 Task: Navigate through the streets of Galveston to reach the Historic Pleasure Pier.
Action: Mouse moved to (304, 96)
Screenshot: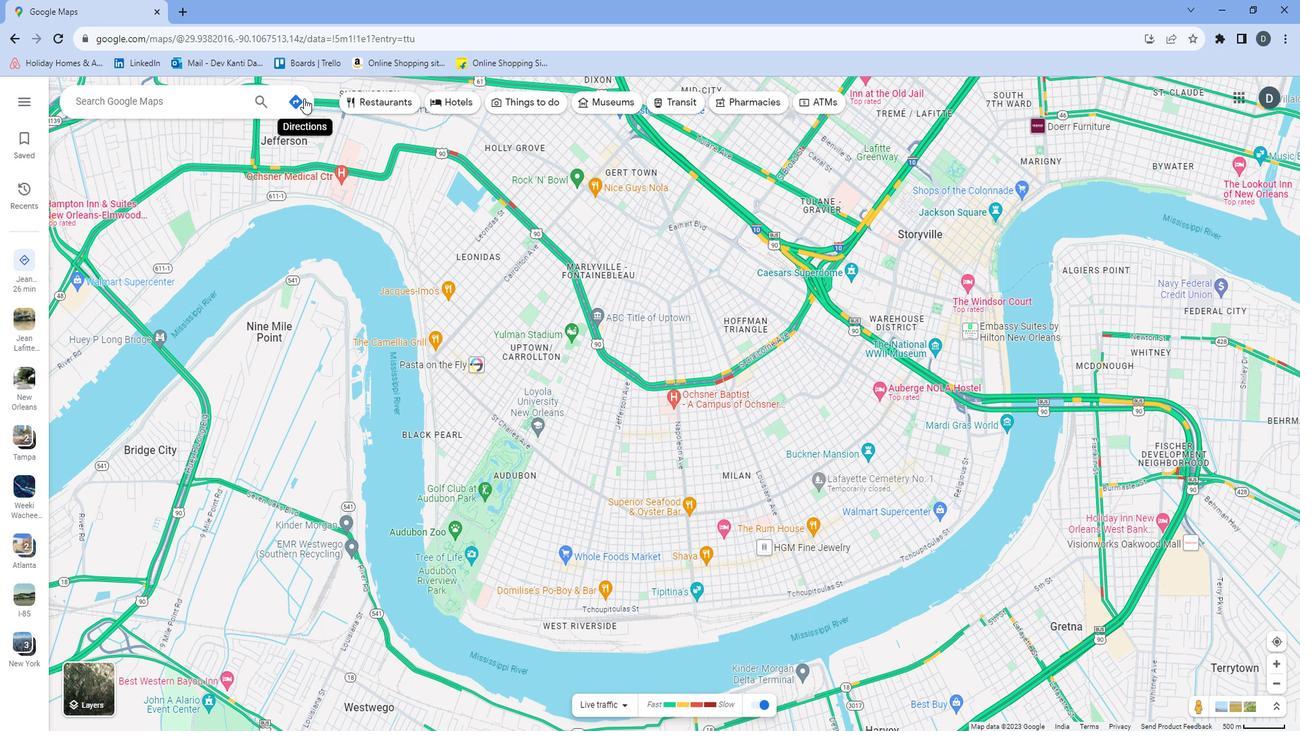 
Action: Mouse pressed left at (304, 96)
Screenshot: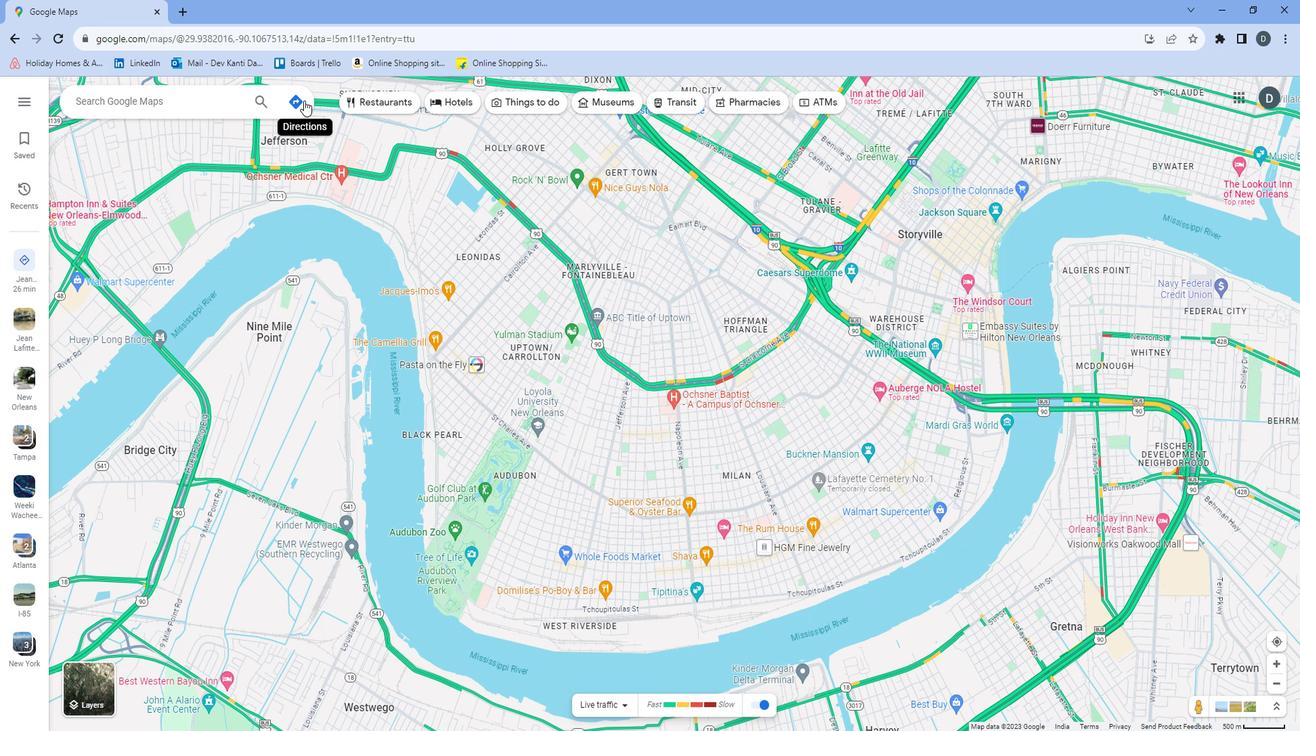 
Action: Mouse moved to (218, 132)
Screenshot: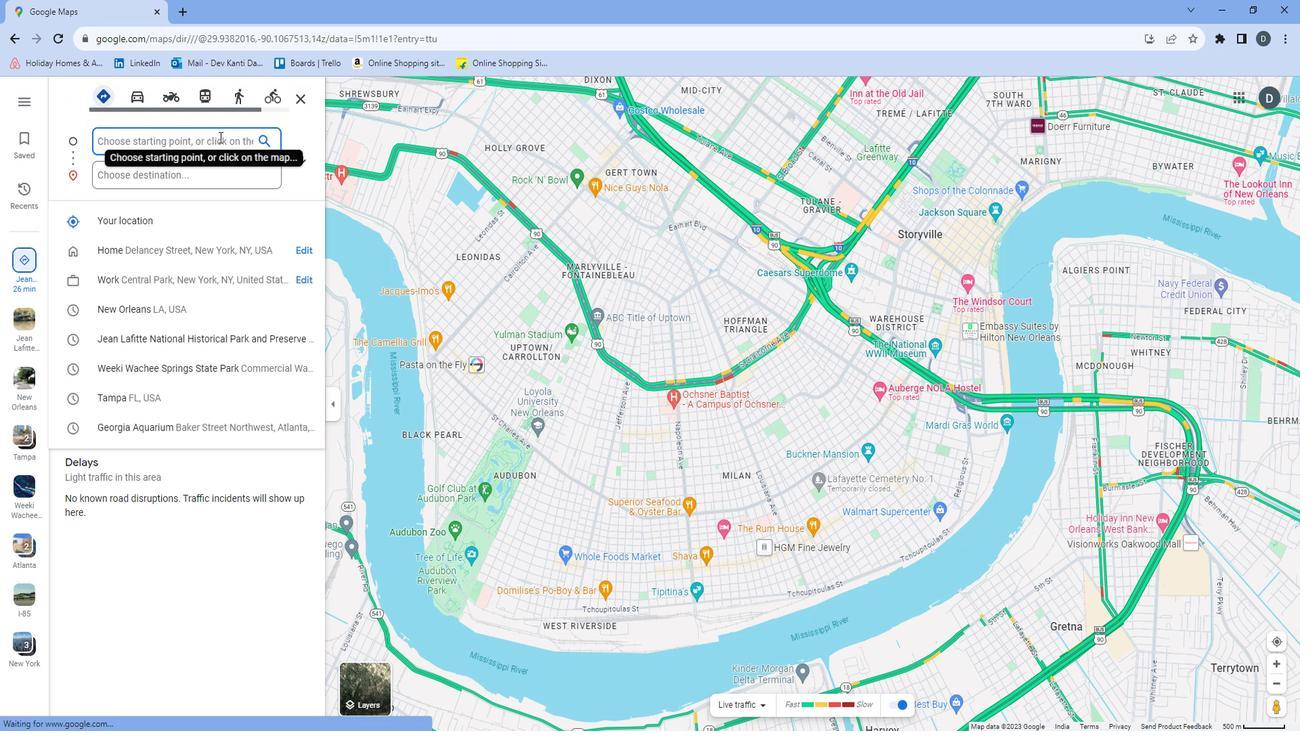 
Action: Mouse pressed left at (218, 132)
Screenshot: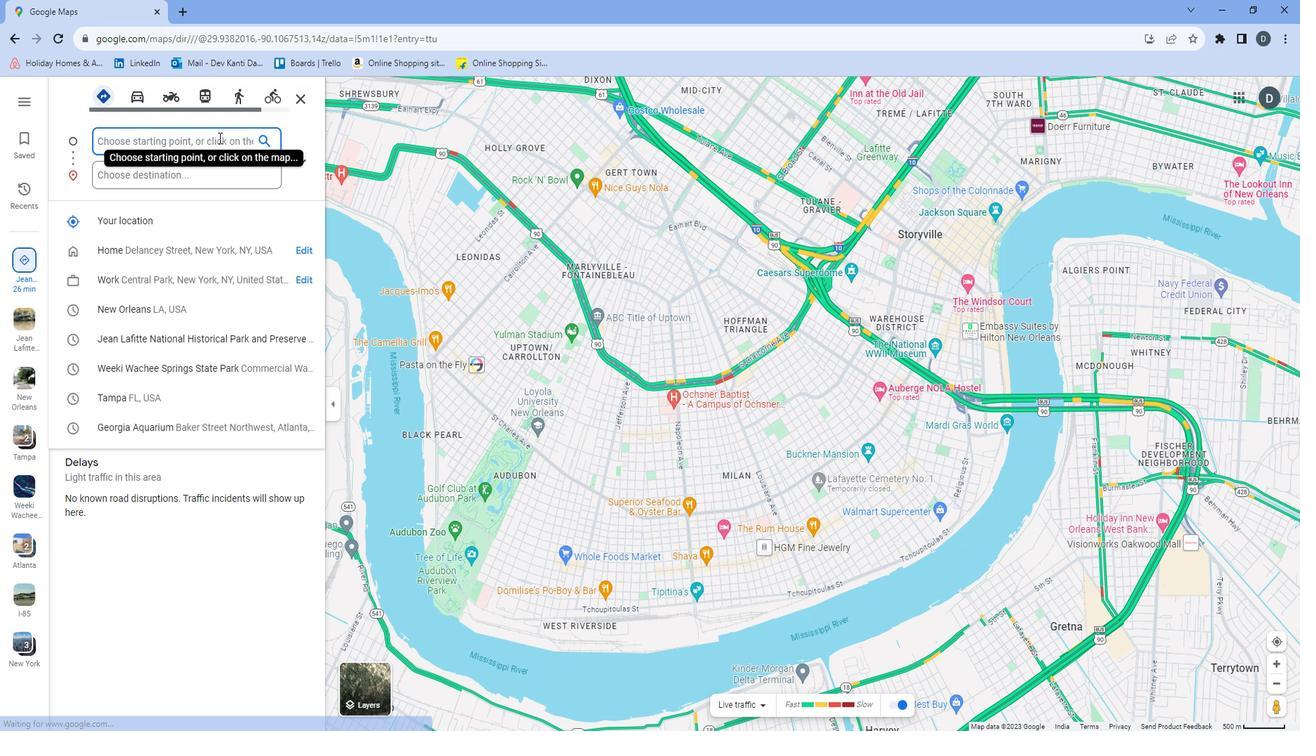 
Action: Mouse moved to (216, 132)
Screenshot: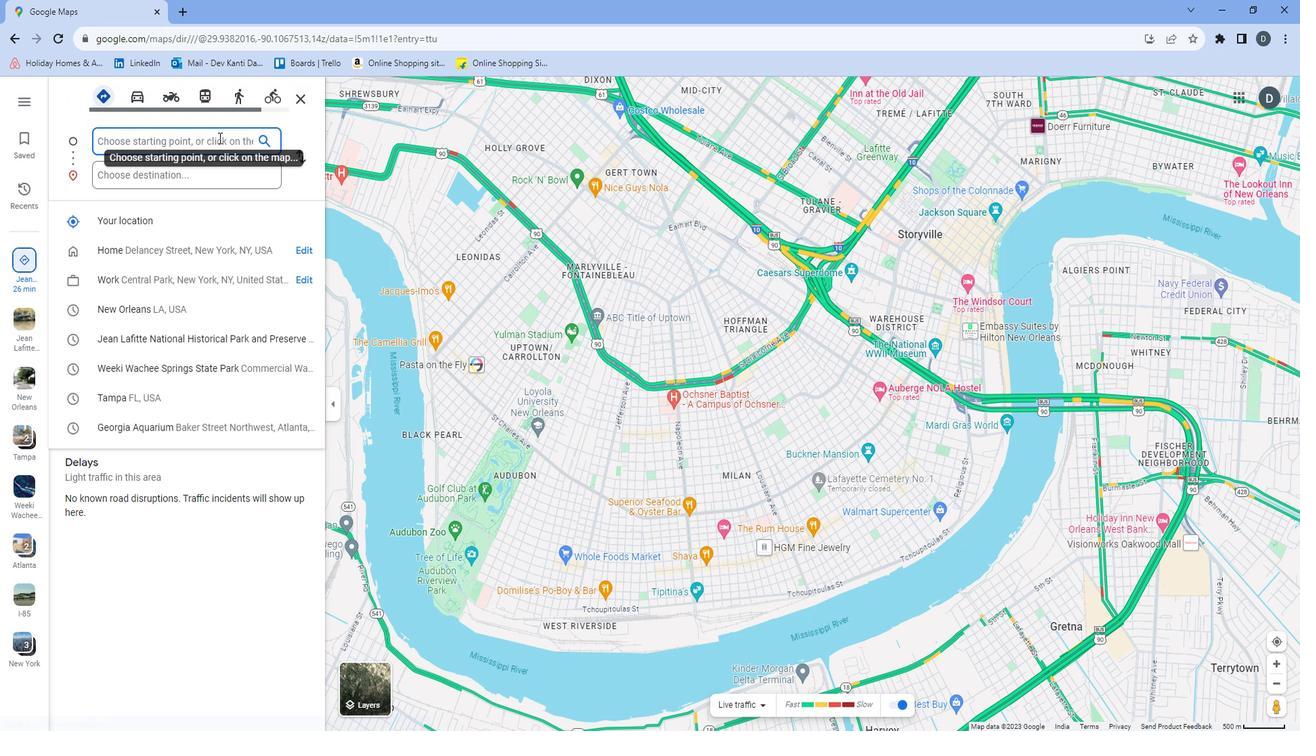 
Action: Key pressed <Key.shift>Streets<Key.space>of<Key.space><Key.shift><Key.shift><Key.shift><Key.shift><Key.shift><Key.shift><Key.shift><Key.shift><Key.shift><Key.shift><Key.shift><Key.shift><Key.shift><Key.shift>Galveston<Key.space>
Screenshot: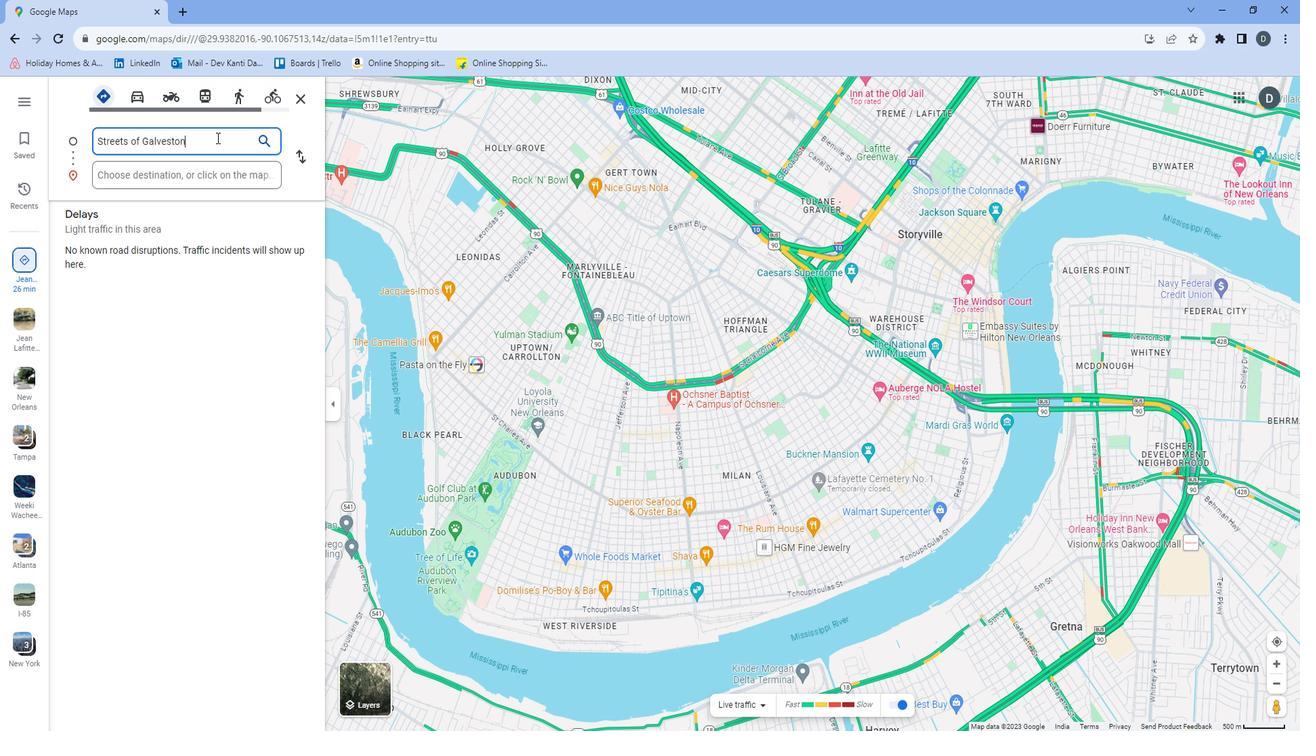 
Action: Mouse moved to (226, 174)
Screenshot: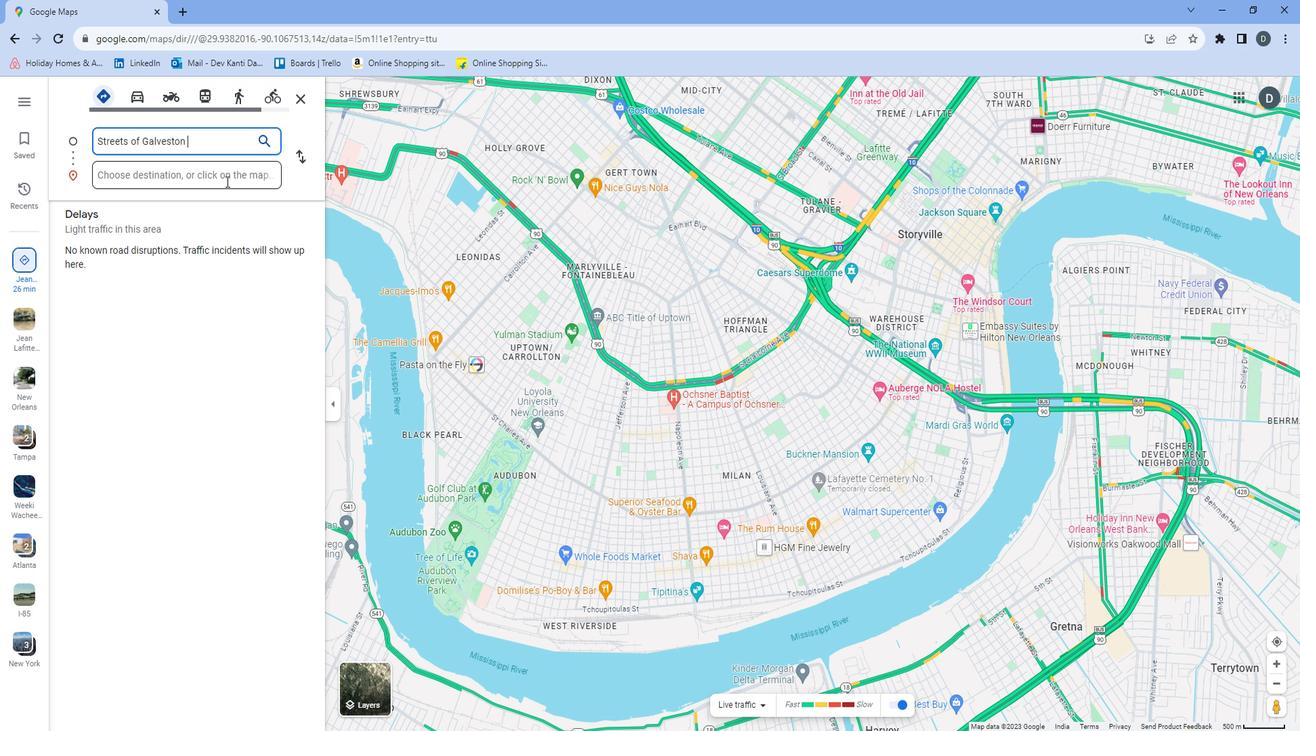 
Action: Mouse pressed left at (226, 174)
Screenshot: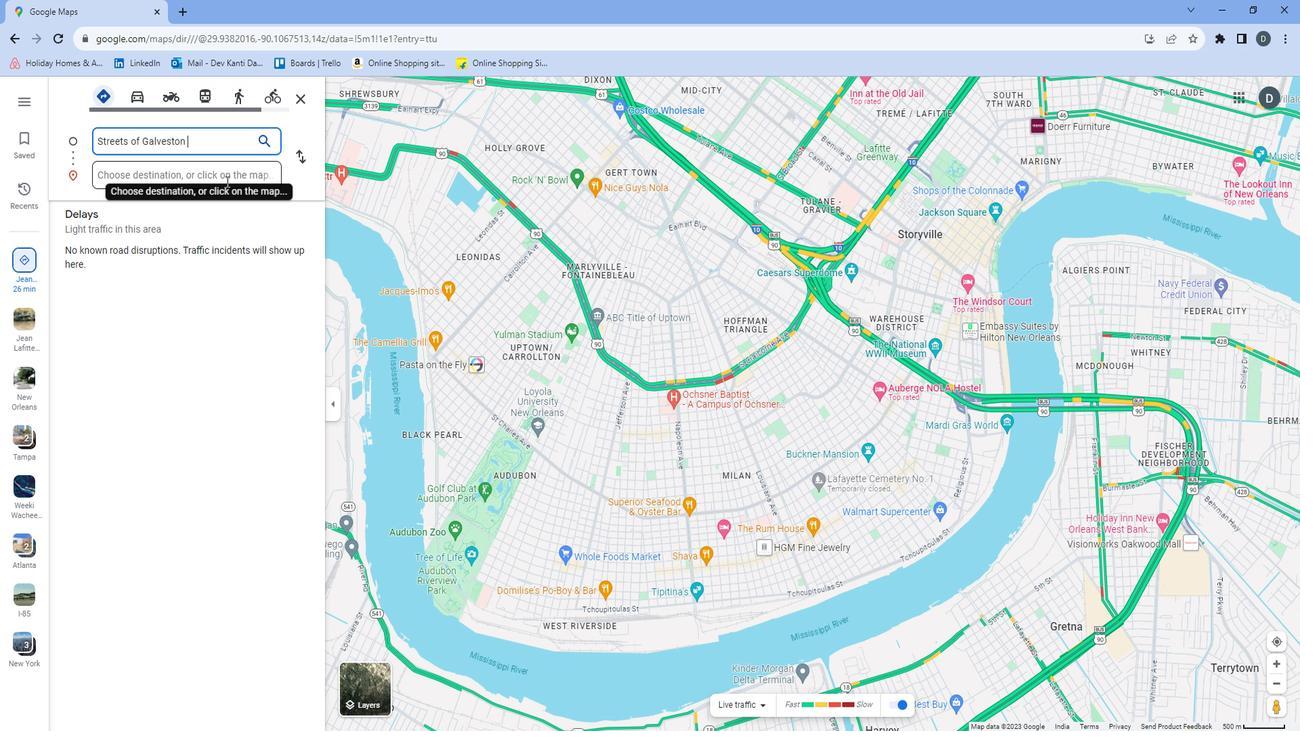 
Action: Key pressed <Key.shift>Jist<Key.backspace><Key.backspace><Key.backspace><Key.backspace><Key.backspace><Key.shift>Historic<Key.space><Key.shift>Pleausure<Key.backspace><Key.backspace><Key.backspace><Key.backspace><Key.backspace>sure<Key.space><Key.shift>Pier<Key.space><Key.enter>
Screenshot: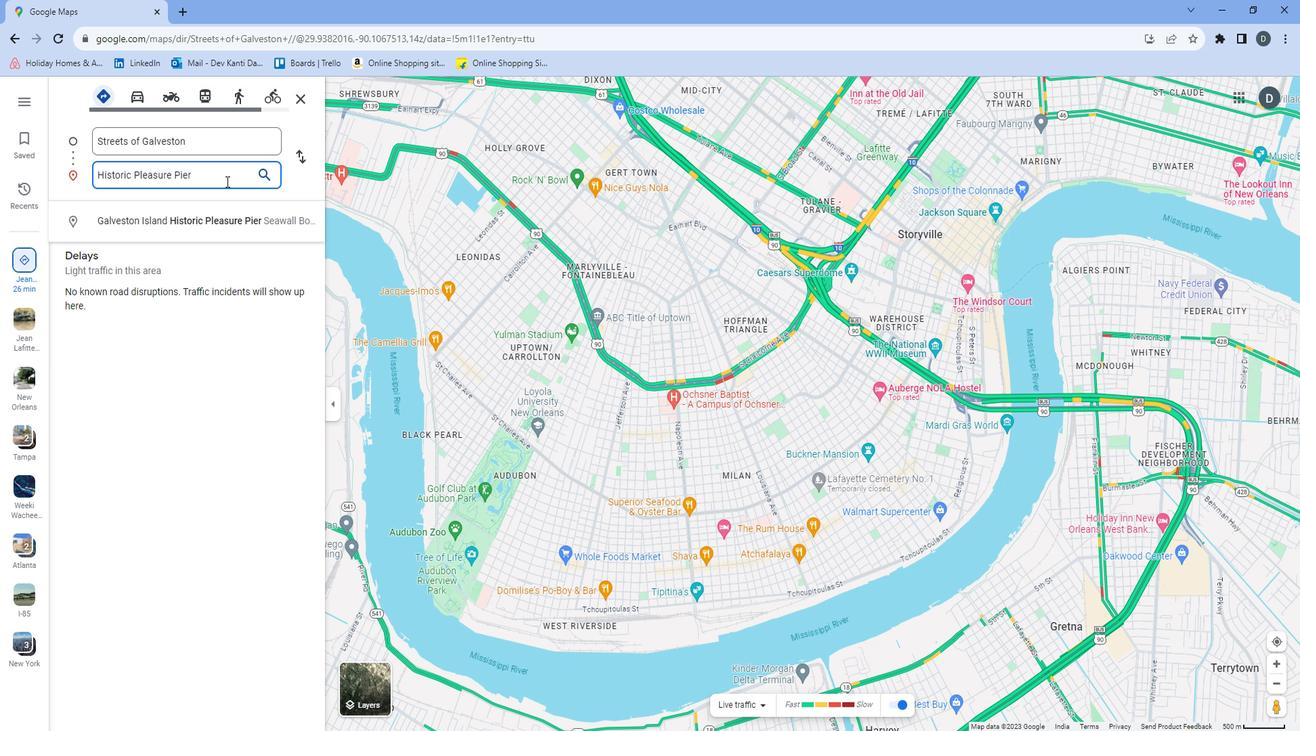 
Action: Mouse moved to (251, 334)
Screenshot: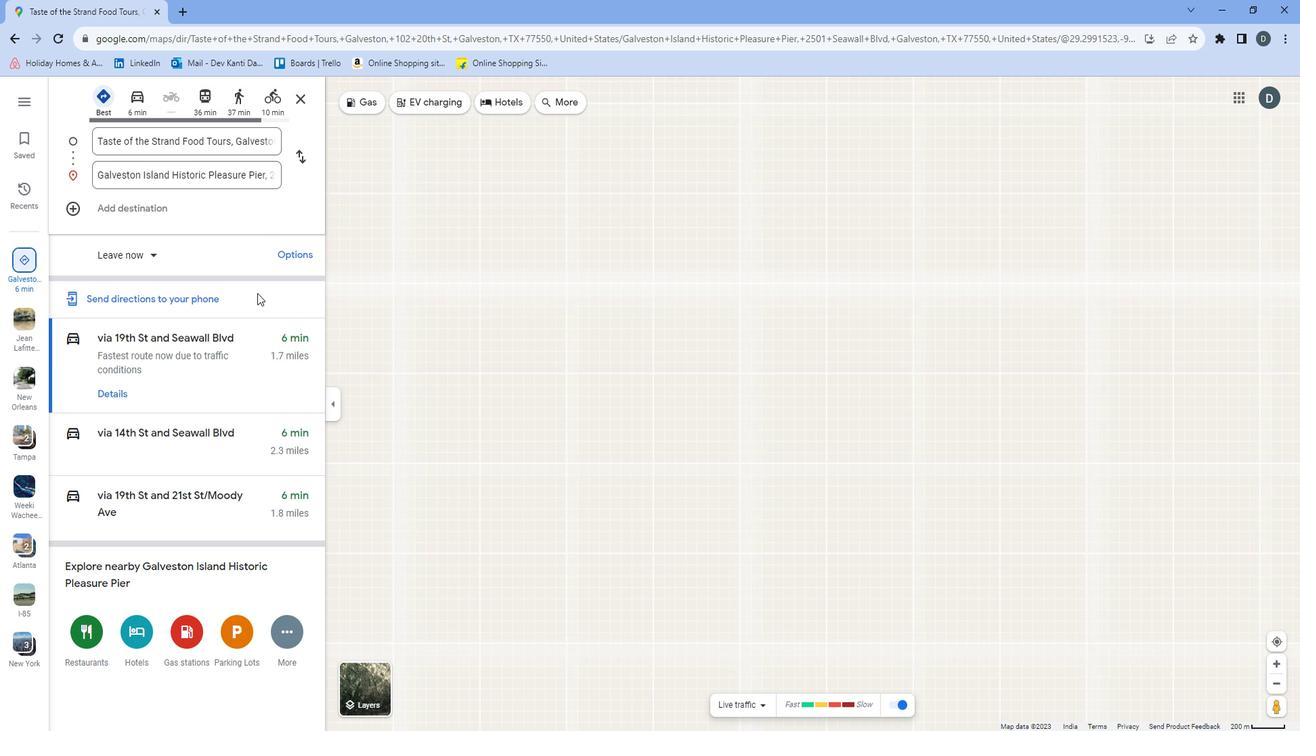 
Action: Mouse pressed left at (251, 334)
Screenshot: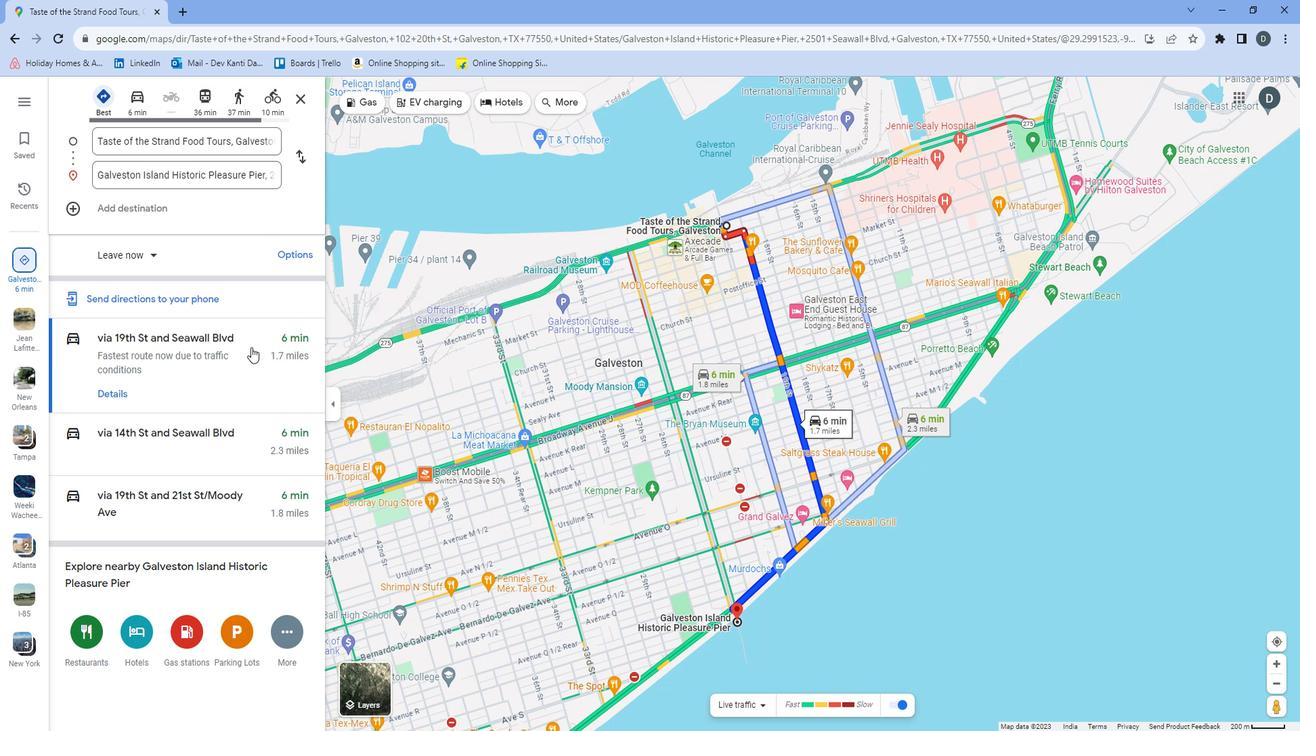 
Action: Mouse moved to (708, 231)
Screenshot: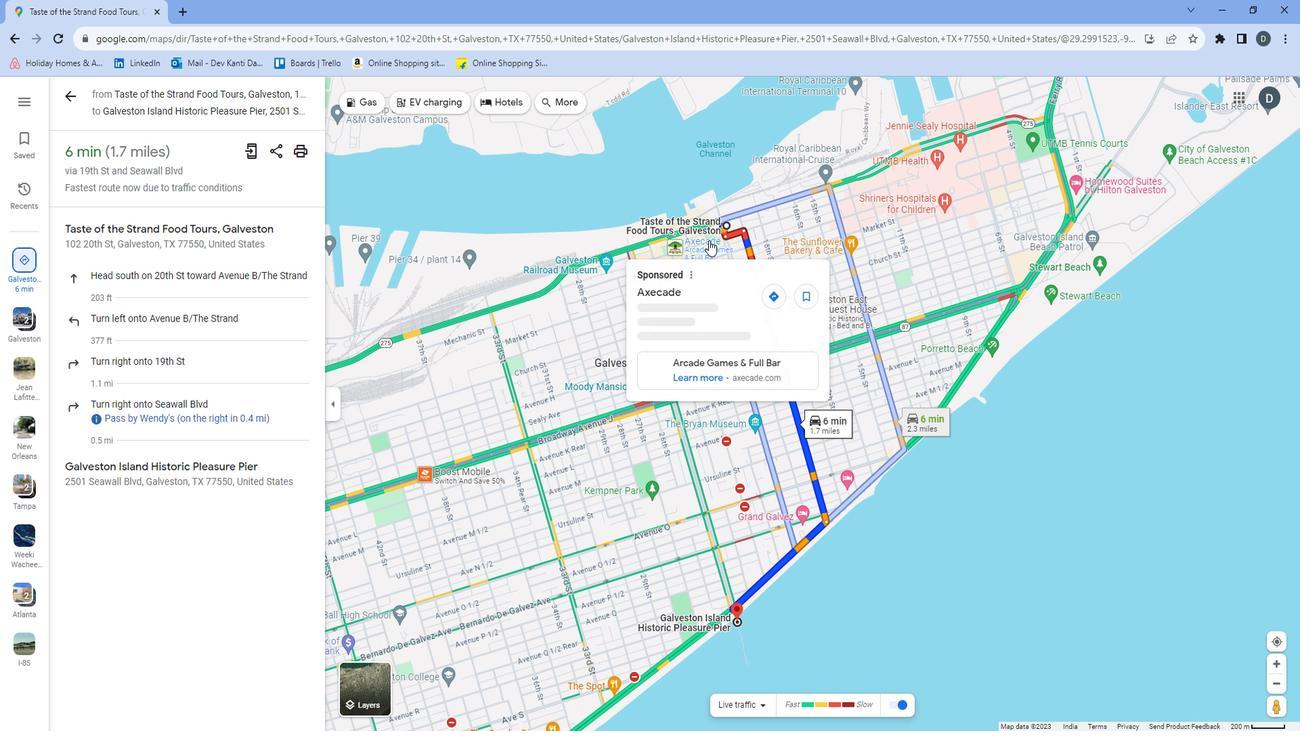 
Action: Mouse scrolled (708, 232) with delta (0, 0)
Screenshot: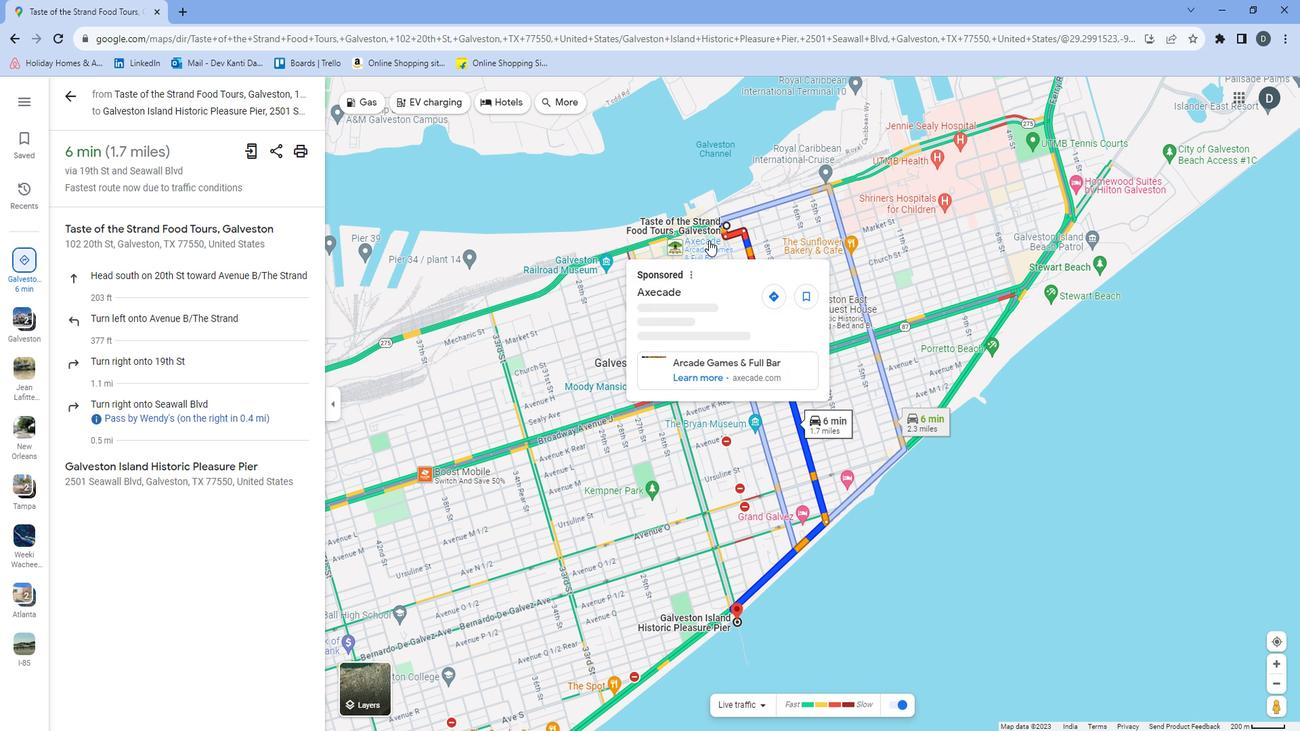 
Action: Mouse moved to (708, 230)
Screenshot: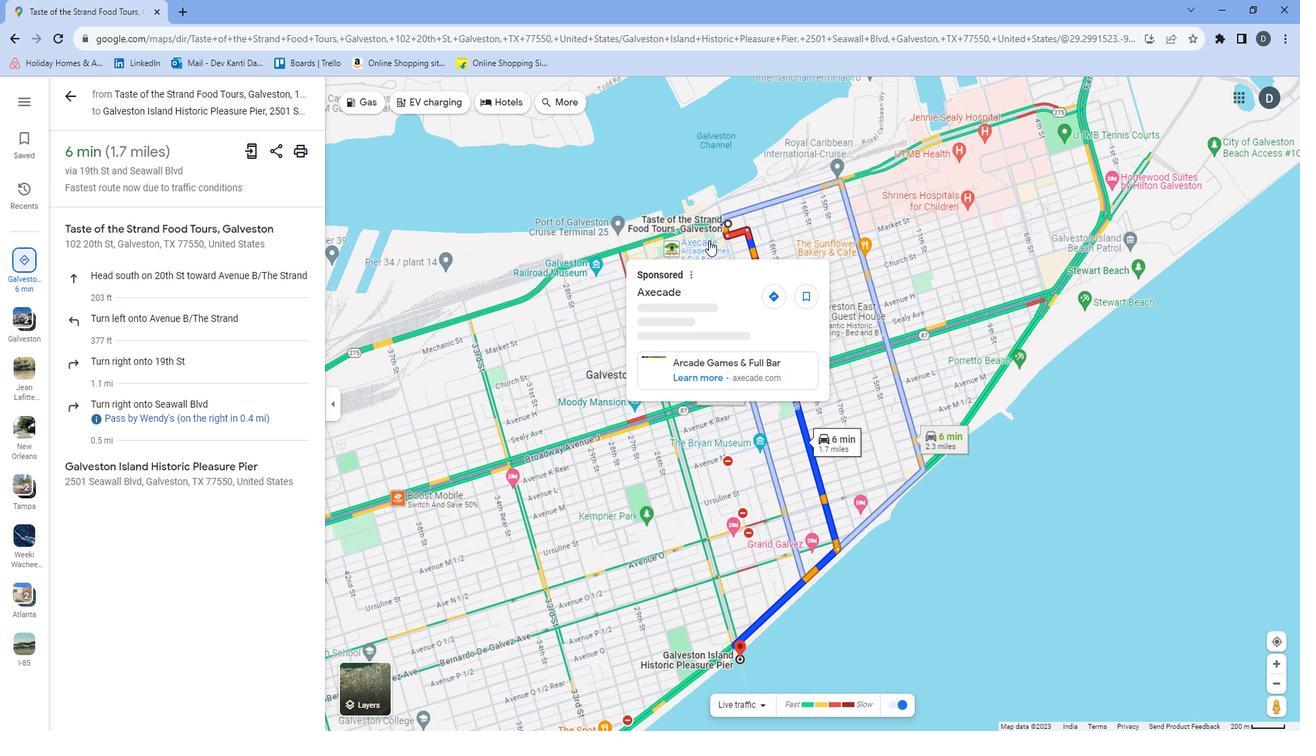 
Action: Mouse scrolled (708, 231) with delta (0, 0)
Screenshot: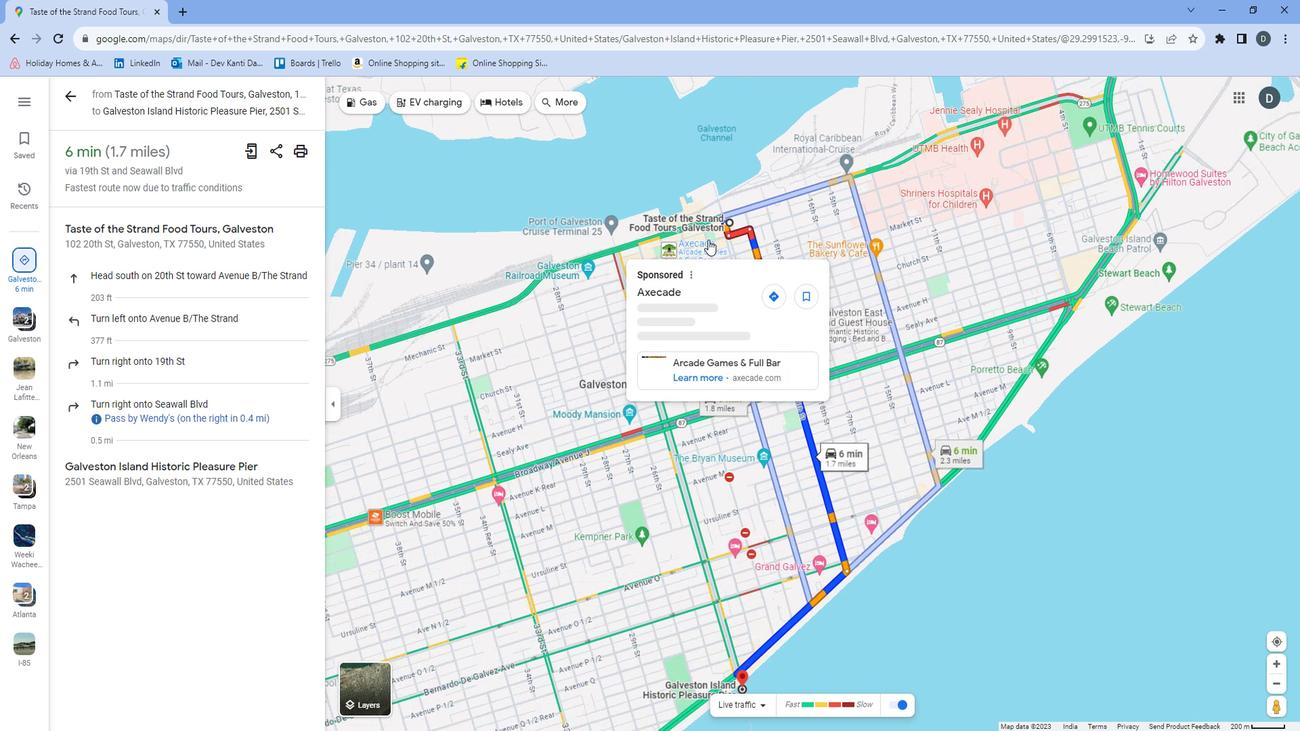 
Action: Mouse scrolled (708, 231) with delta (0, 0)
Screenshot: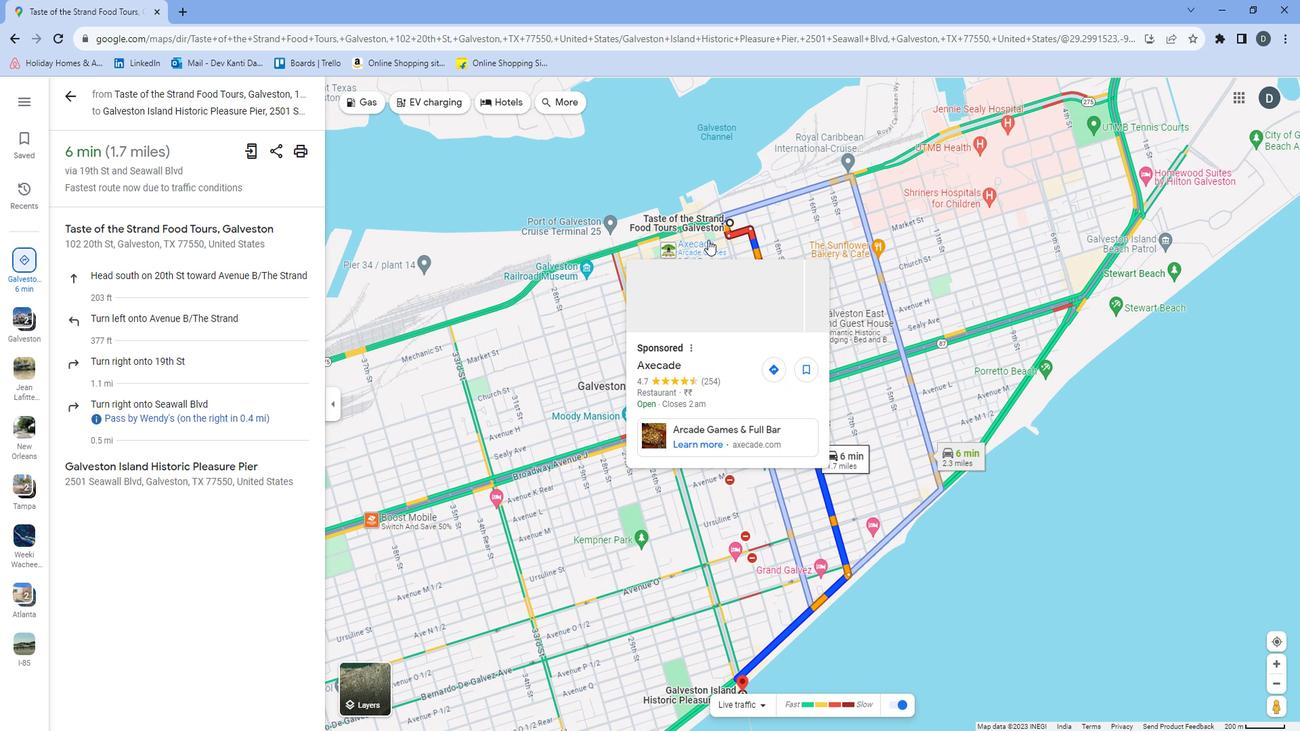 
Action: Mouse scrolled (708, 231) with delta (0, 0)
Screenshot: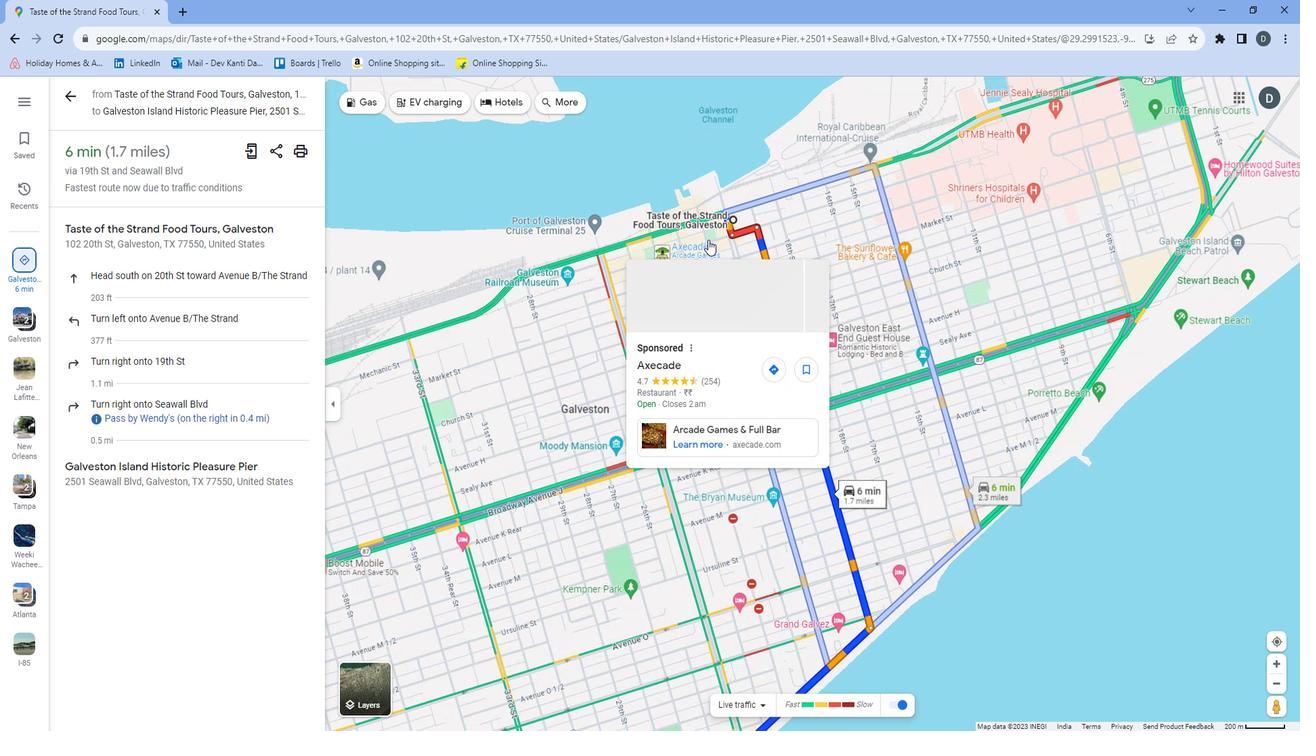 
Action: Mouse scrolled (708, 231) with delta (0, 0)
Screenshot: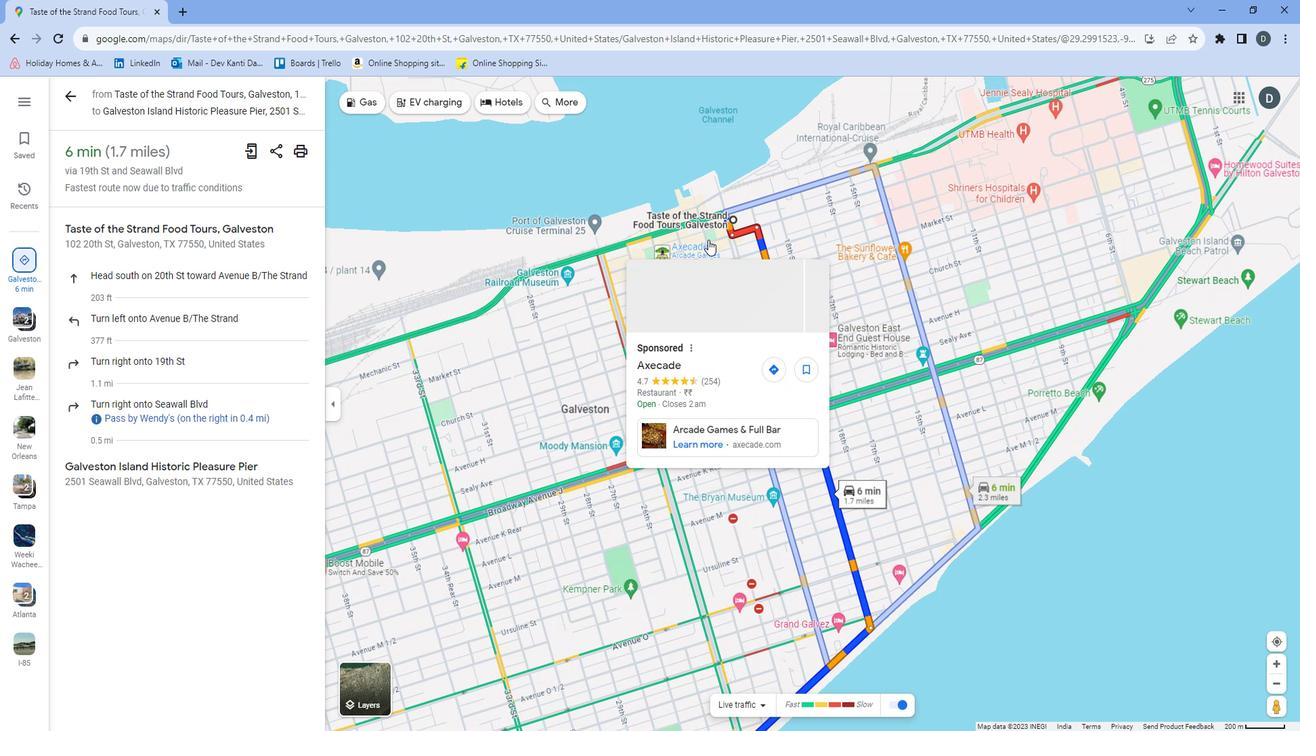 
Action: Mouse scrolled (708, 231) with delta (0, 0)
Screenshot: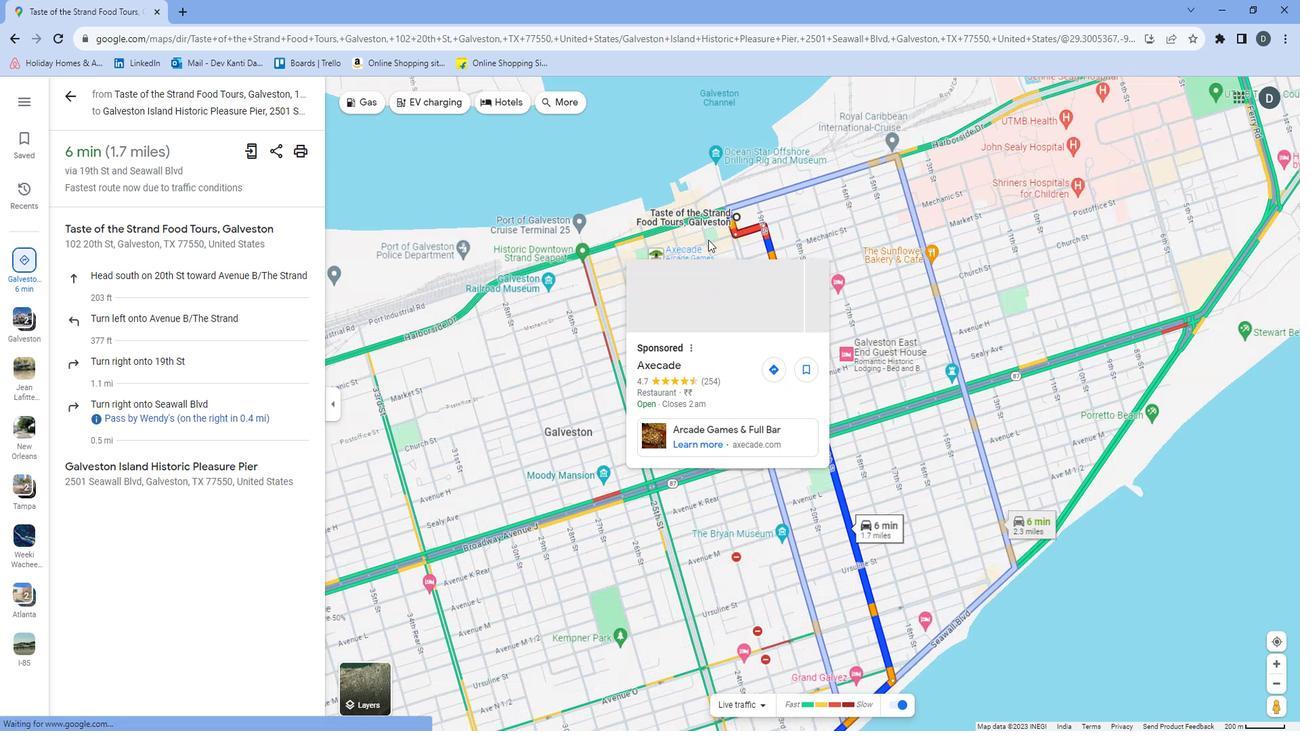 
Action: Mouse scrolled (708, 231) with delta (0, 0)
Screenshot: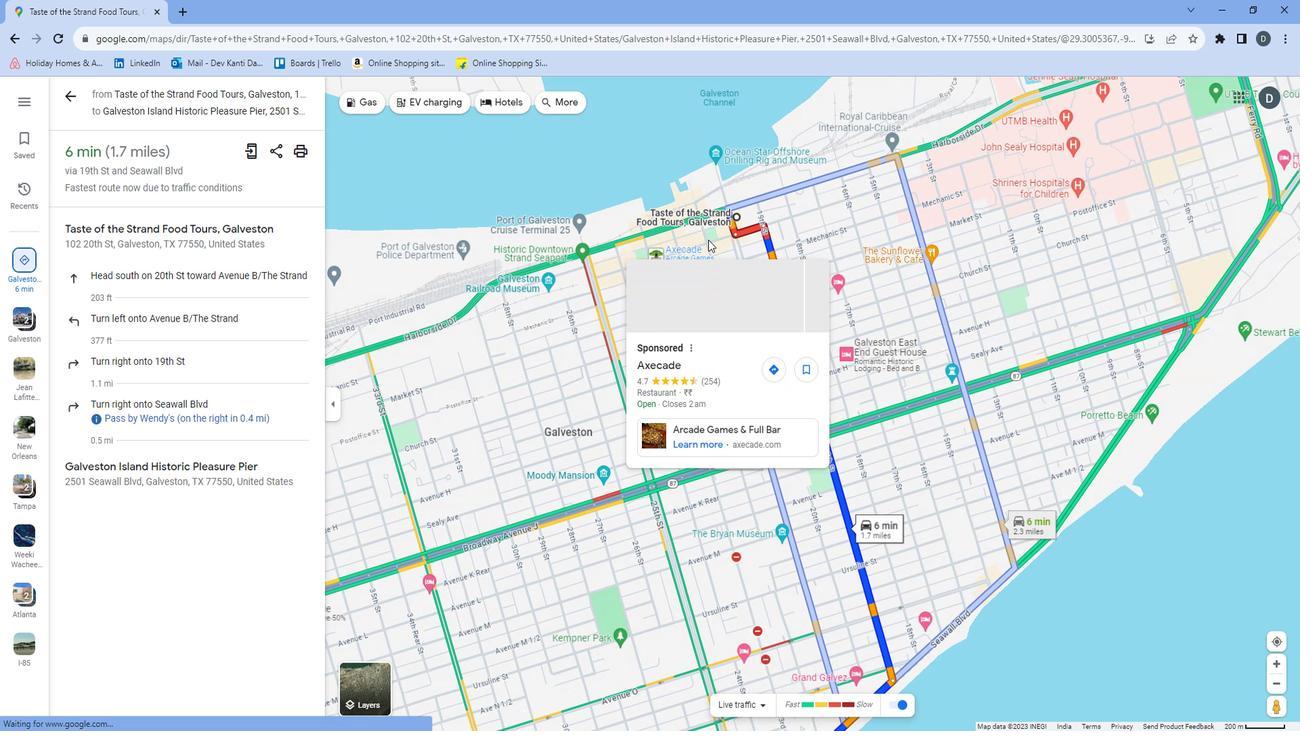 
Action: Mouse moved to (795, 176)
Screenshot: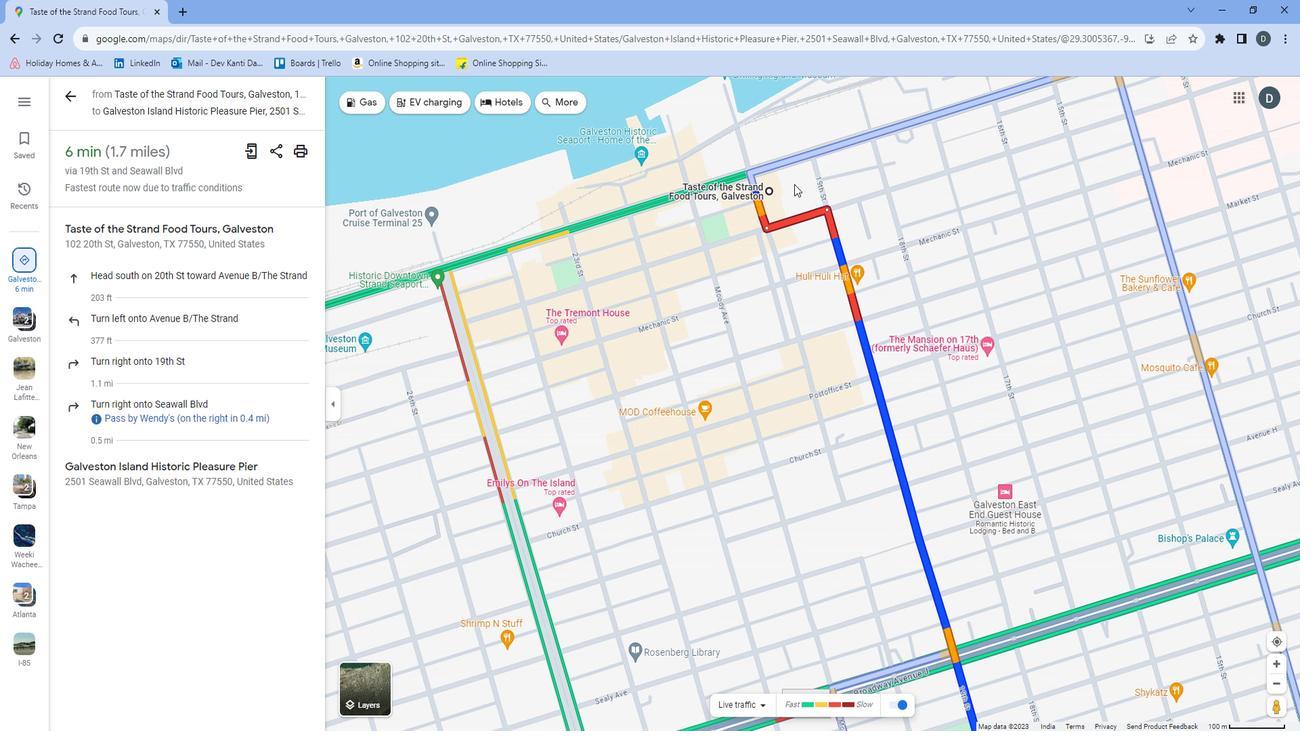 
Action: Mouse scrolled (795, 176) with delta (0, 0)
Screenshot: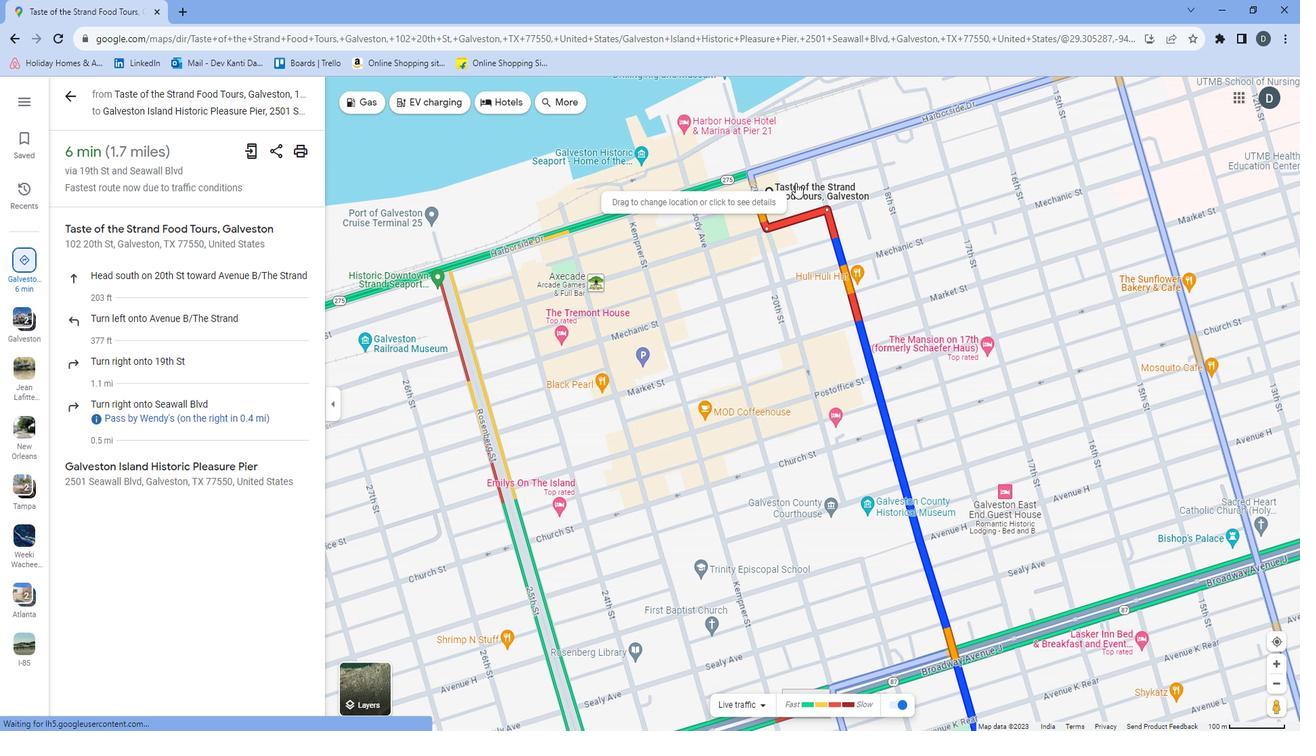 
Action: Mouse moved to (651, 205)
Screenshot: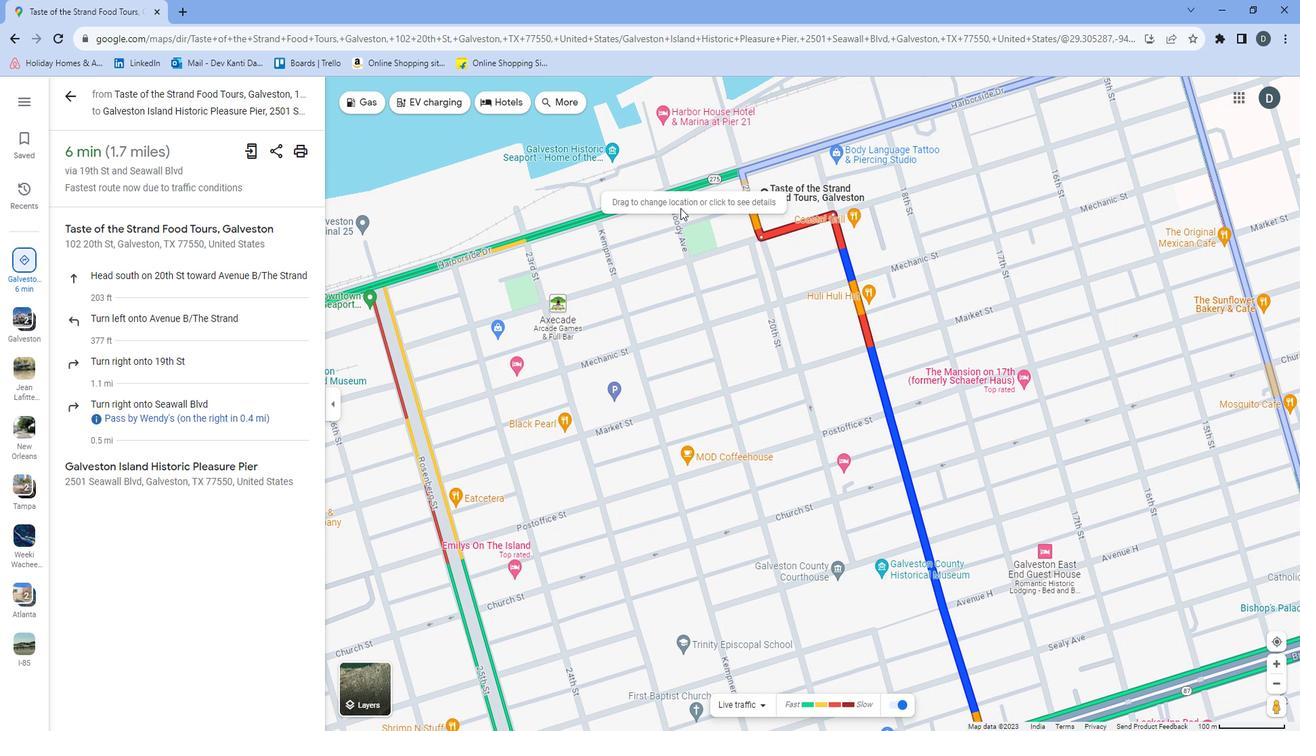 
Action: Mouse scrolled (651, 205) with delta (0, 0)
Screenshot: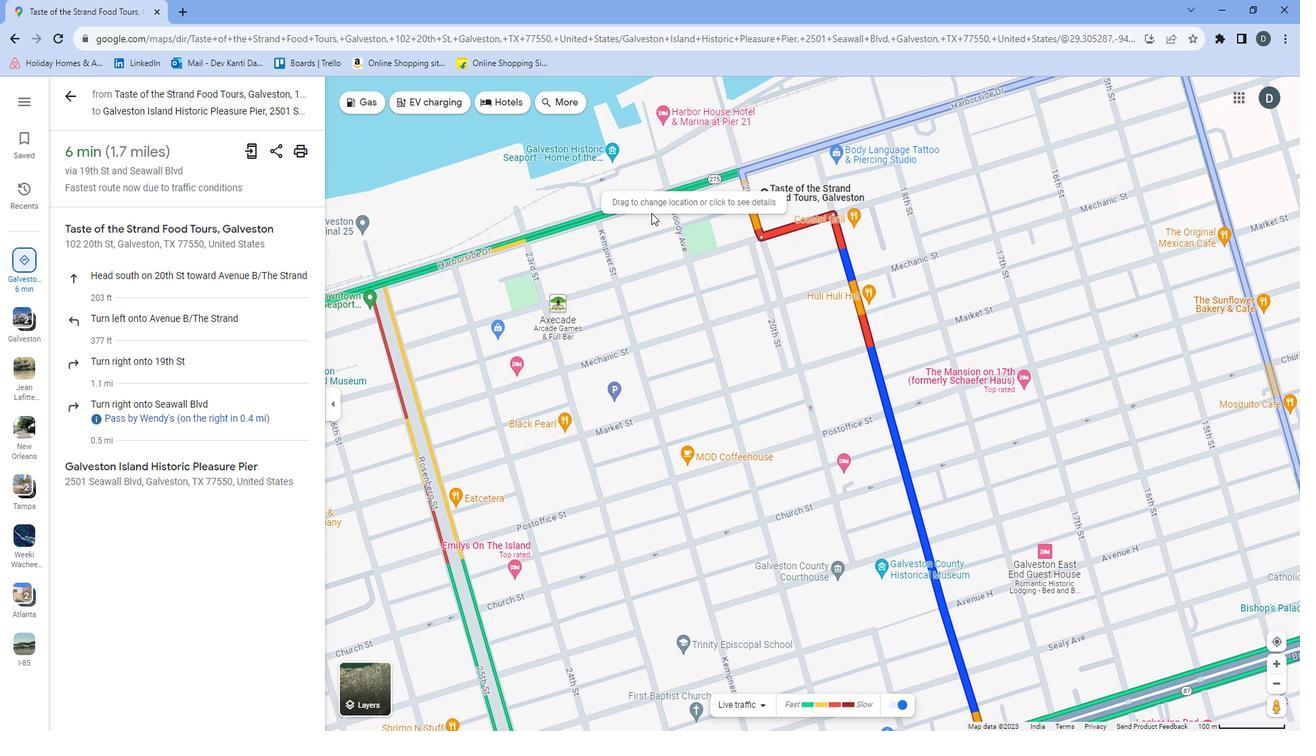 
Action: Mouse moved to (651, 205)
Screenshot: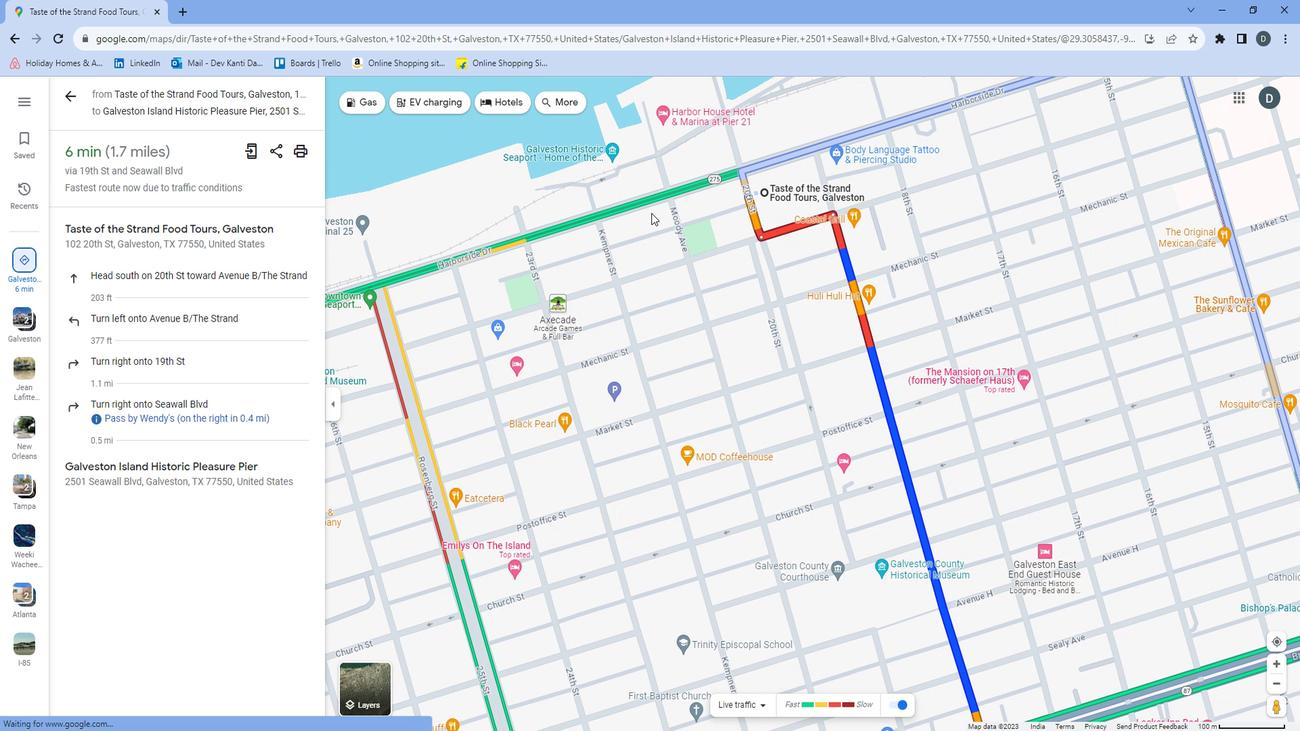 
Action: Mouse scrolled (651, 205) with delta (0, 0)
Screenshot: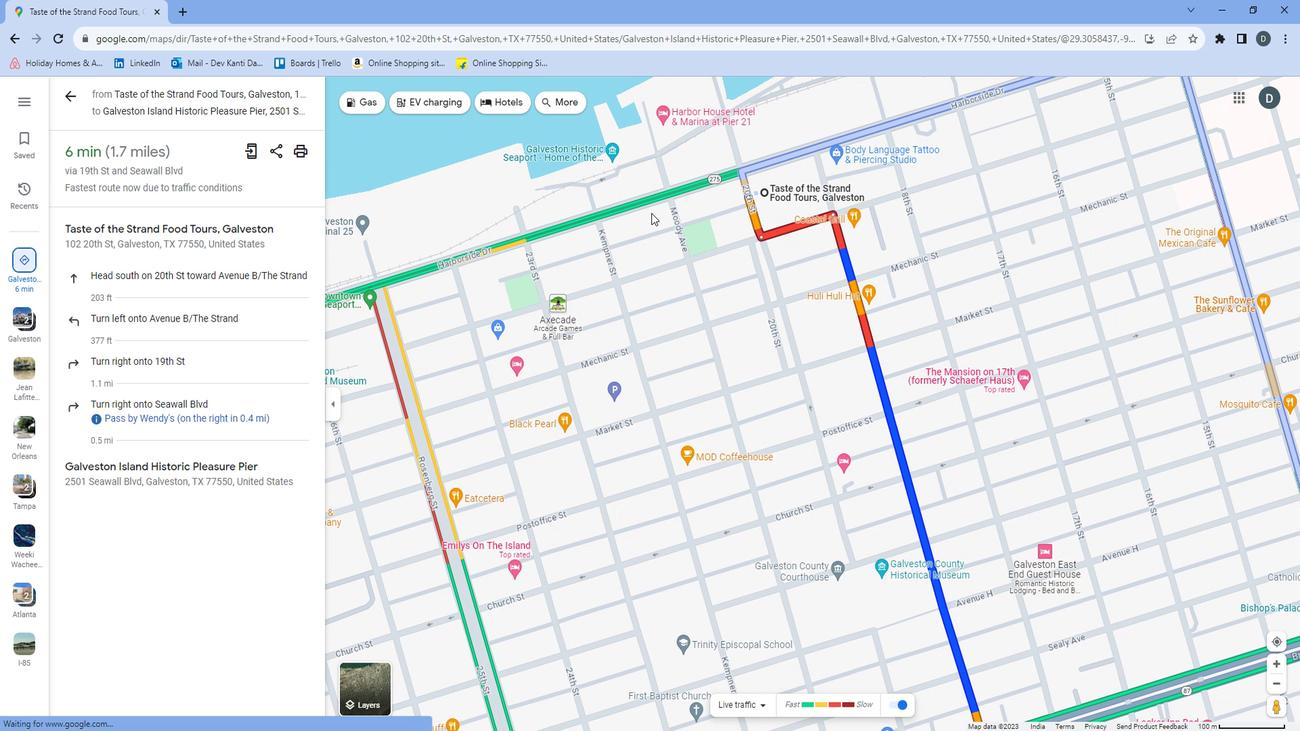 
Action: Mouse moved to (656, 208)
Screenshot: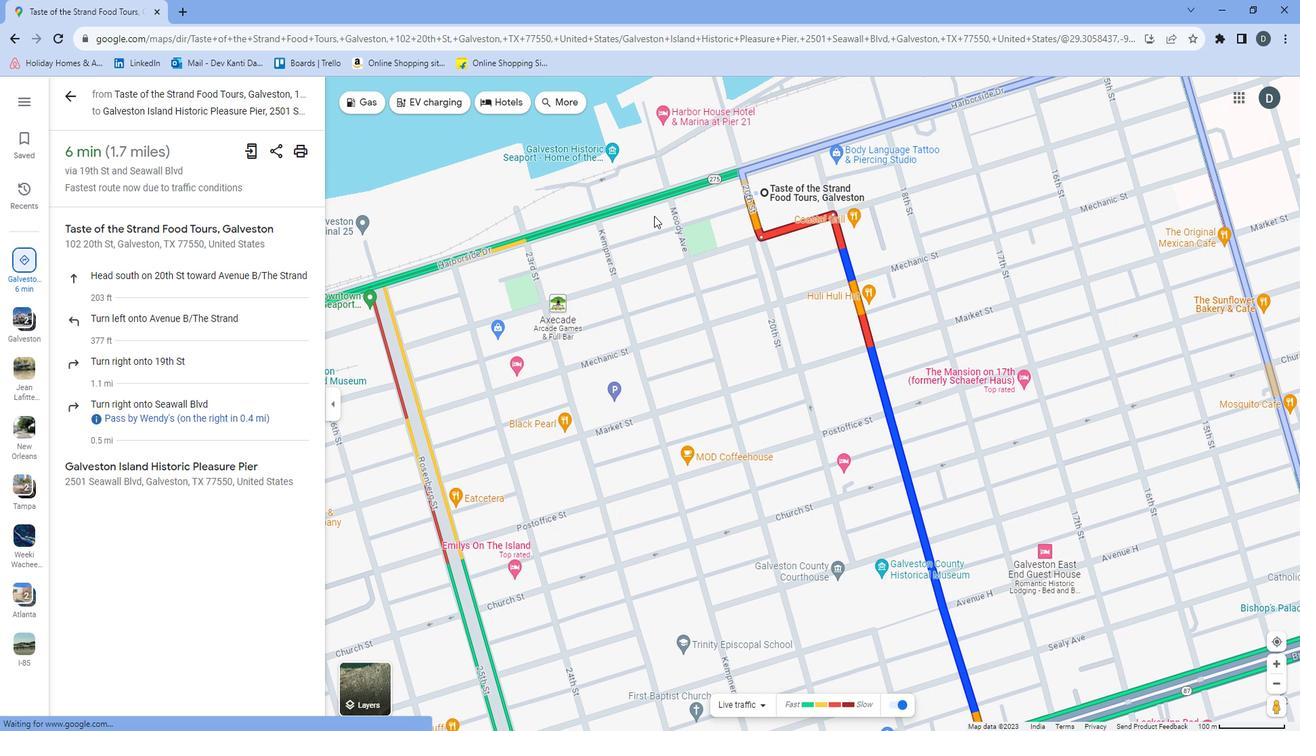 
Action: Mouse scrolled (656, 209) with delta (0, 0)
Screenshot: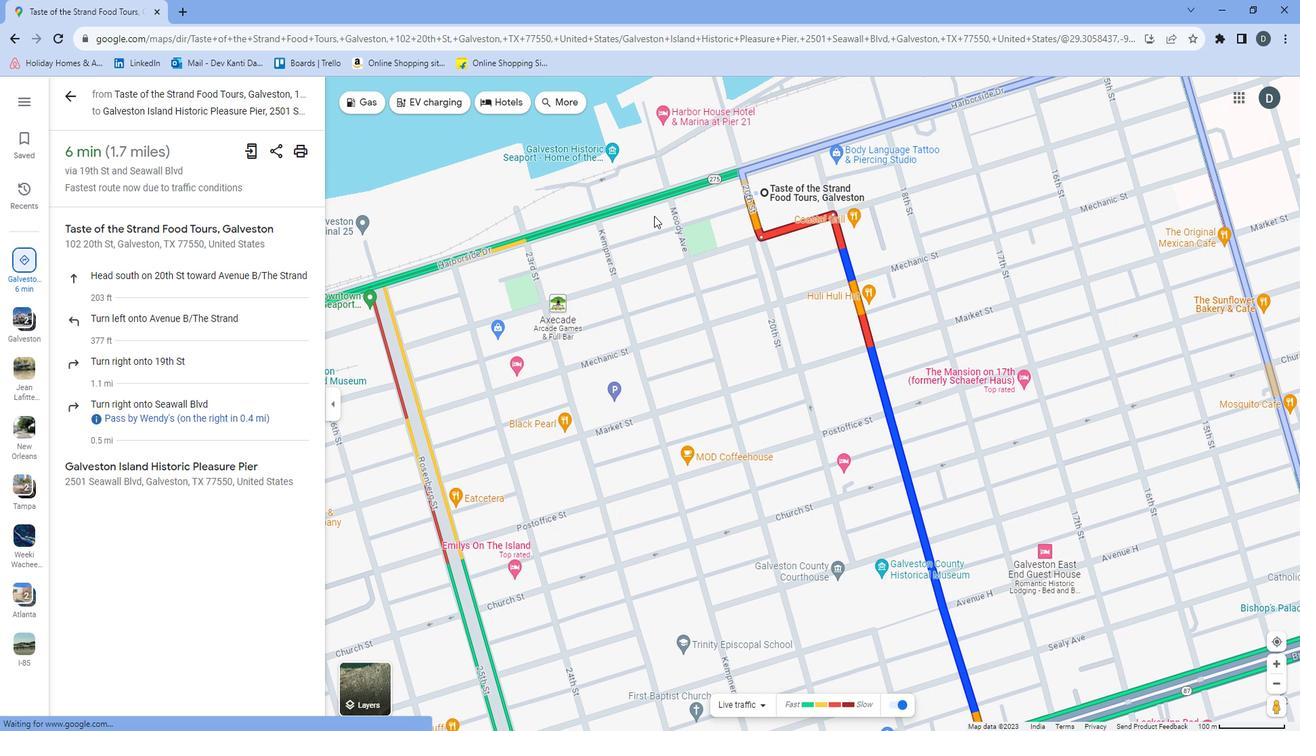 
Action: Mouse moved to (662, 211)
Screenshot: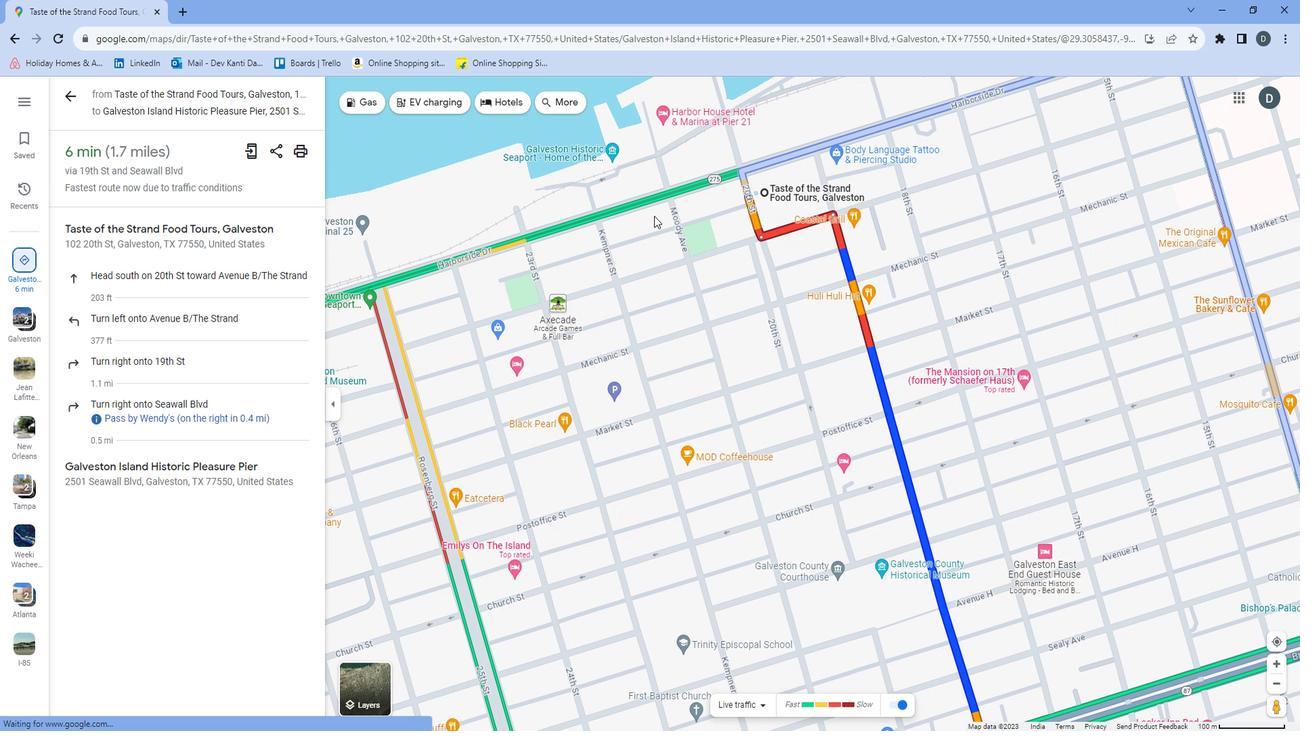 
Action: Mouse scrolled (662, 211) with delta (0, 0)
Screenshot: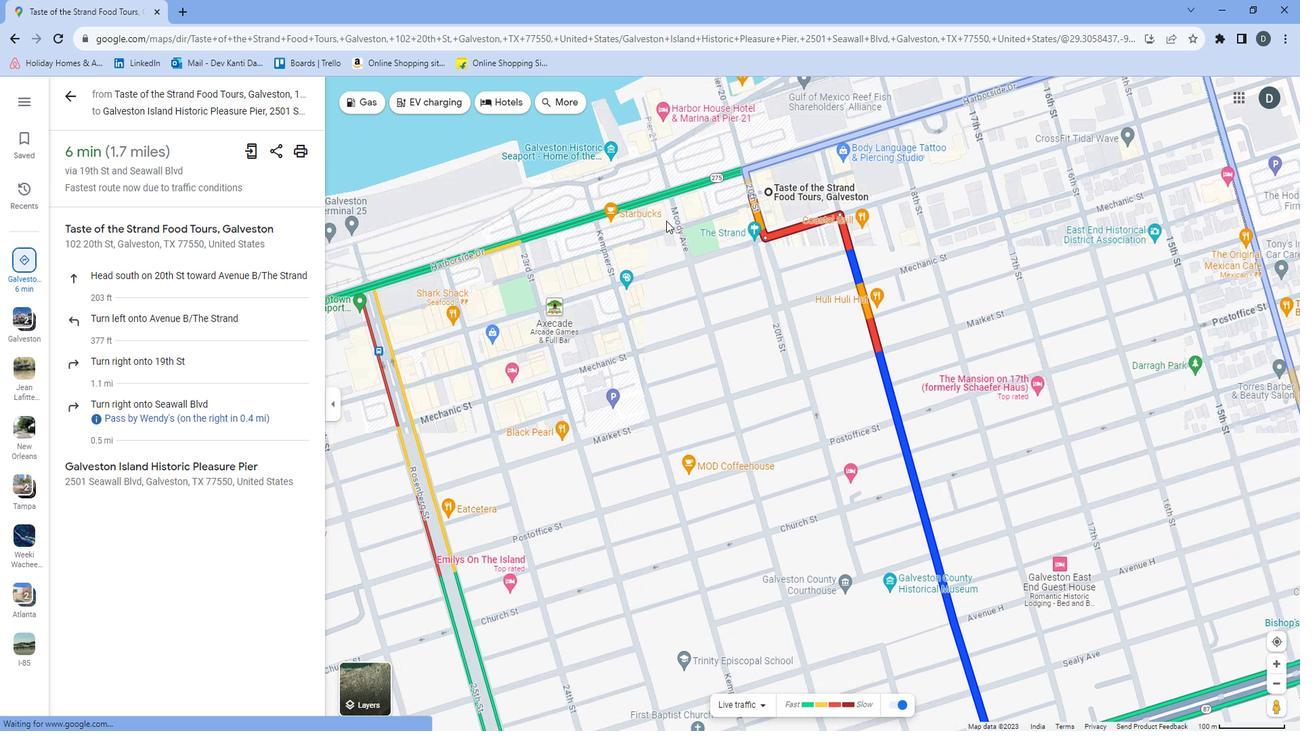 
Action: Mouse moved to (670, 213)
Screenshot: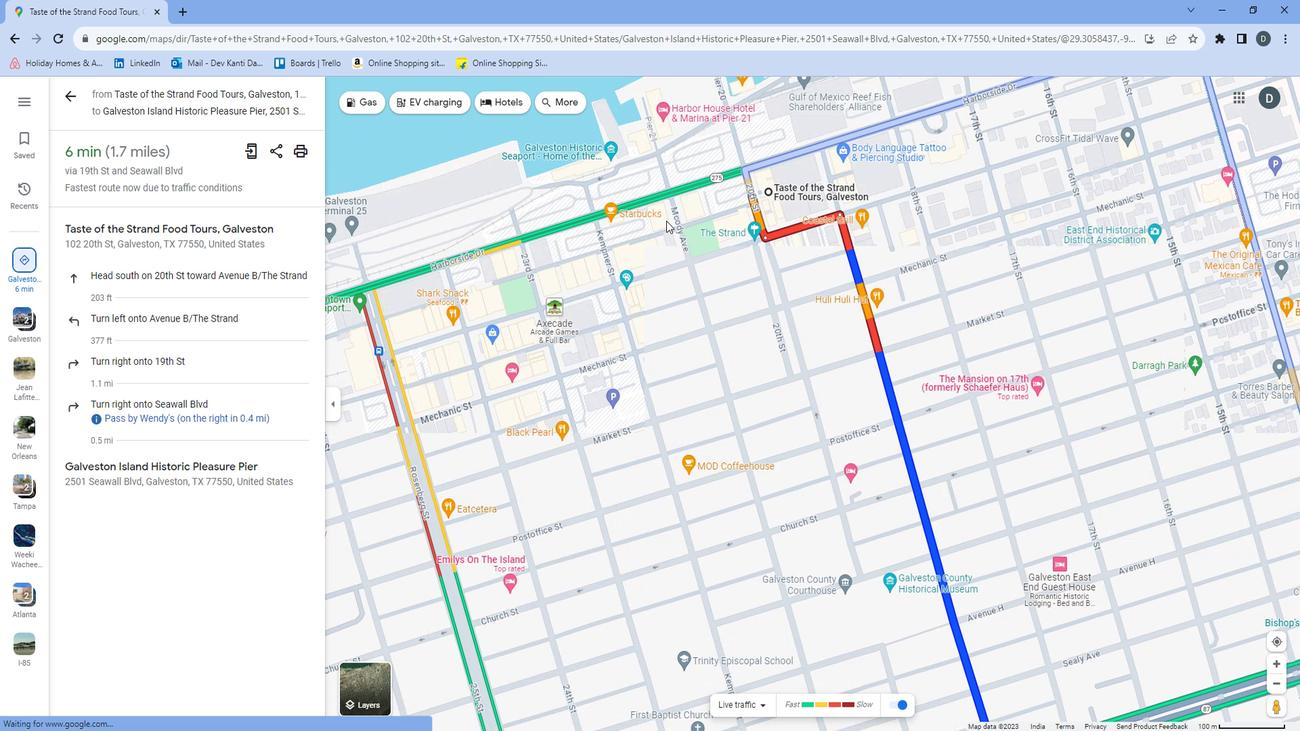 
Action: Mouse scrolled (670, 214) with delta (0, 0)
Screenshot: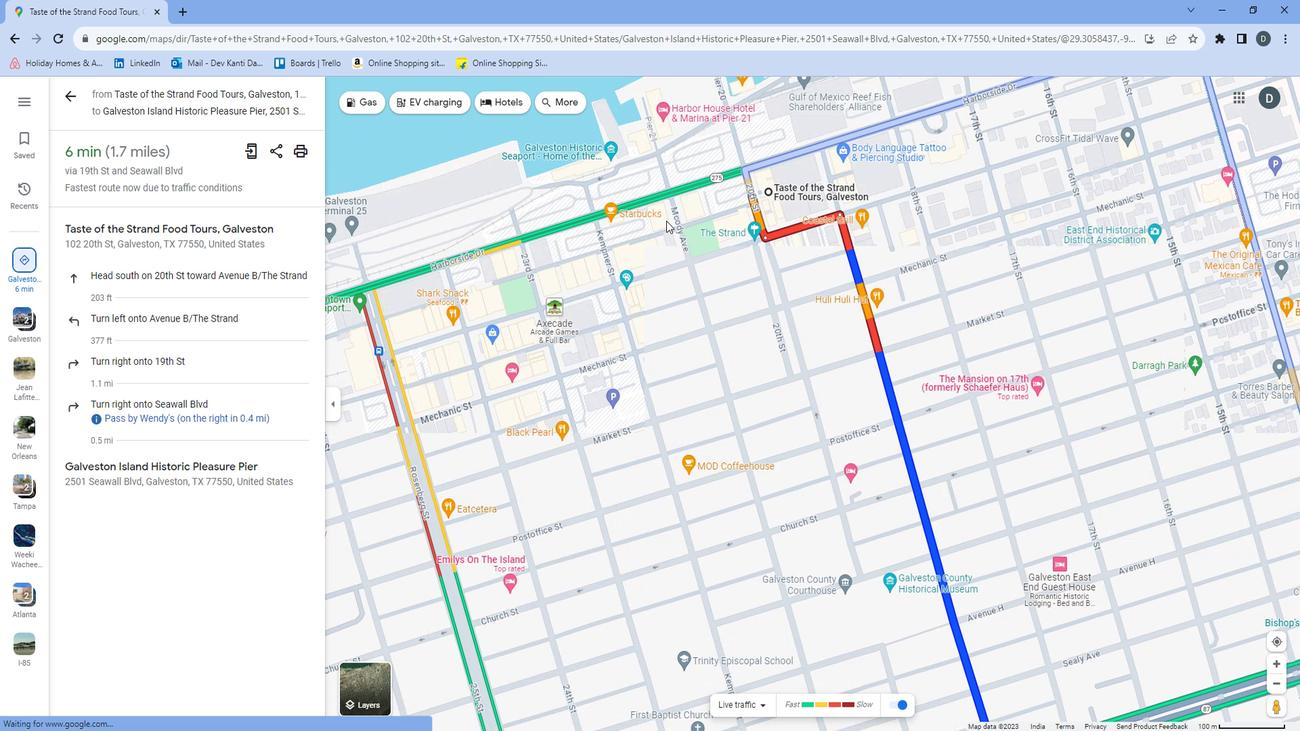 
Action: Mouse moved to (736, 218)
Screenshot: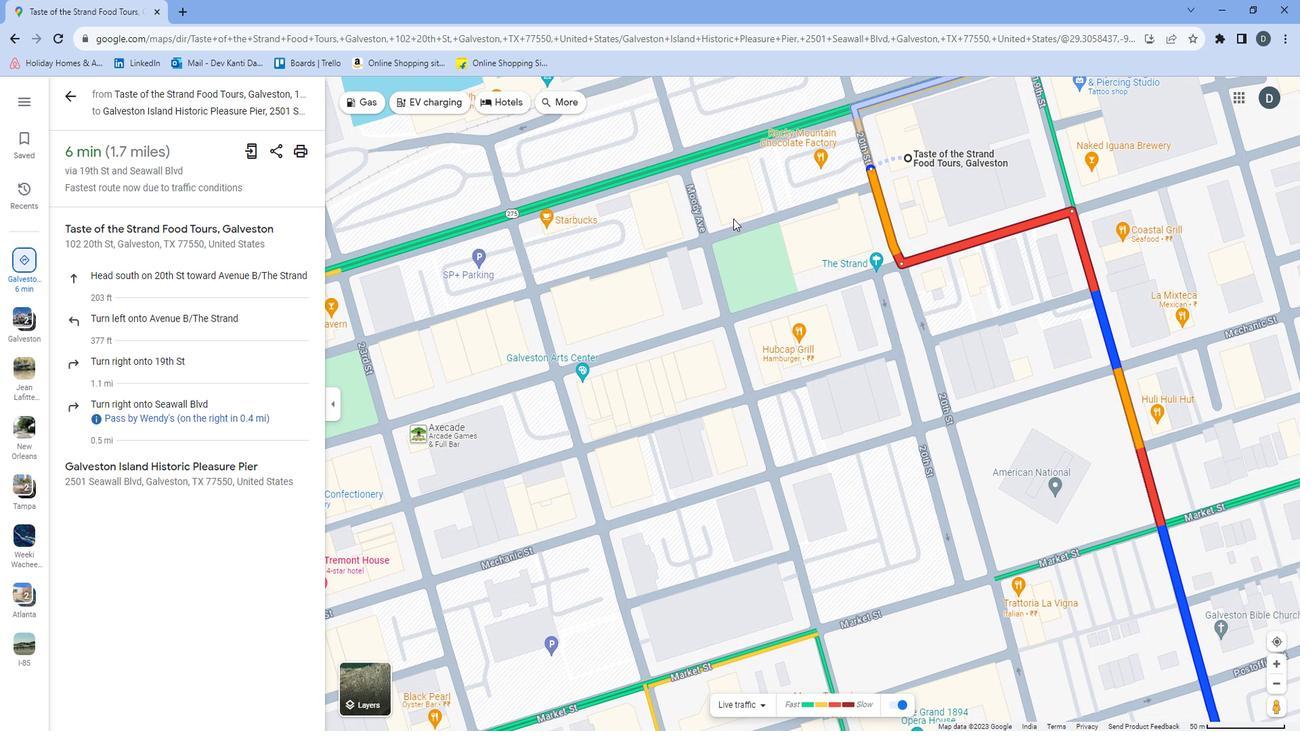 
Action: Mouse scrolled (736, 217) with delta (0, 0)
Screenshot: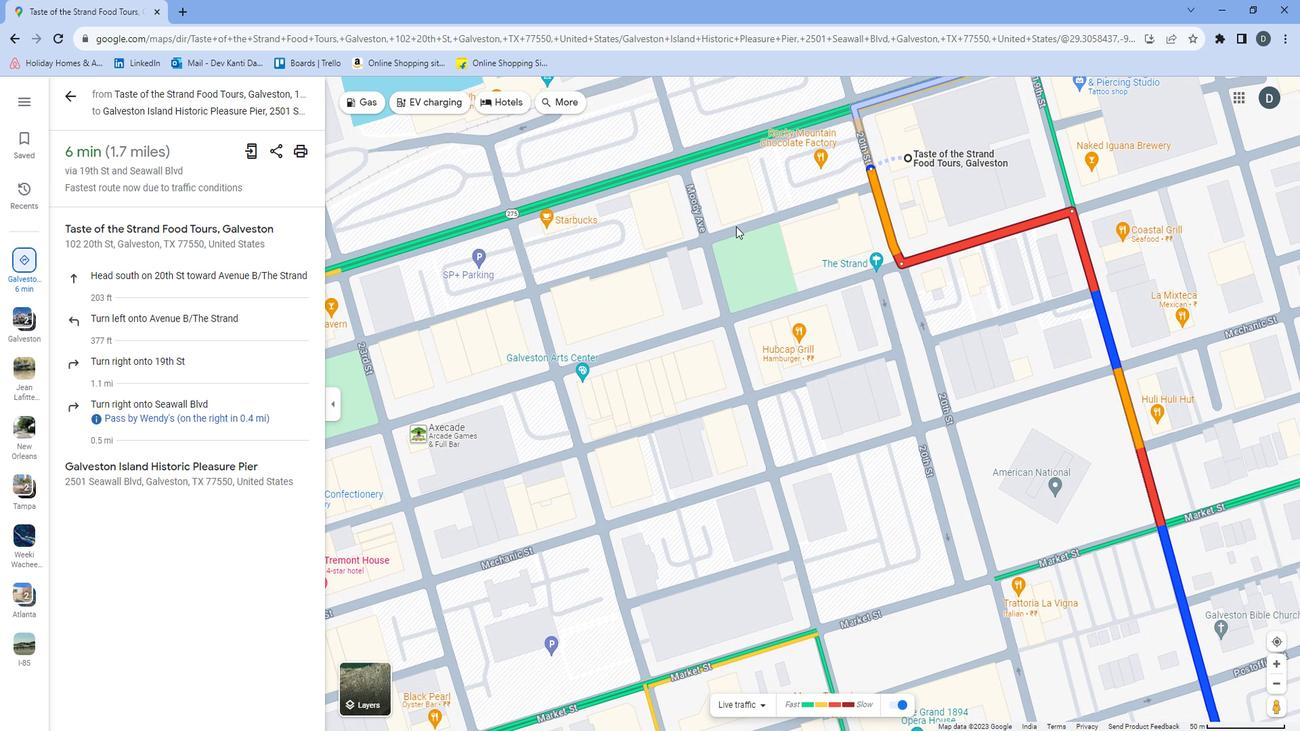 
Action: Mouse moved to (891, 136)
Screenshot: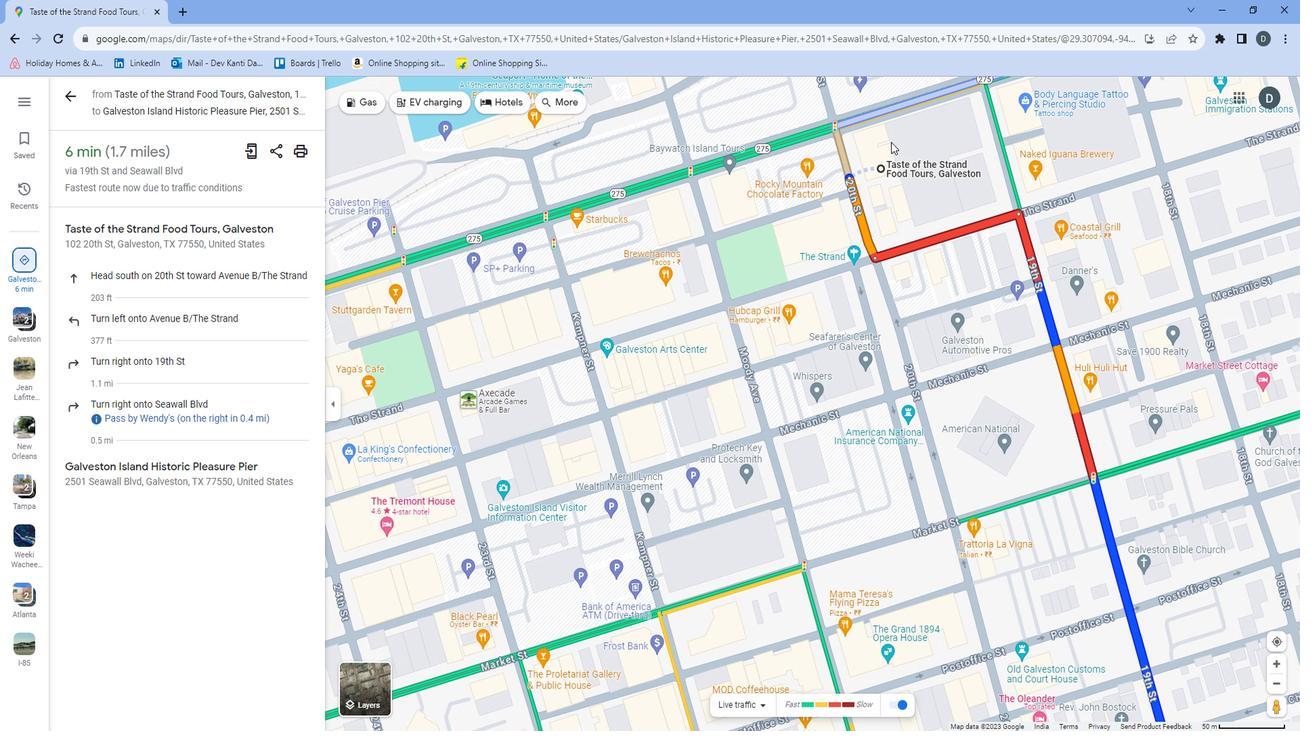 
Action: Mouse pressed left at (891, 136)
Screenshot: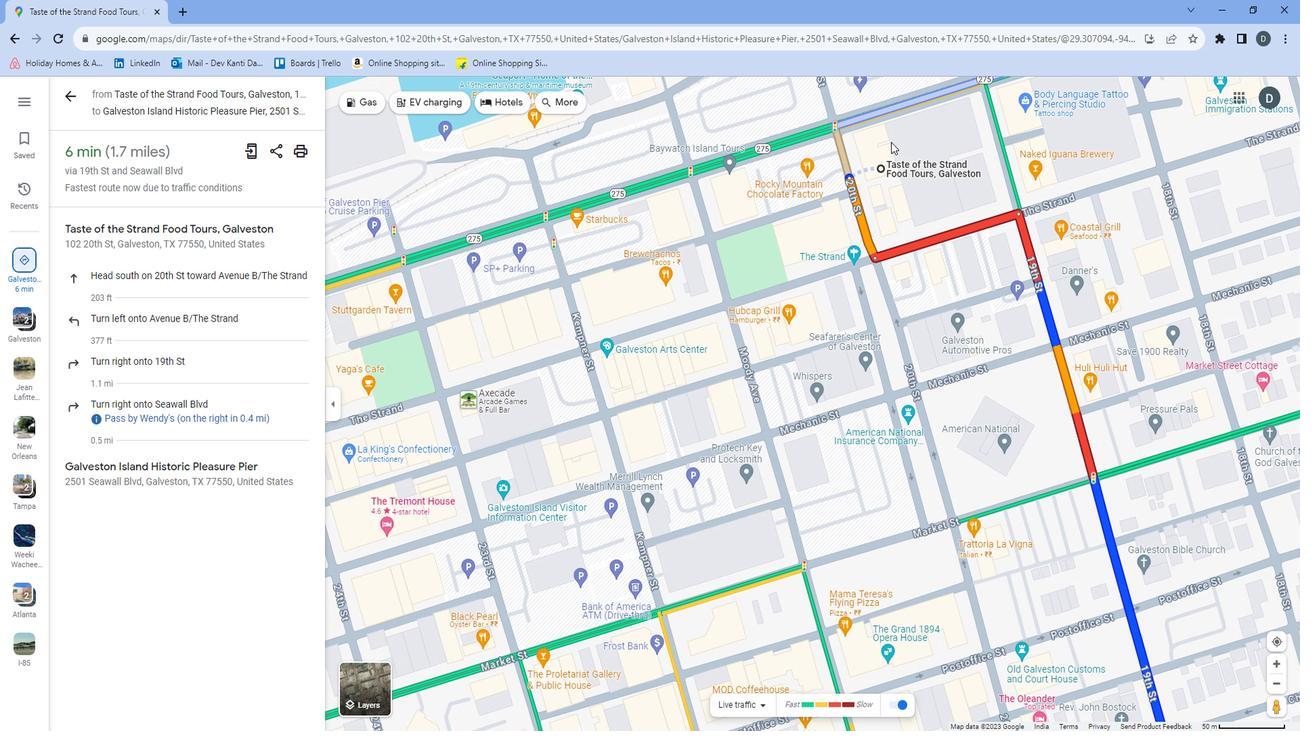 
Action: Mouse moved to (792, 295)
Screenshot: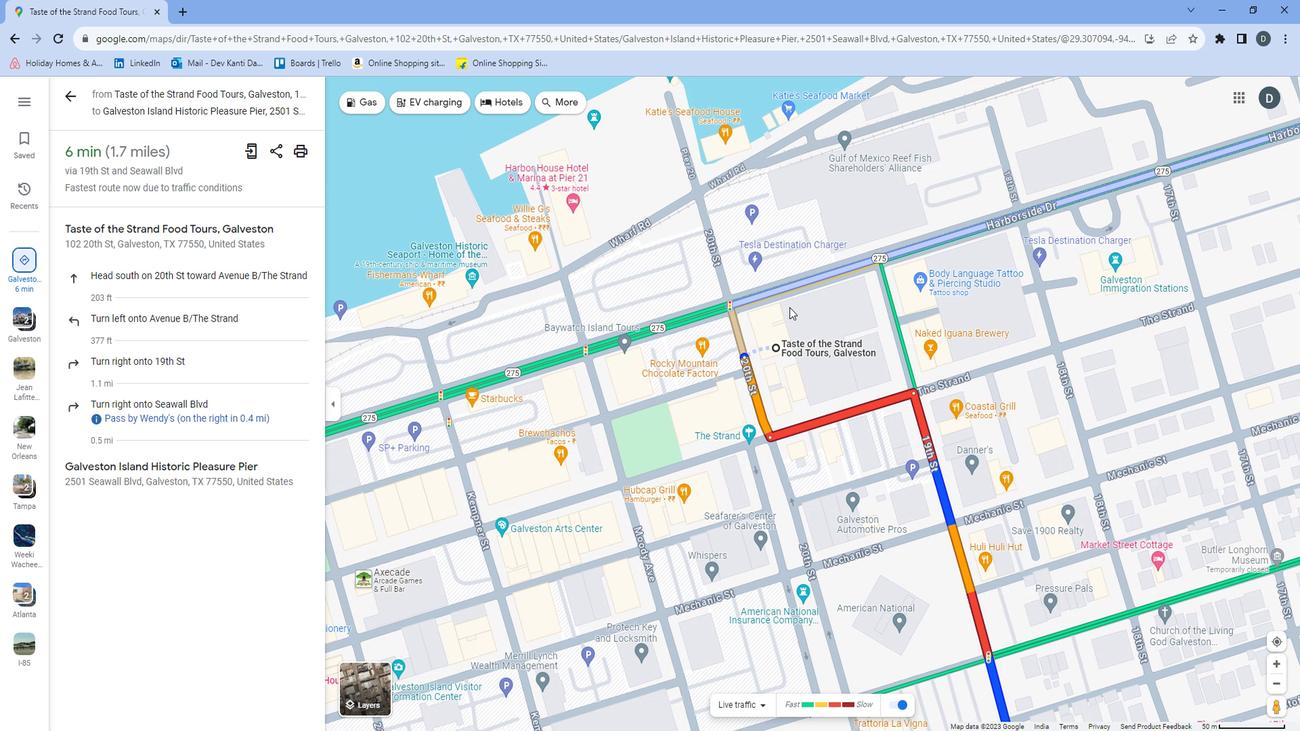 
Action: Mouse scrolled (792, 294) with delta (0, 0)
Screenshot: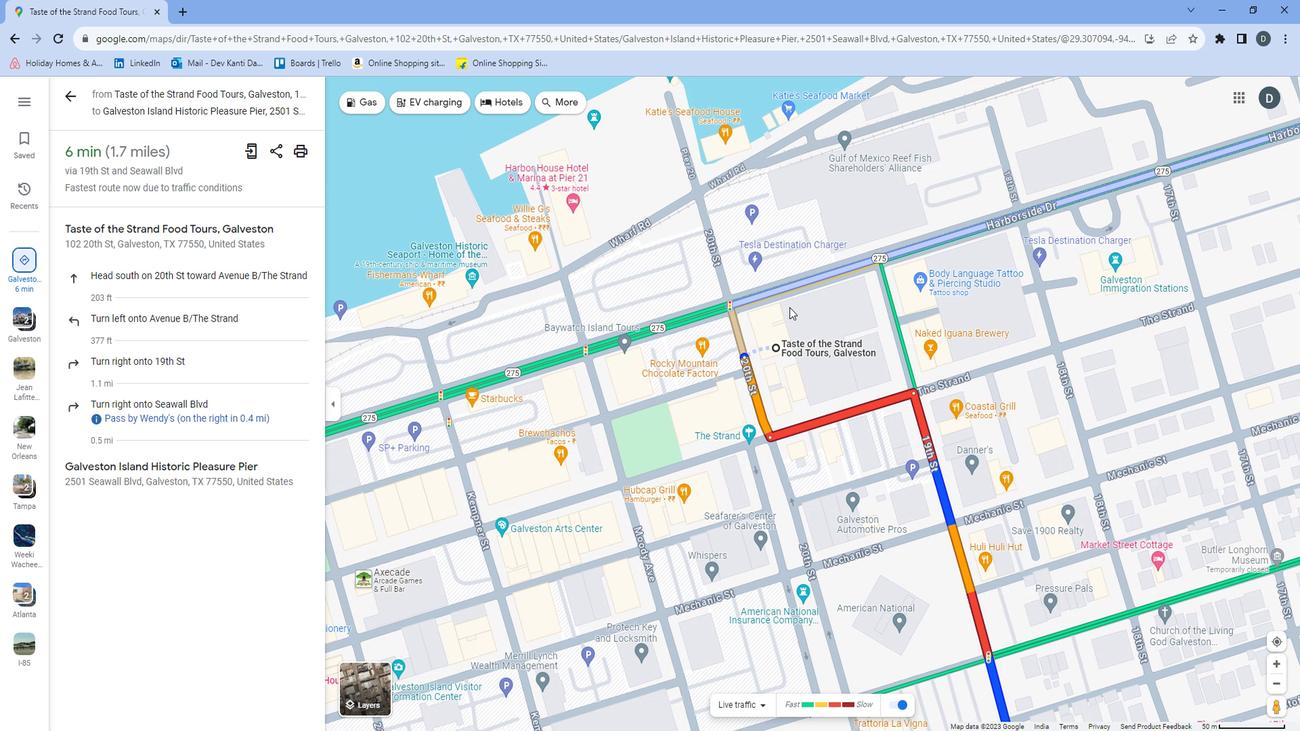 
Action: Mouse moved to (794, 295)
Screenshot: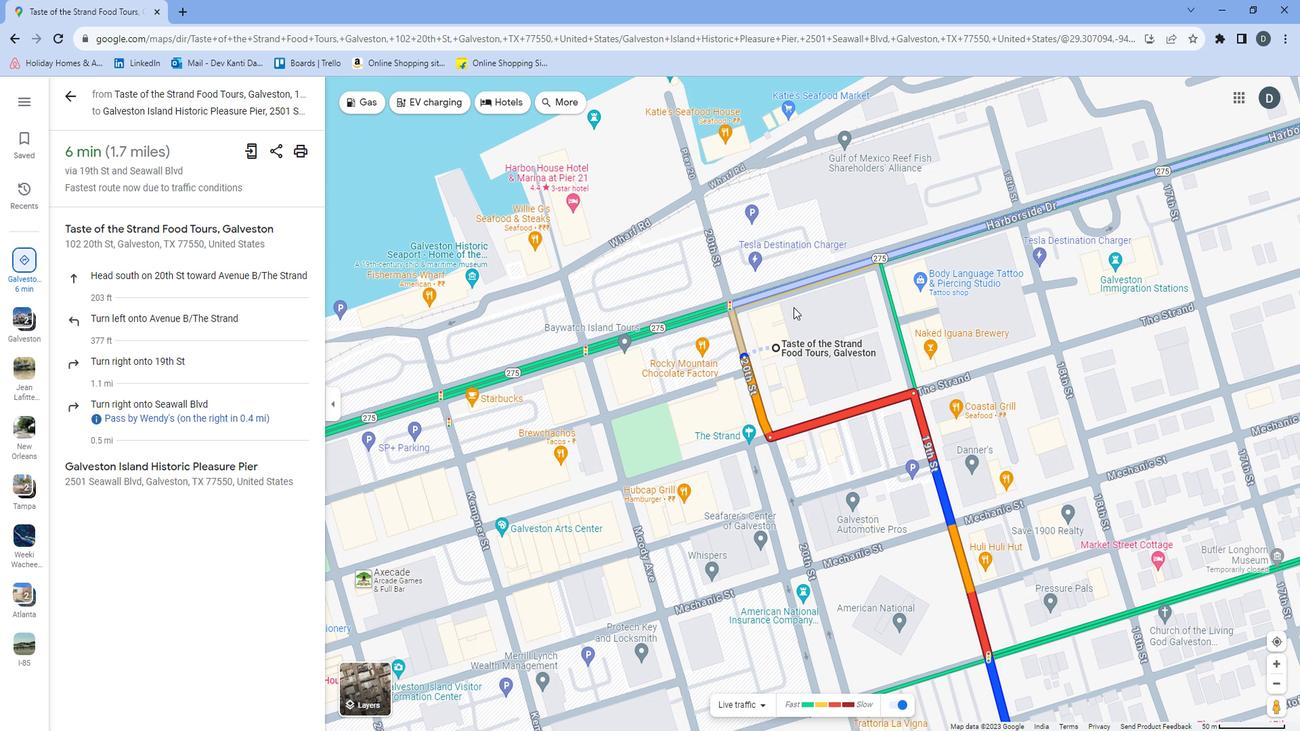 
Action: Mouse scrolled (794, 295) with delta (0, 0)
Screenshot: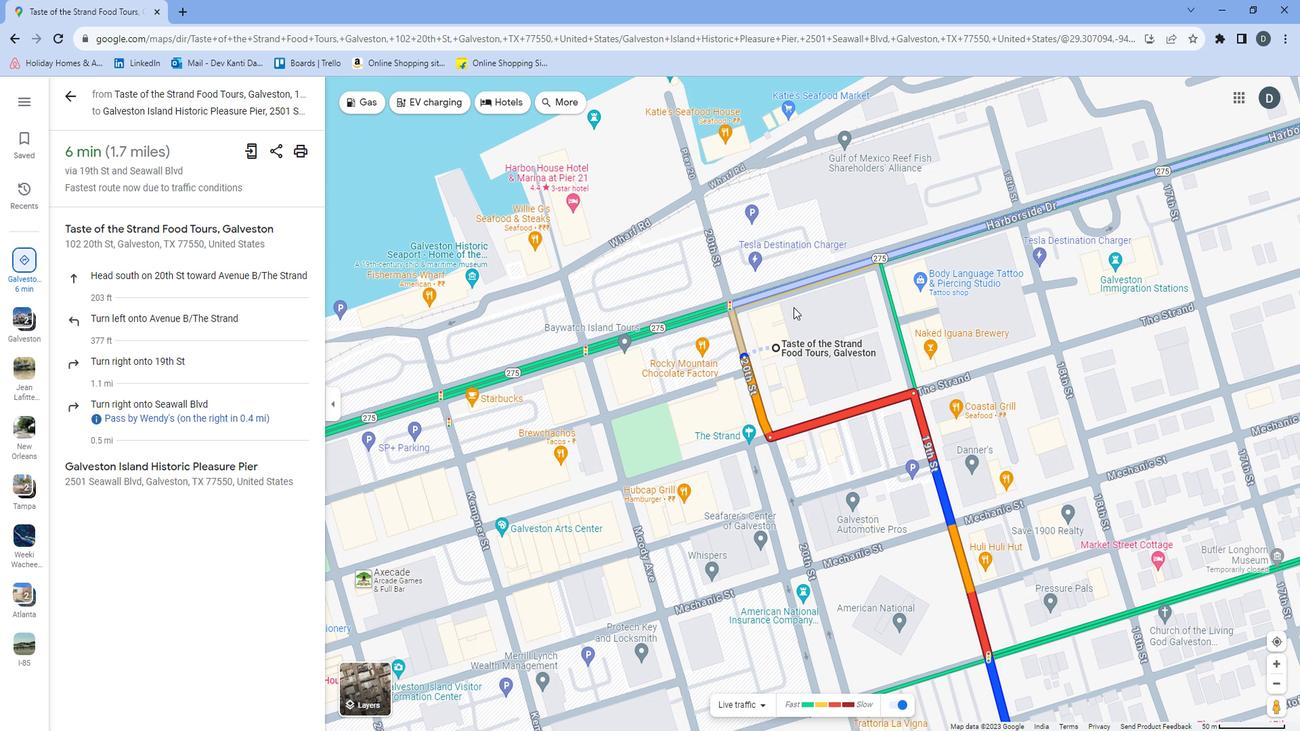 
Action: Mouse moved to (794, 295)
Screenshot: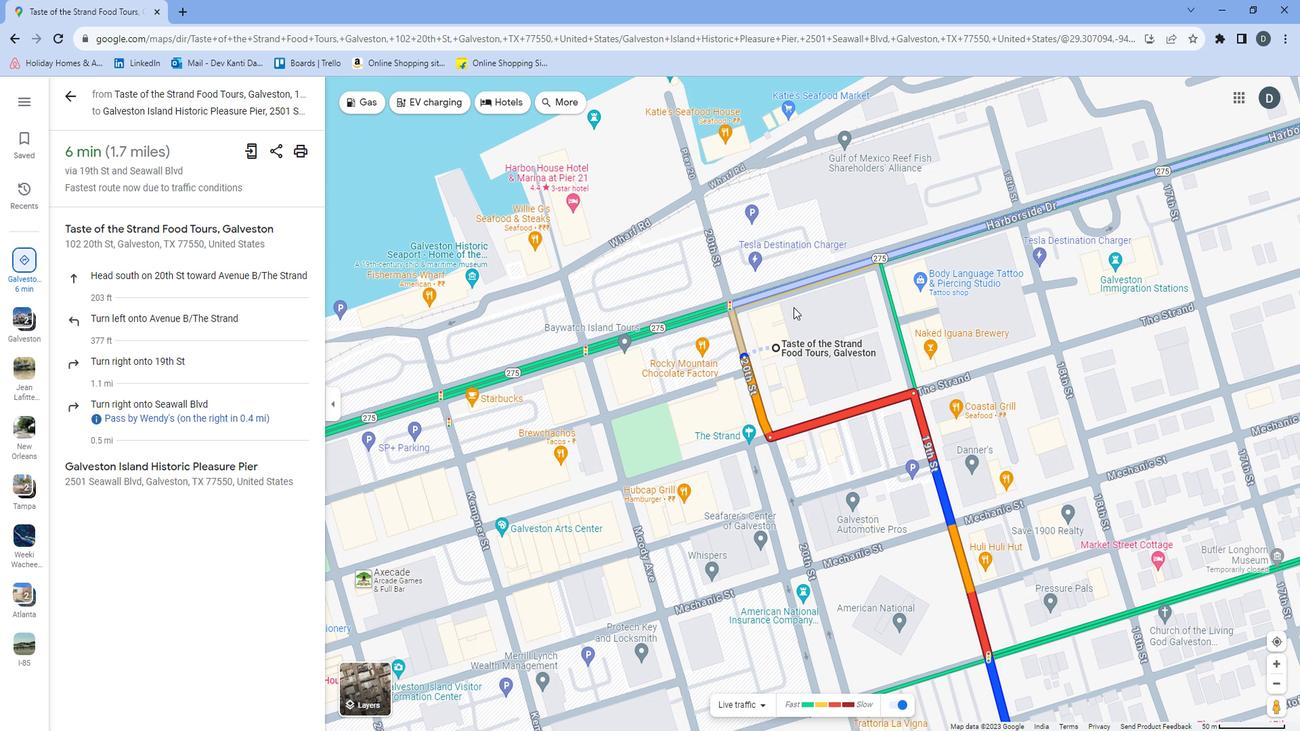 
Action: Mouse scrolled (794, 295) with delta (0, 0)
Screenshot: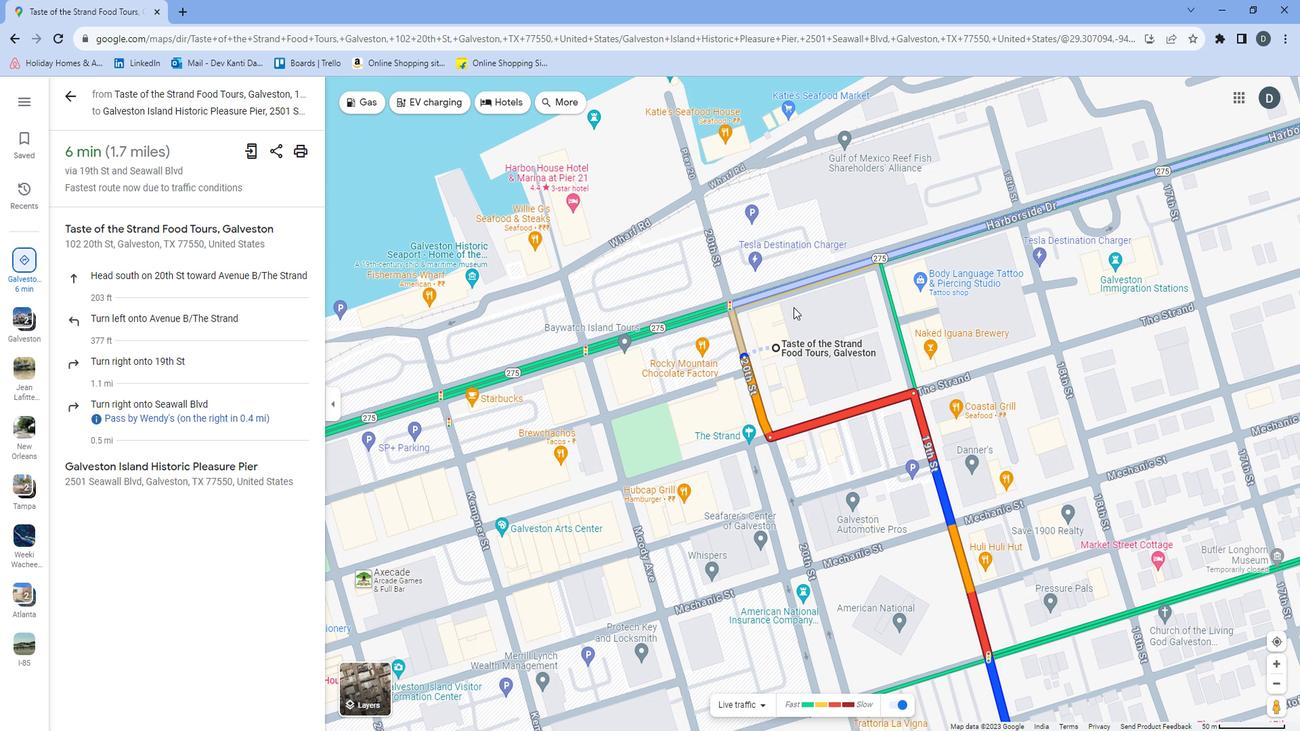 
Action: Mouse moved to (795, 296)
Screenshot: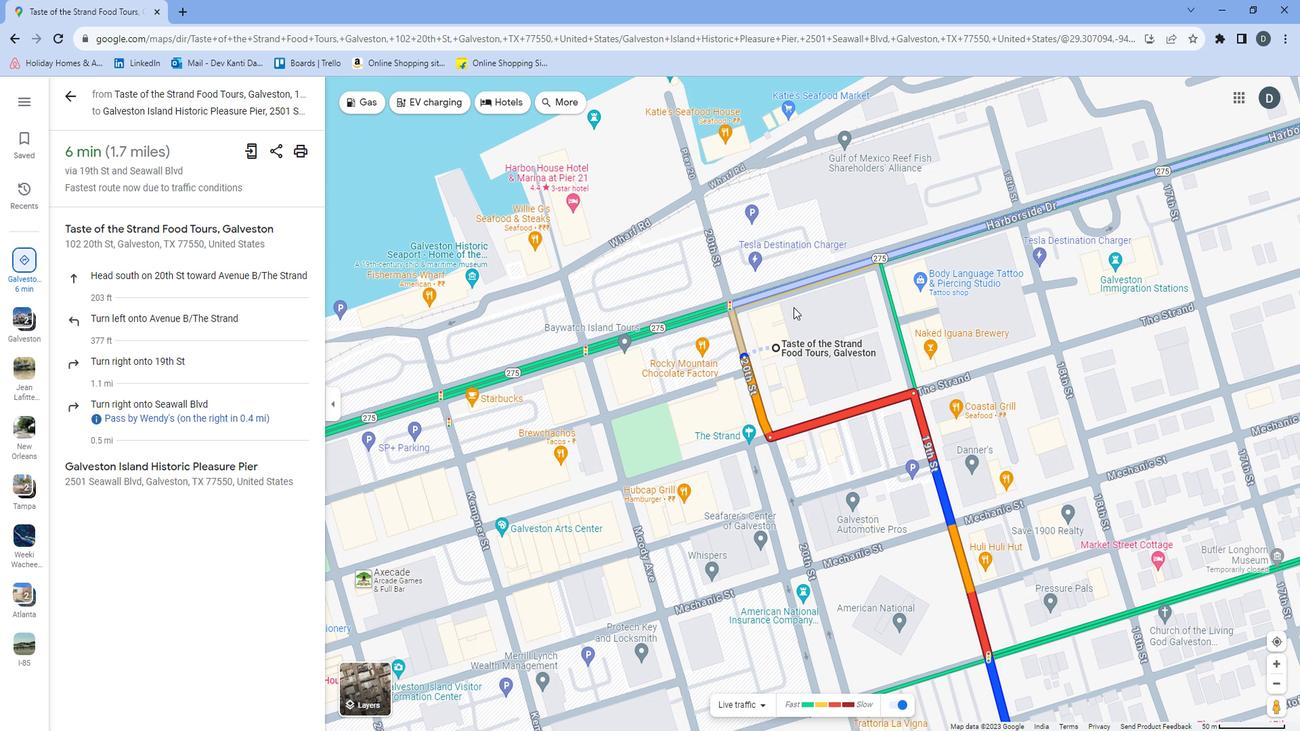 
Action: Mouse scrolled (795, 295) with delta (0, 0)
Screenshot: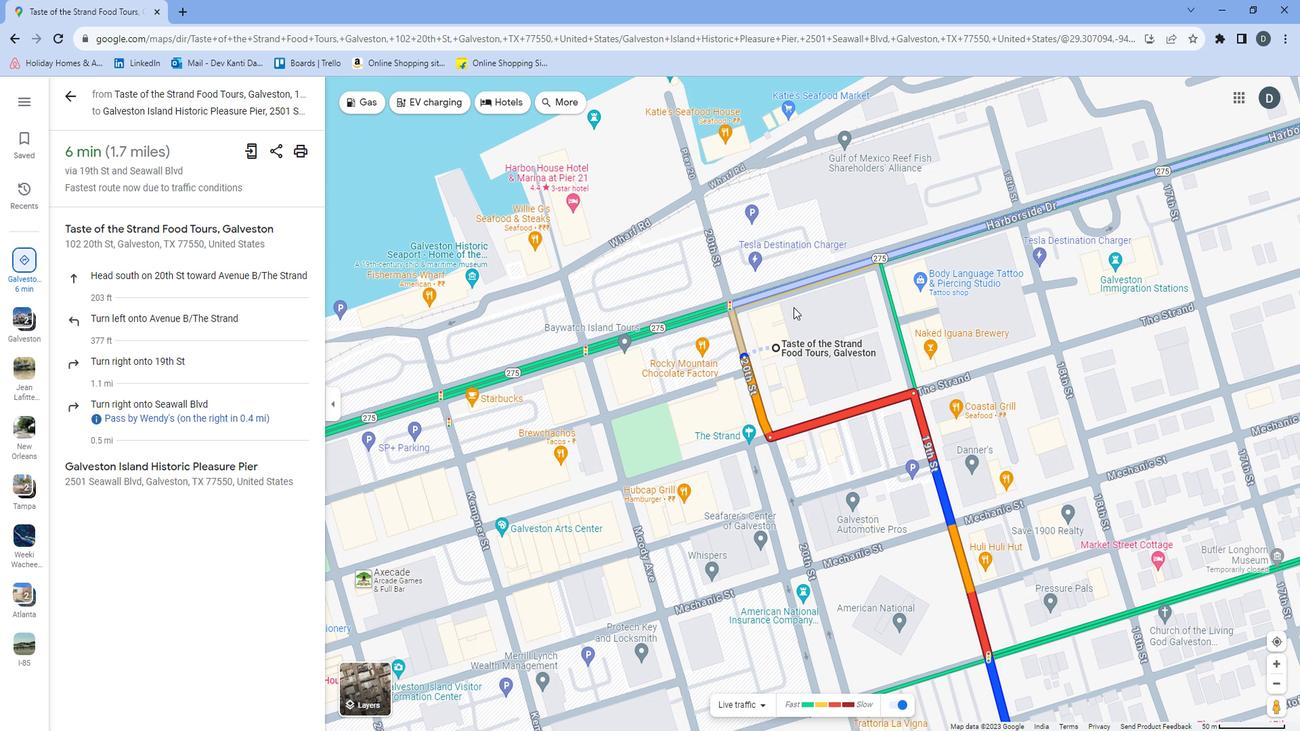 
Action: Mouse scrolled (795, 295) with delta (0, 0)
Screenshot: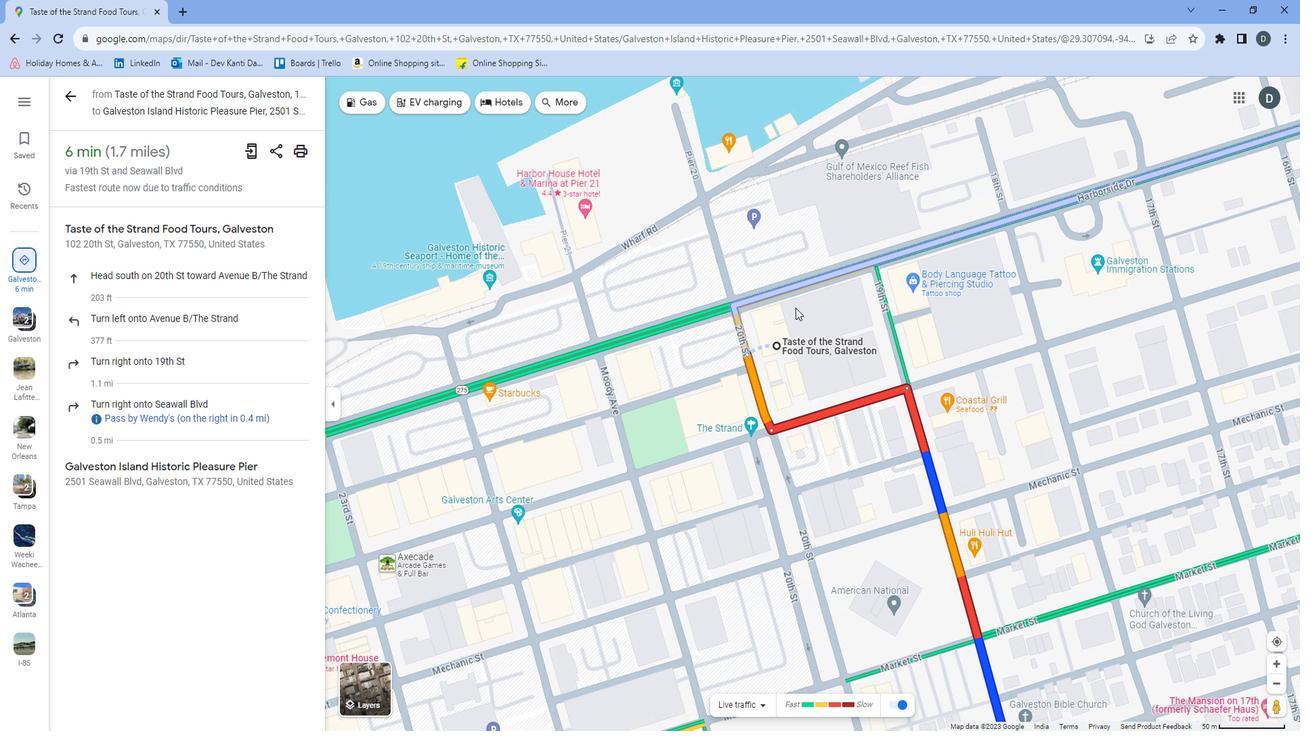 
Action: Mouse scrolled (795, 295) with delta (0, 0)
Screenshot: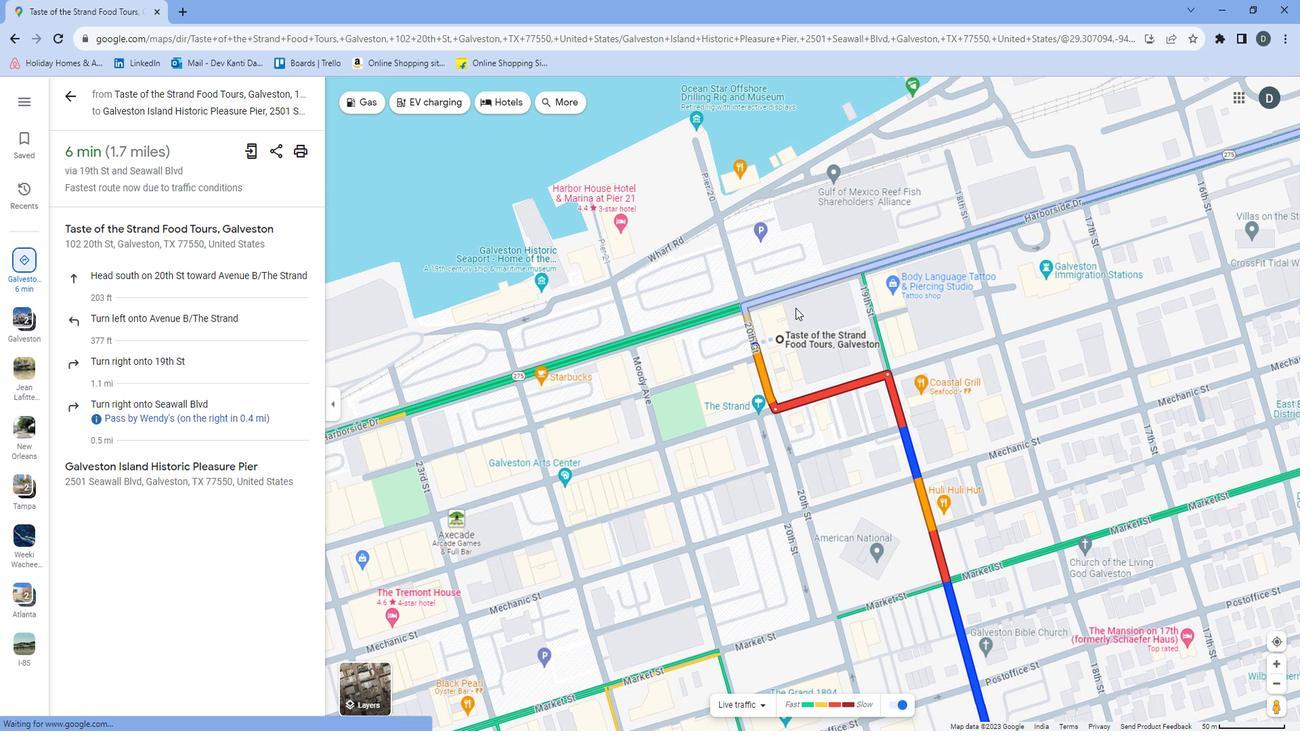 
Action: Mouse scrolled (795, 295) with delta (0, 0)
Screenshot: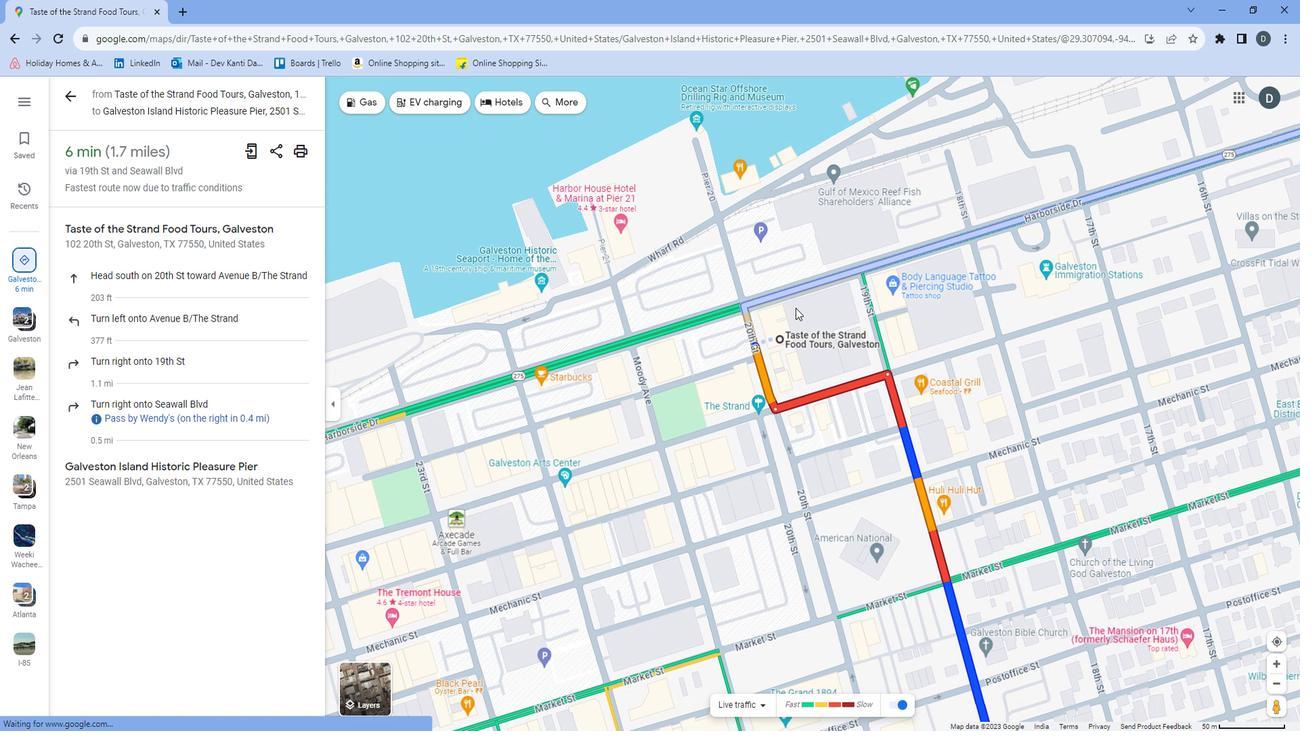 
Action: Mouse moved to (964, 369)
Screenshot: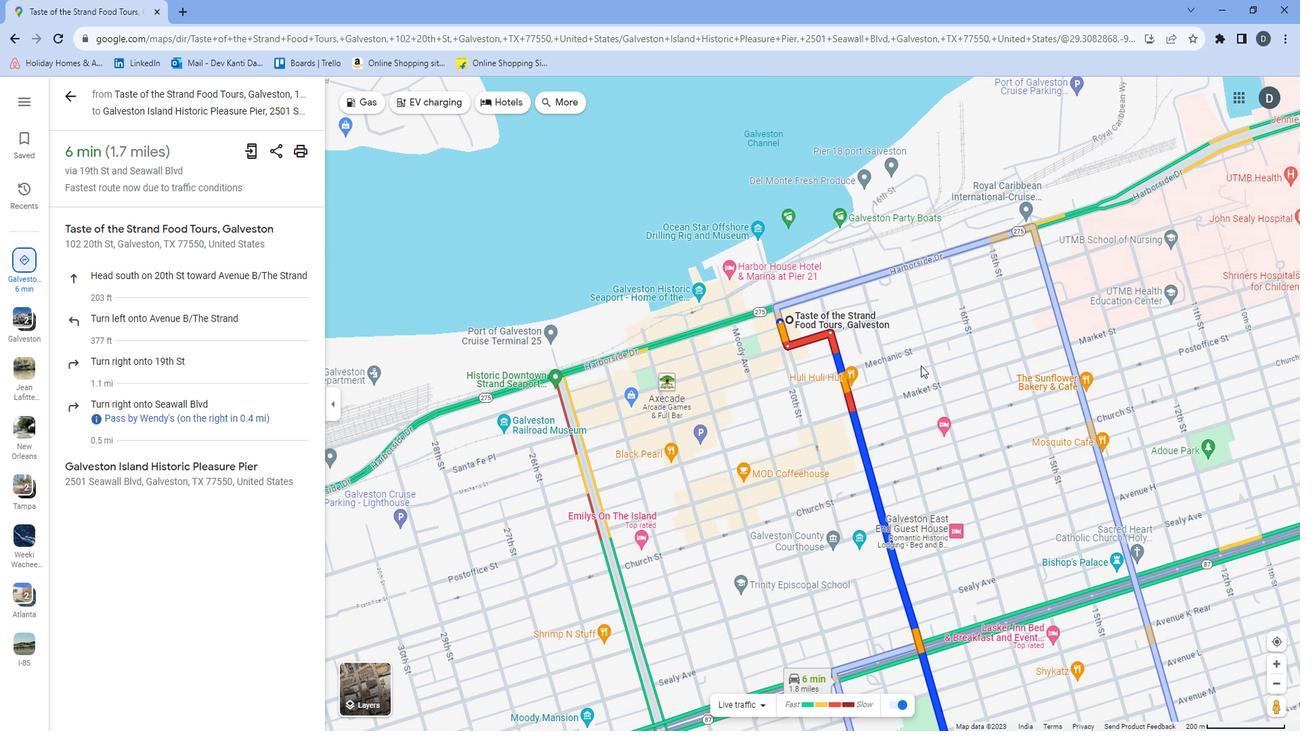 
Action: Mouse scrolled (964, 369) with delta (0, 0)
Screenshot: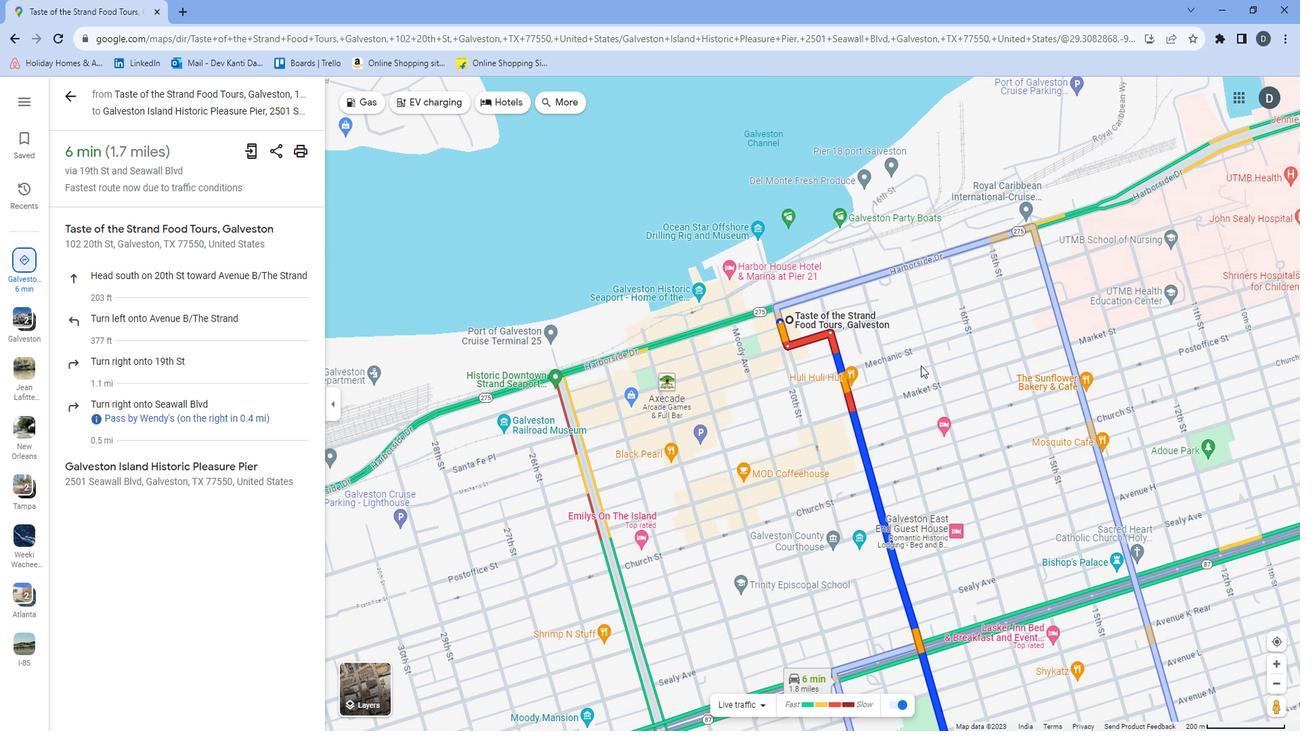 
Action: Mouse moved to (796, 368)
Screenshot: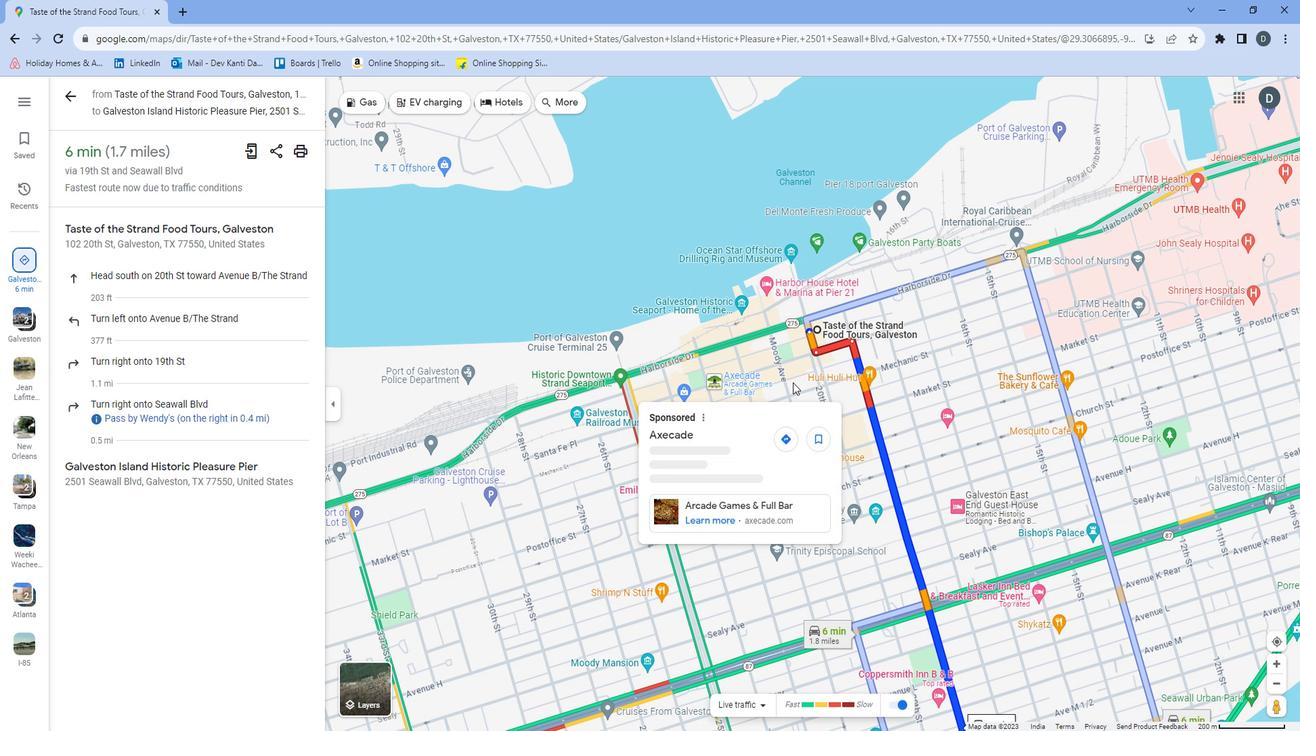 
Action: Mouse scrolled (796, 369) with delta (0, 0)
Screenshot: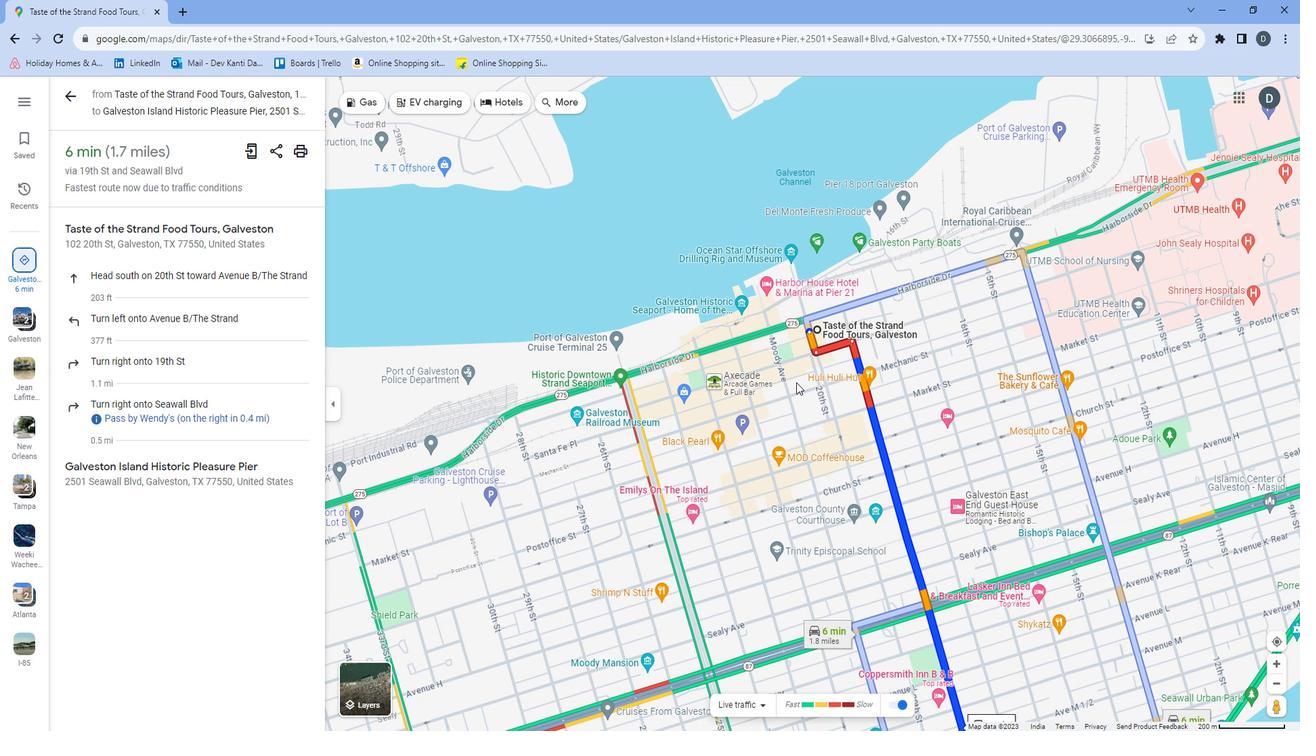 
Action: Mouse moved to (868, 431)
Screenshot: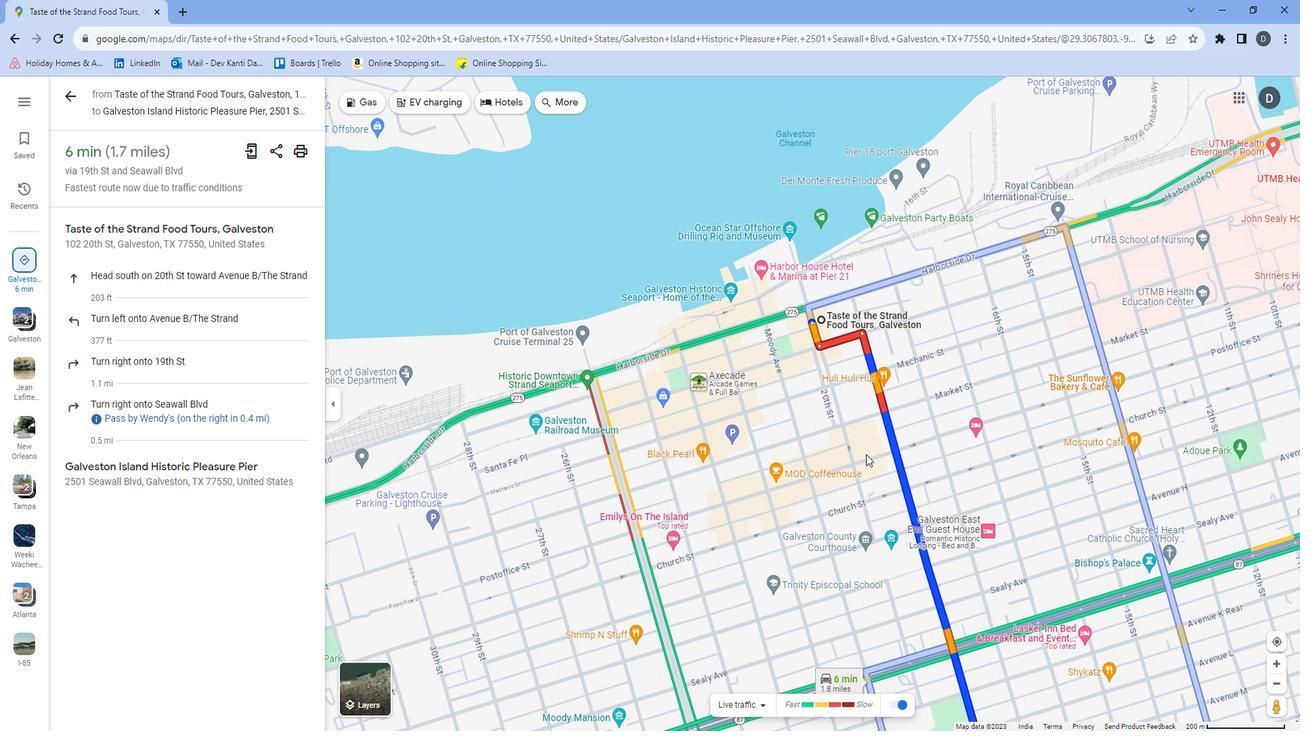 
Action: Mouse pressed left at (868, 431)
Screenshot: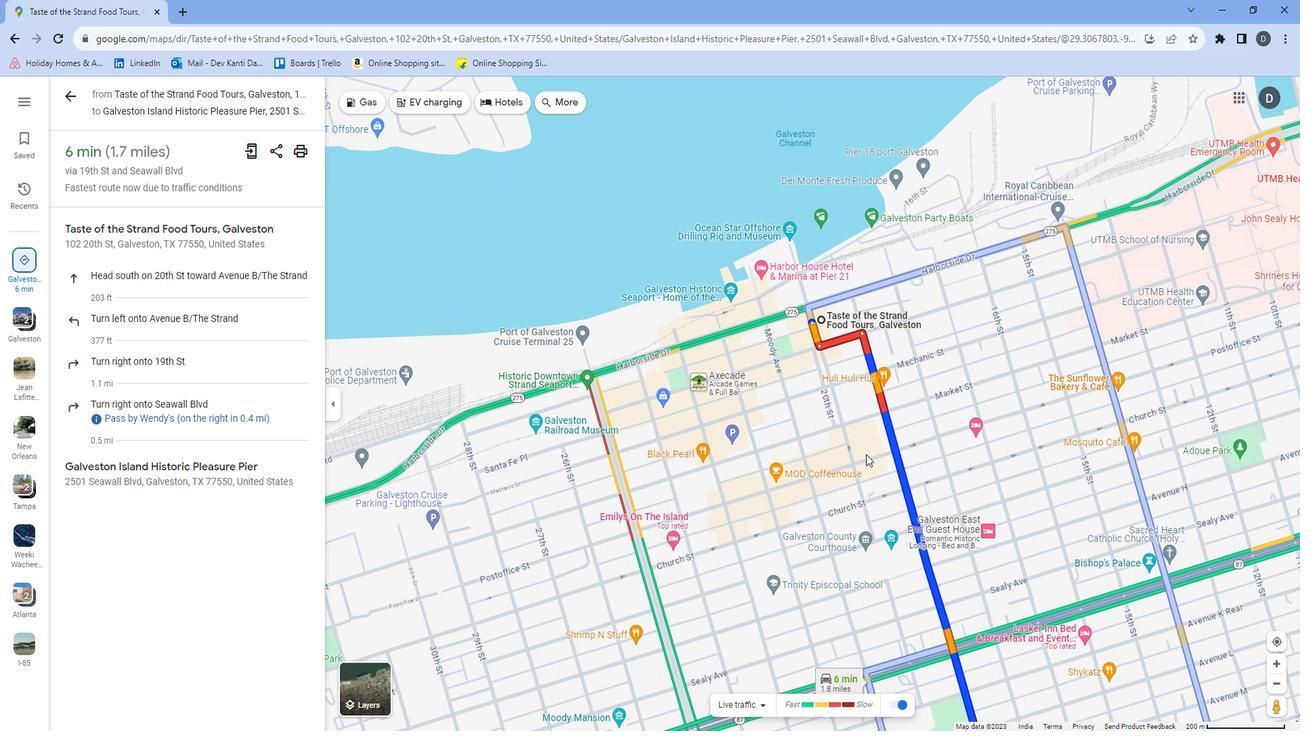 
Action: Mouse moved to (862, 340)
Screenshot: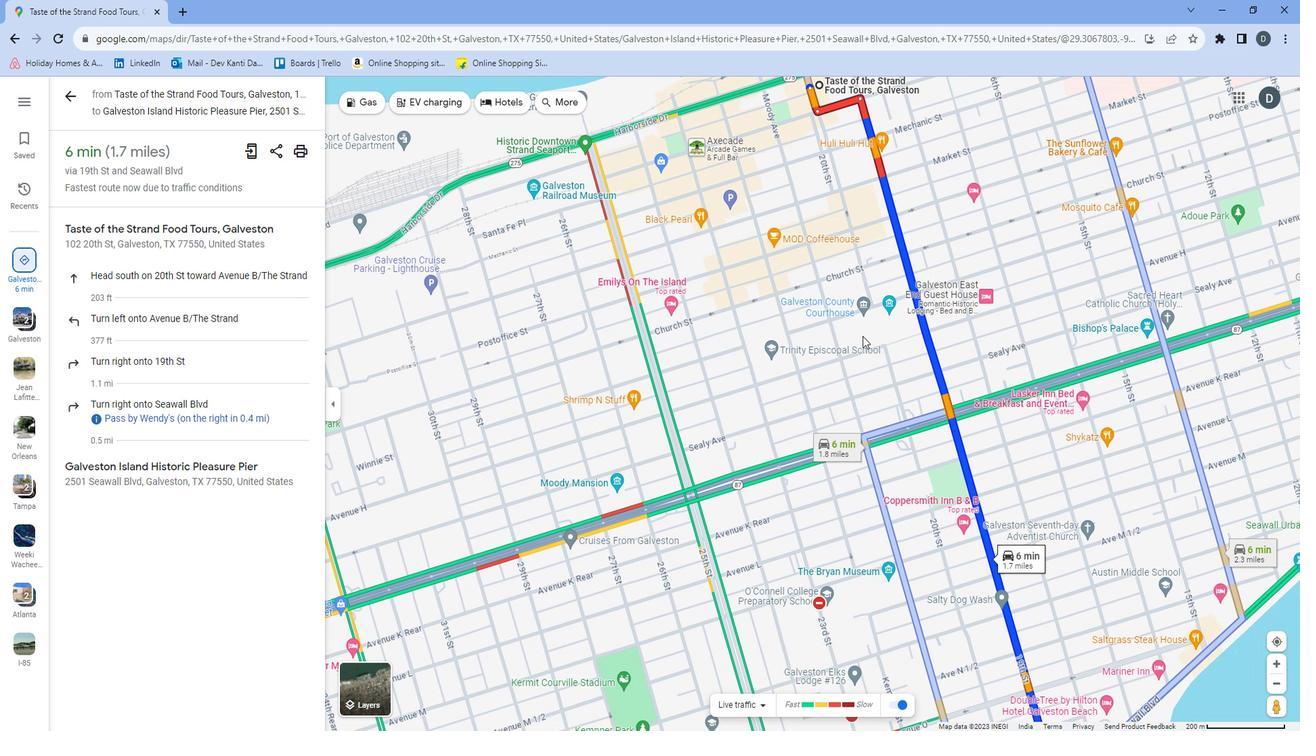 
Action: Mouse scrolled (862, 339) with delta (0, 0)
Screenshot: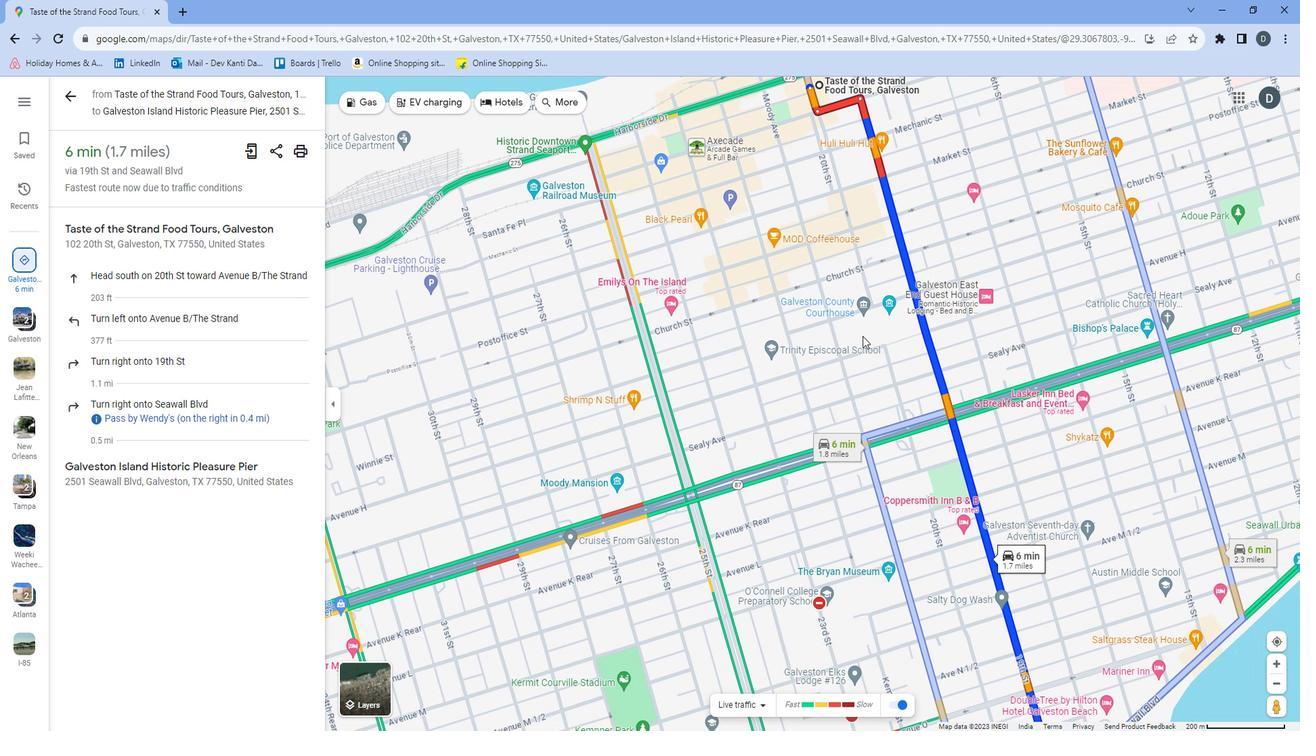 
Action: Mouse moved to (862, 344)
Screenshot: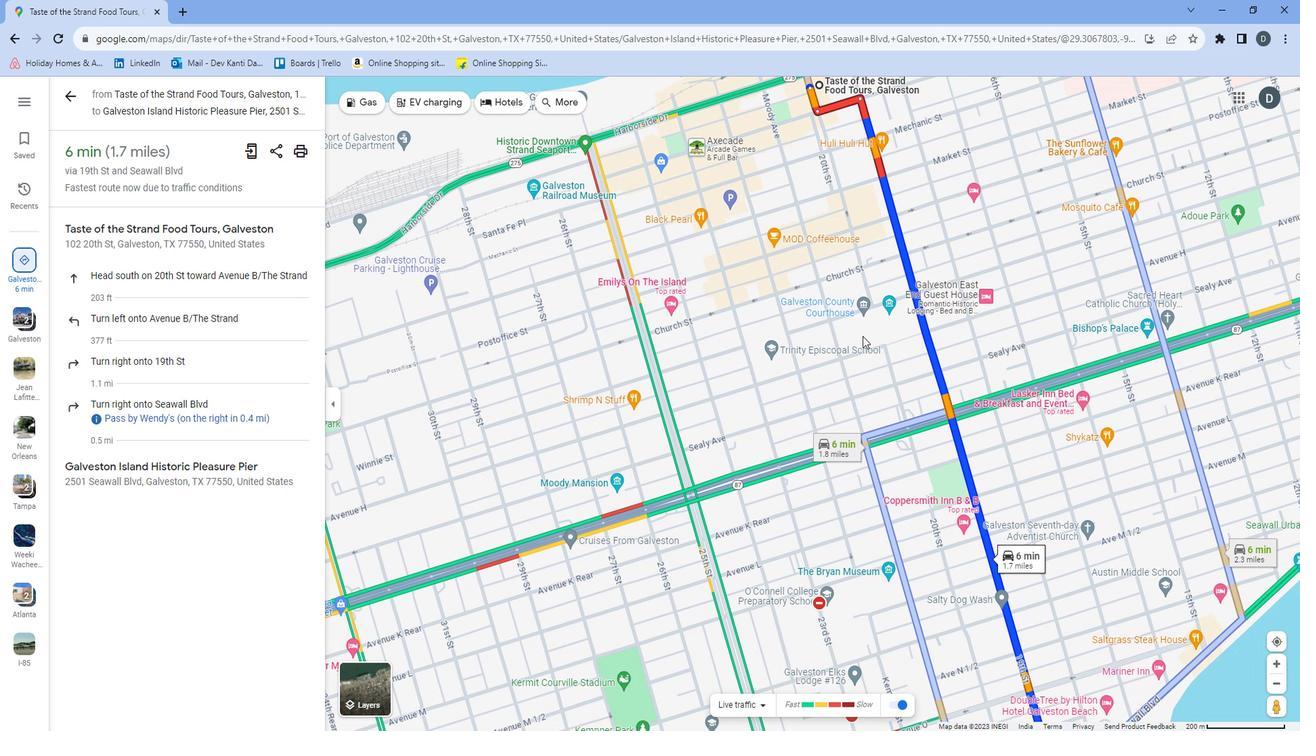 
Action: Mouse scrolled (862, 343) with delta (0, 0)
Screenshot: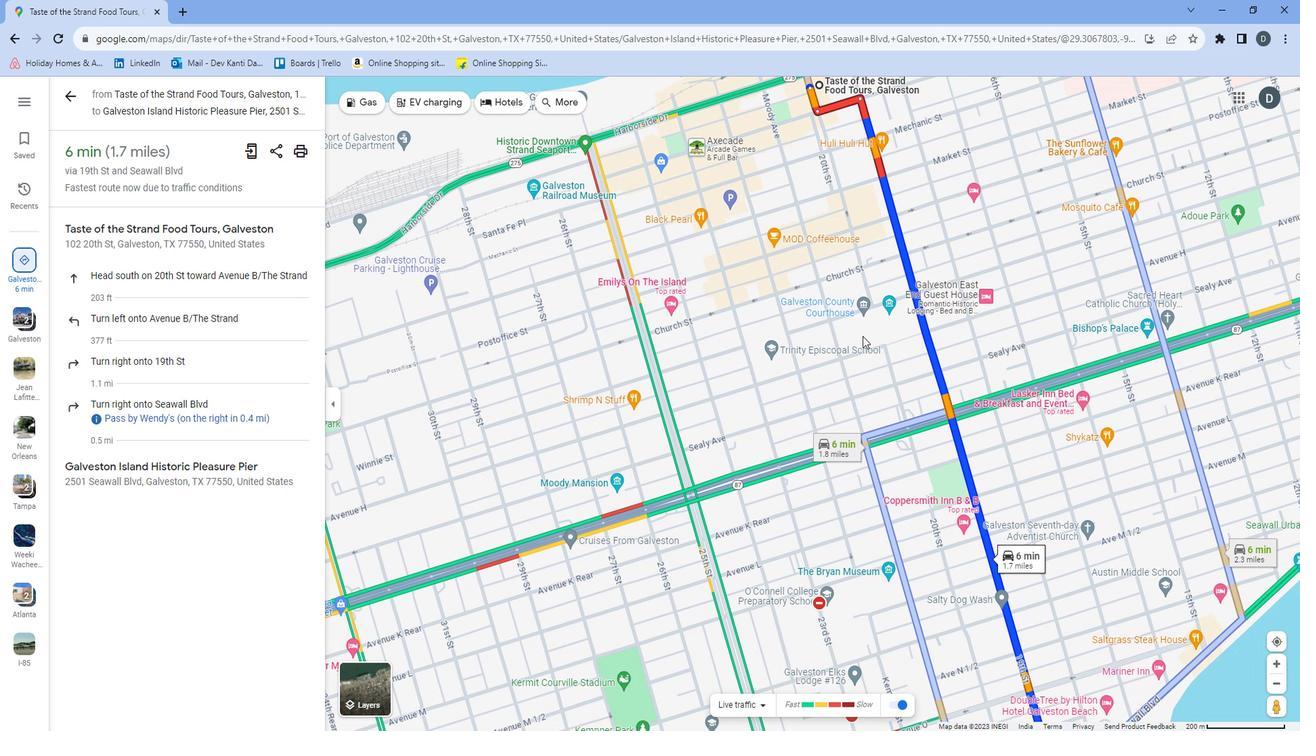 
Action: Mouse moved to (862, 350)
Screenshot: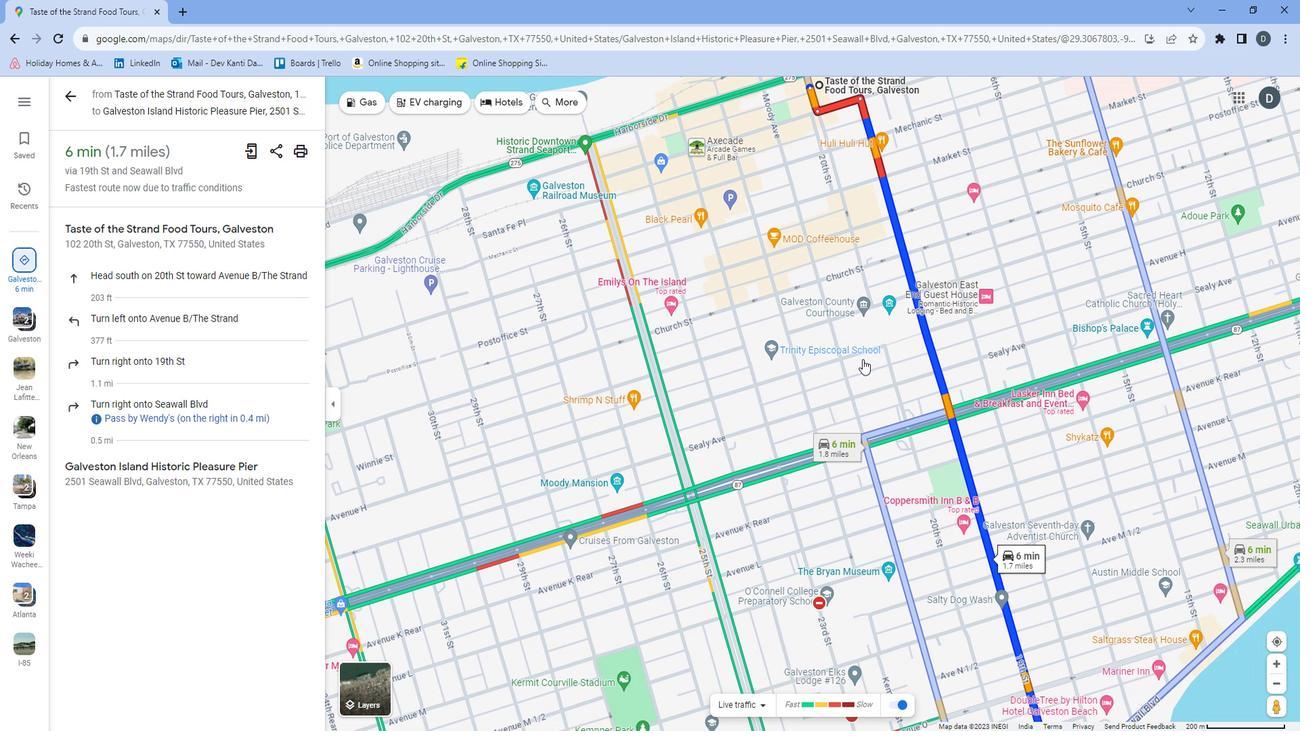 
Action: Mouse scrolled (862, 350) with delta (0, 0)
Screenshot: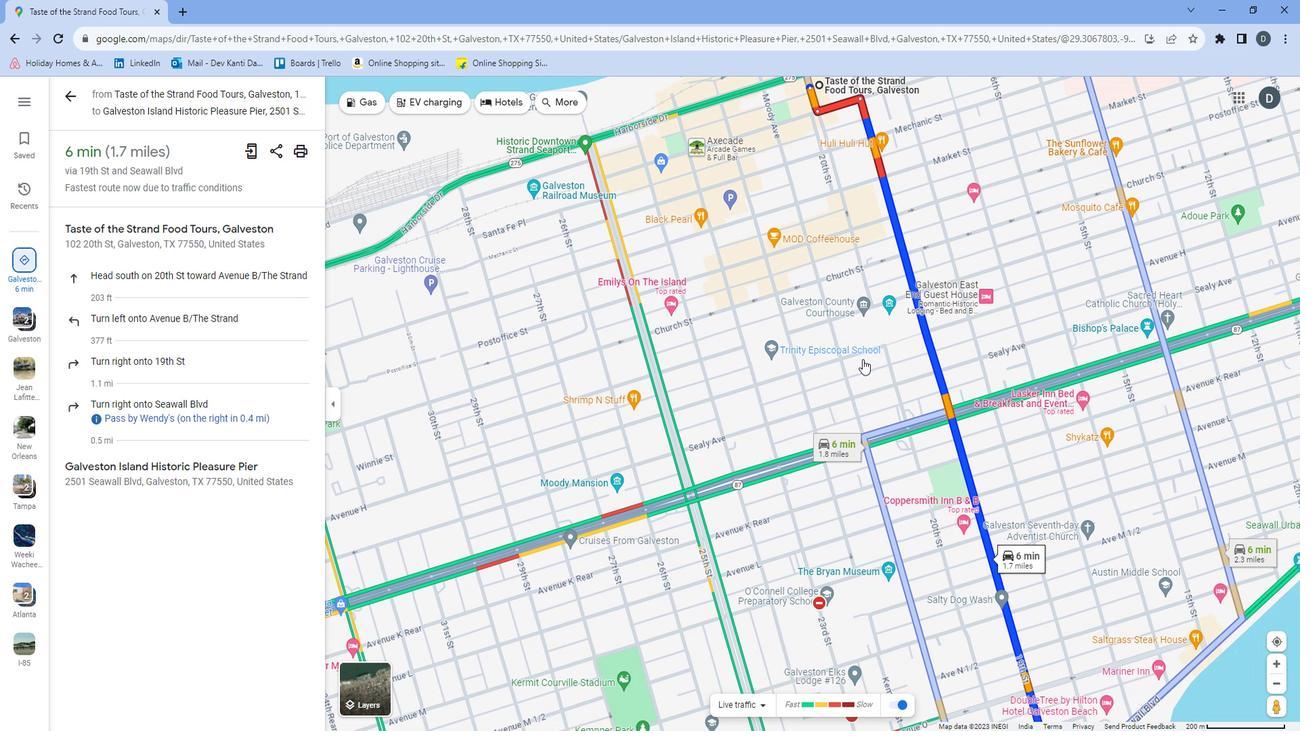 
Action: Mouse moved to (886, 404)
Screenshot: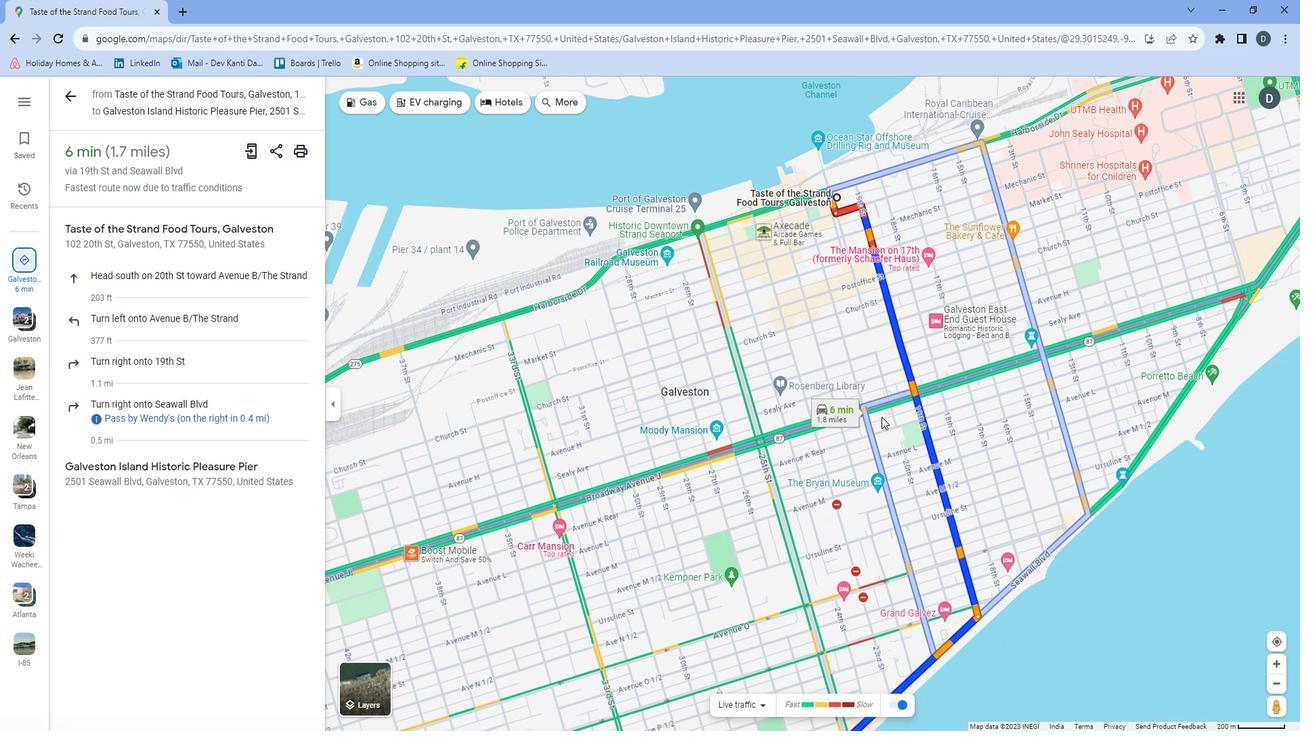 
Action: Mouse pressed left at (886, 404)
Screenshot: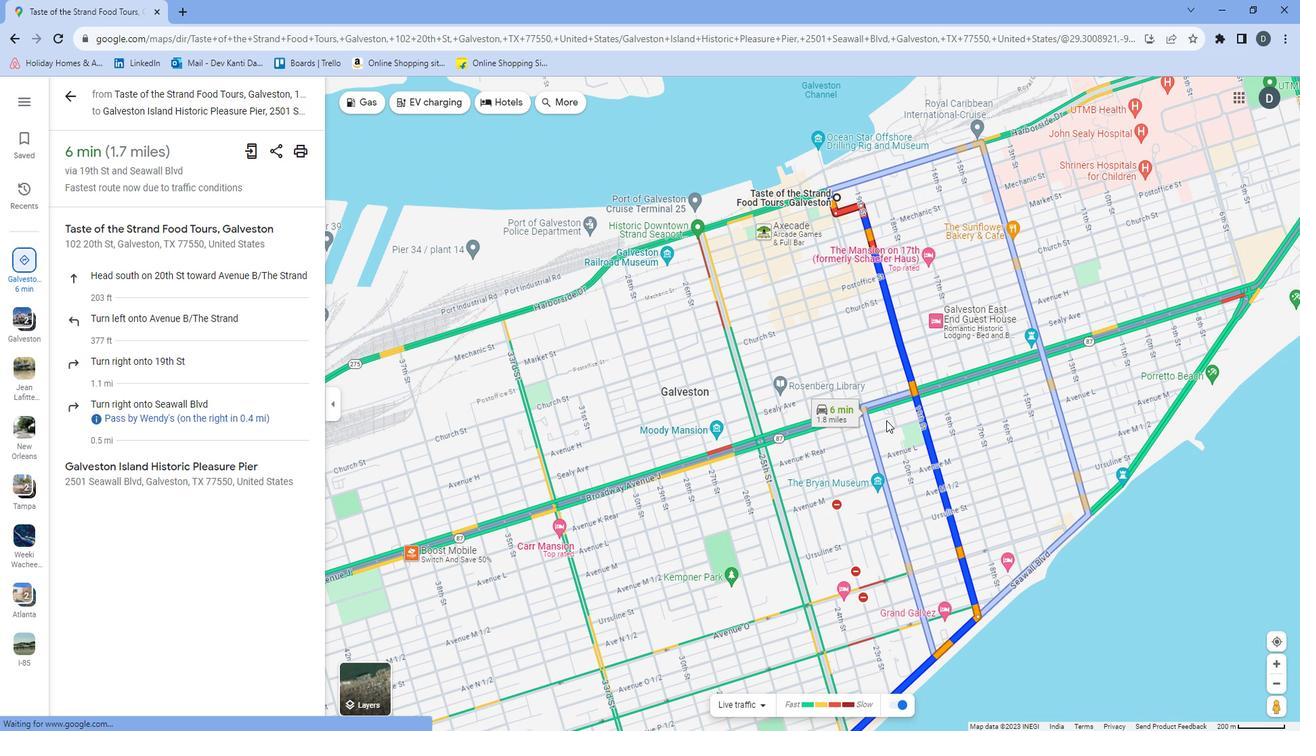 
Action: Mouse moved to (874, 629)
Screenshot: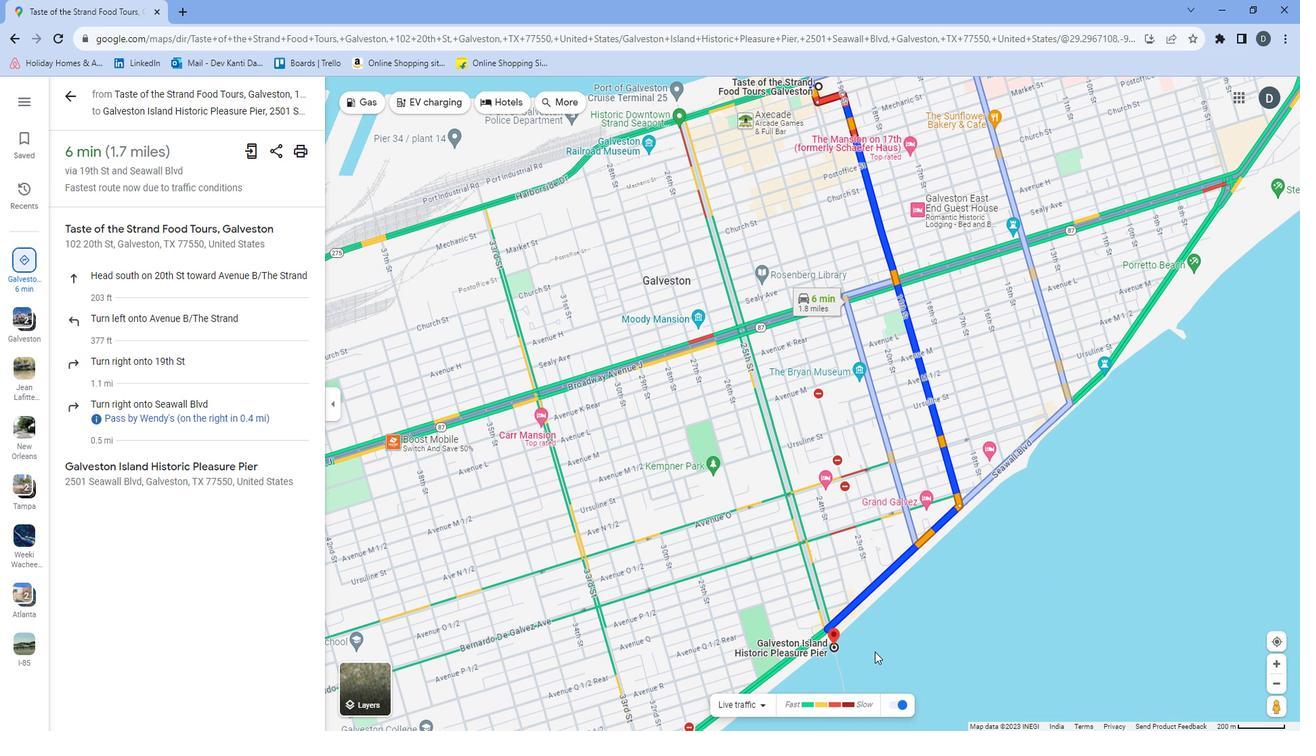 
Action: Mouse scrolled (874, 630) with delta (0, 0)
Screenshot: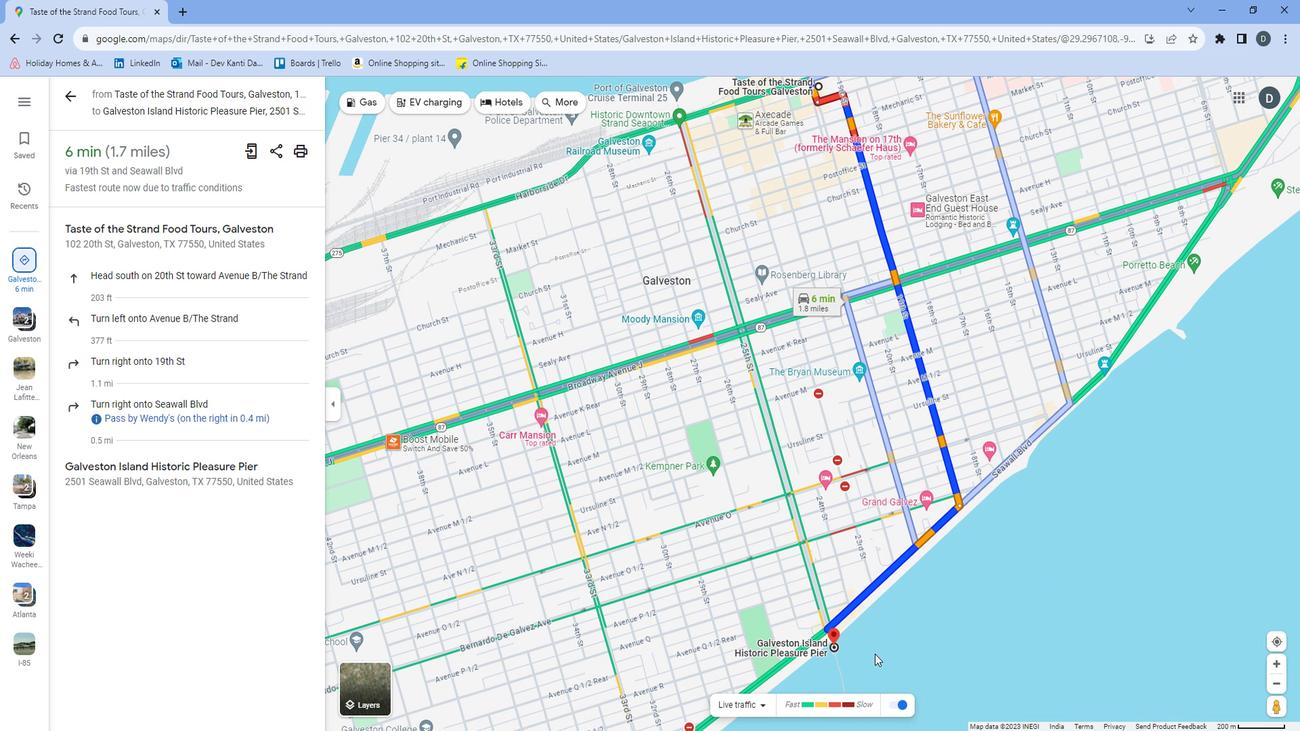
Action: Mouse scrolled (874, 630) with delta (0, 0)
Screenshot: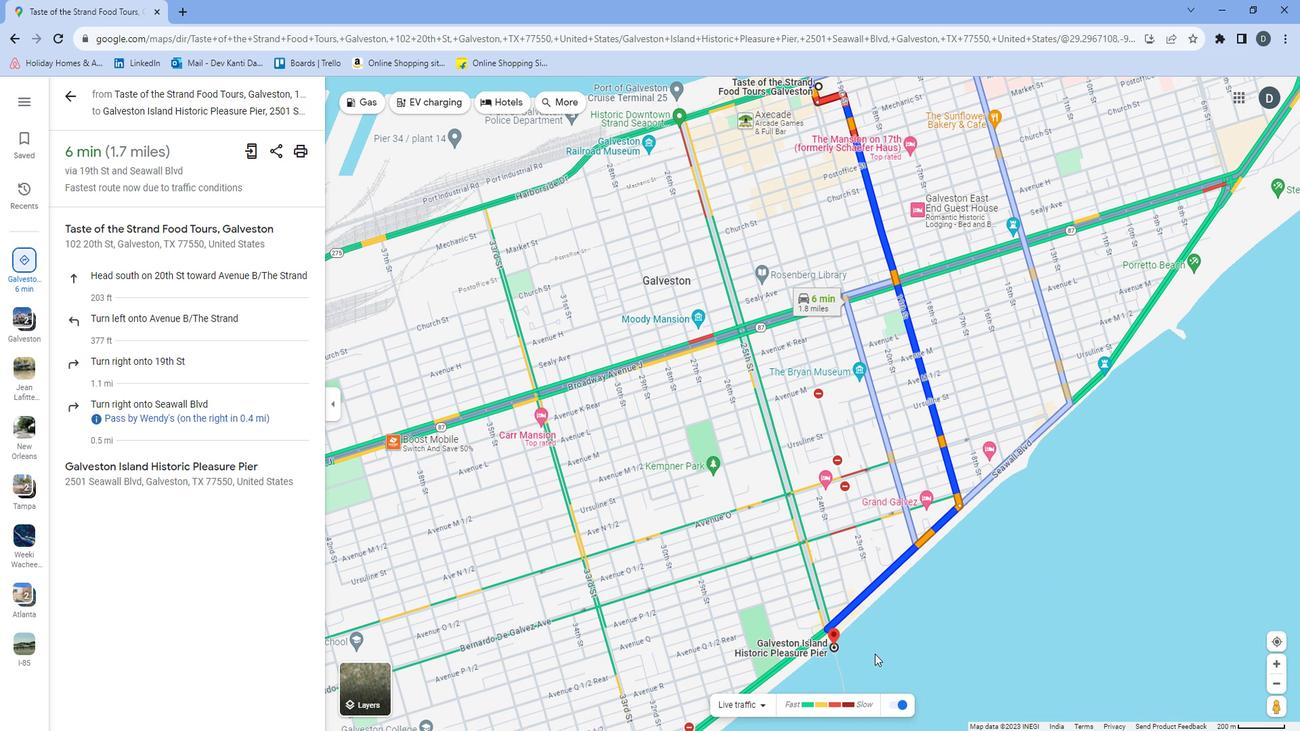 
Action: Mouse moved to (773, 622)
Screenshot: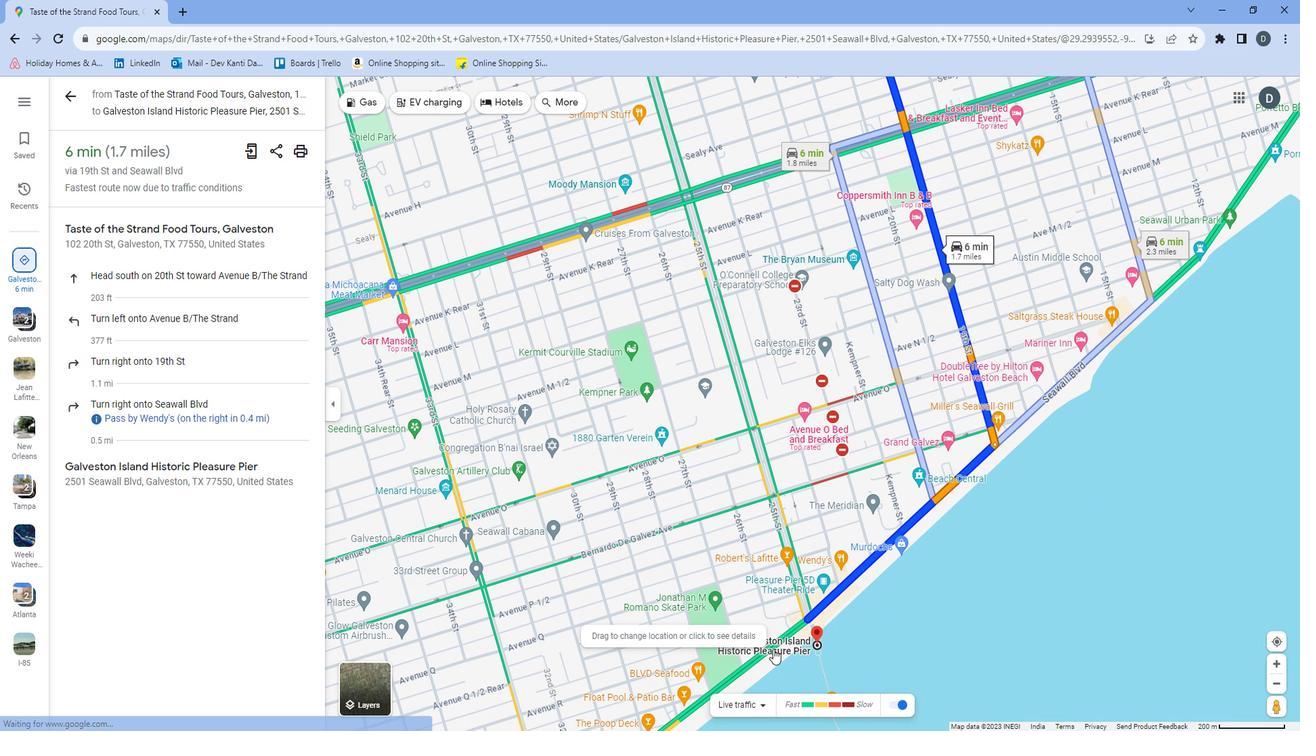 
Action: Mouse scrolled (773, 623) with delta (0, 0)
Screenshot: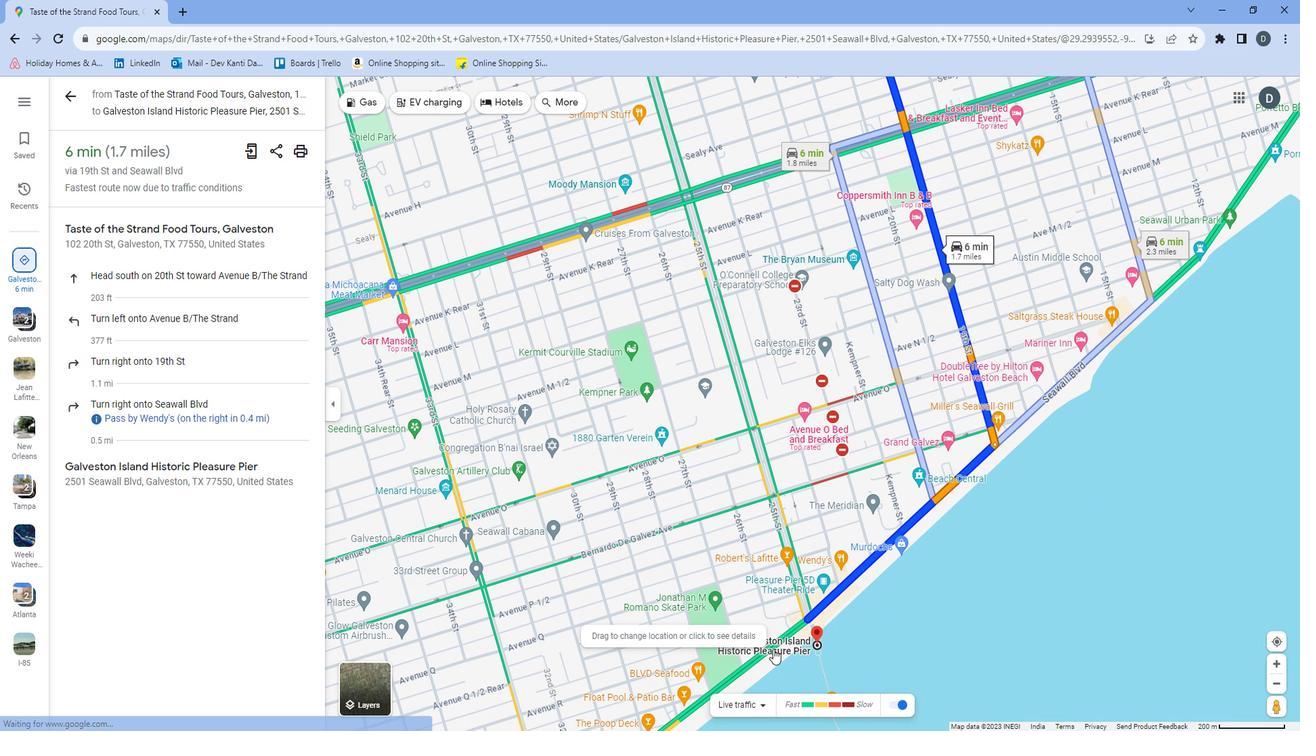 
Action: Mouse moved to (776, 616)
Screenshot: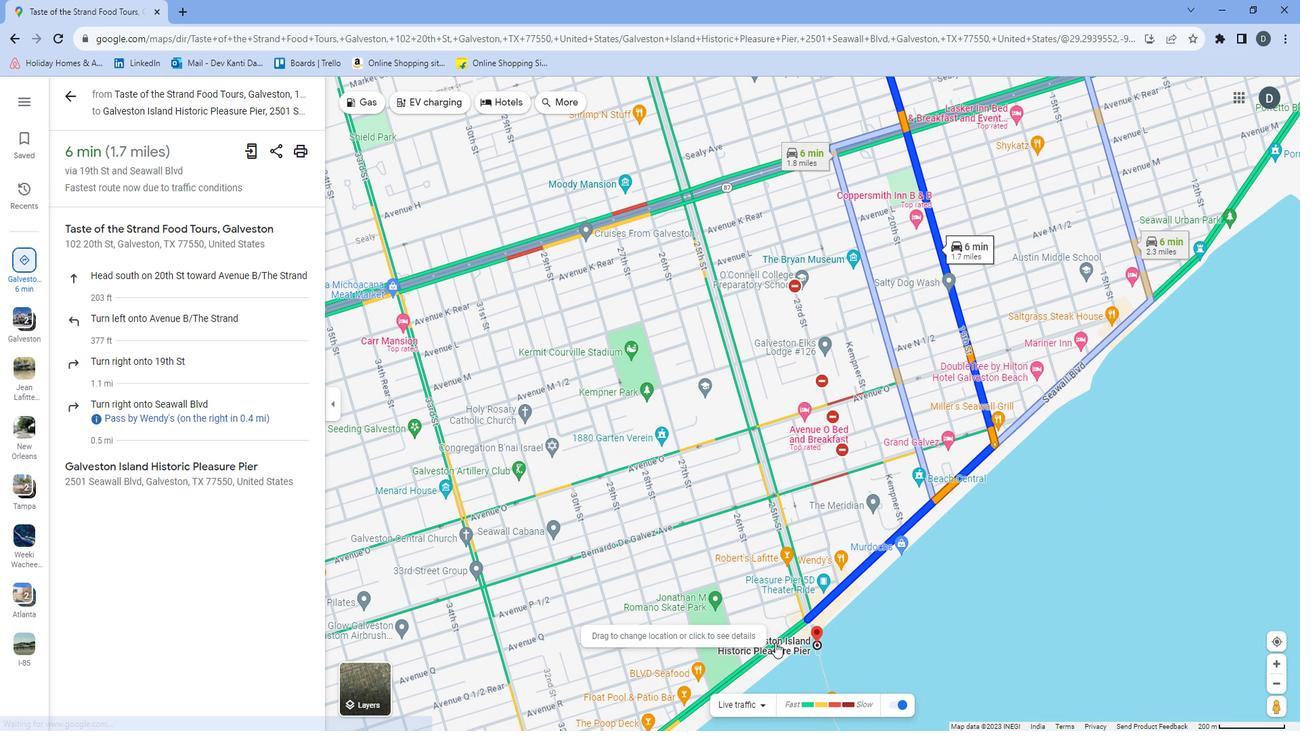
Action: Mouse scrolled (776, 617) with delta (0, 0)
Screenshot: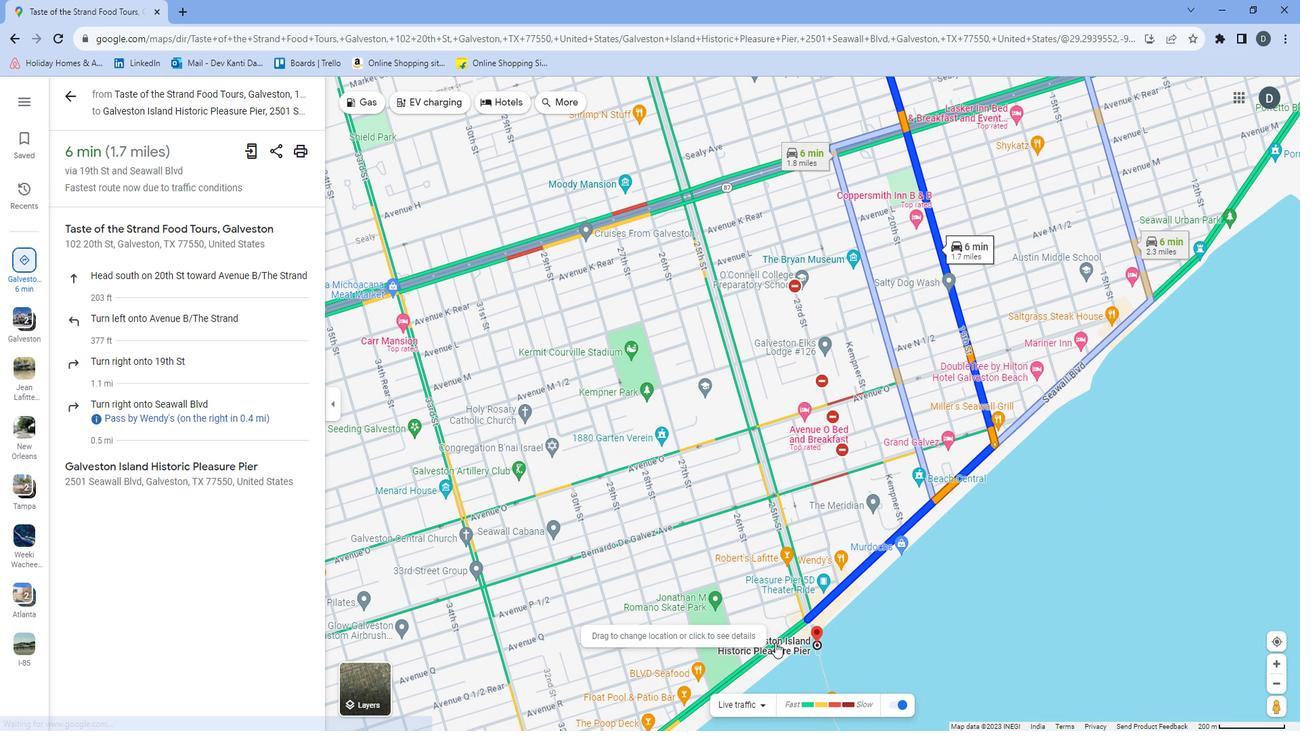 
Action: Mouse moved to (781, 612)
Screenshot: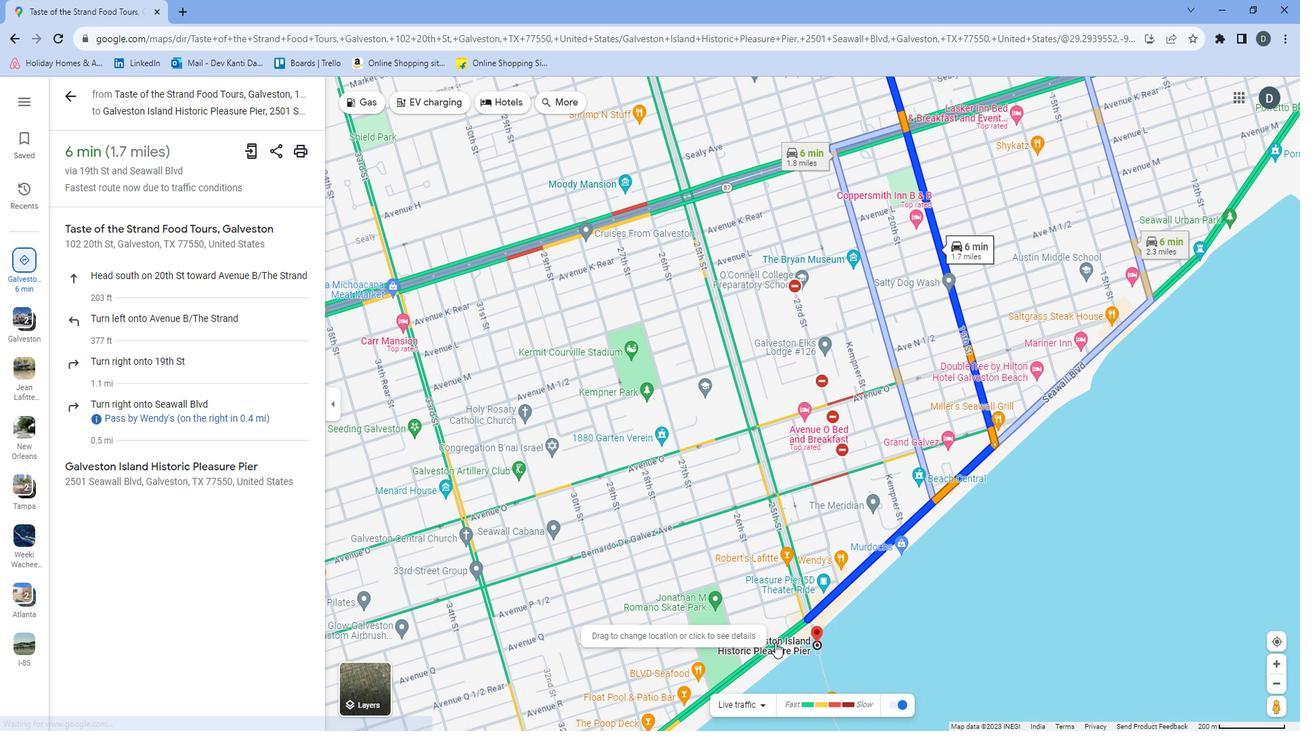 
Action: Mouse scrolled (781, 613) with delta (0, 0)
Screenshot: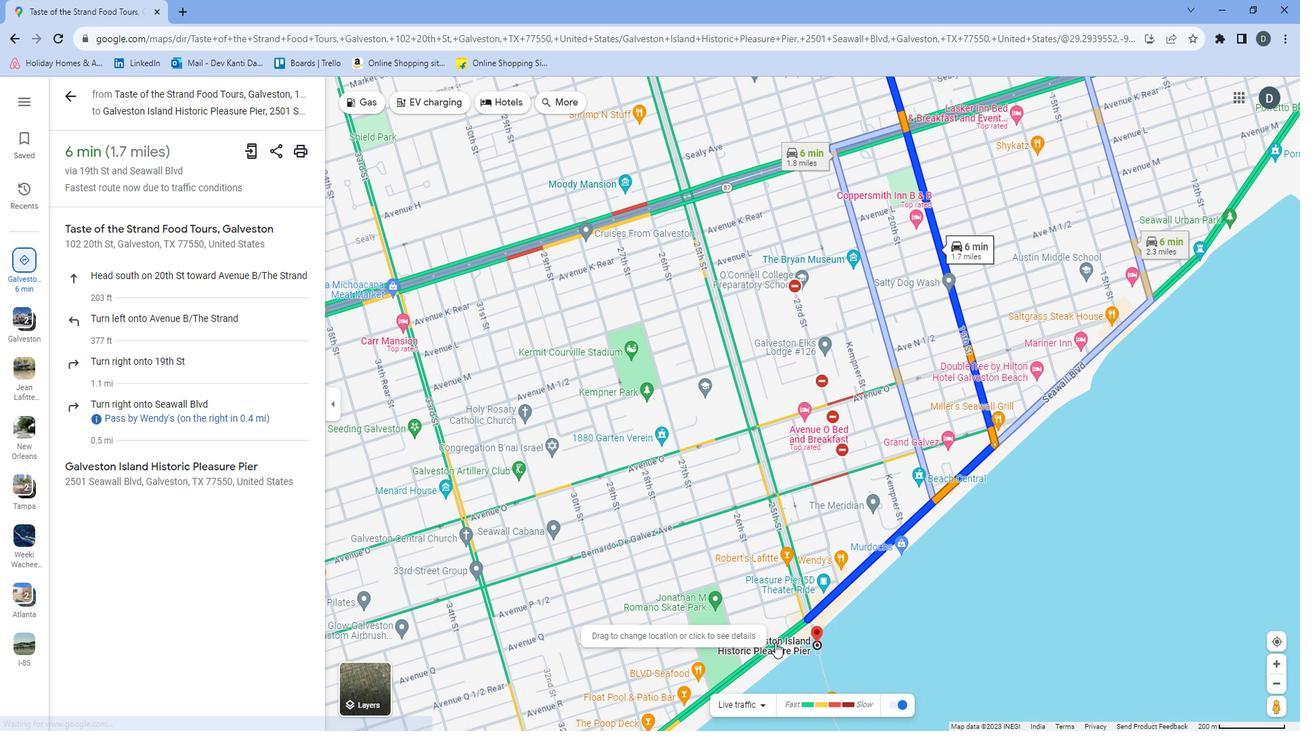 
Action: Mouse moved to (984, 529)
Screenshot: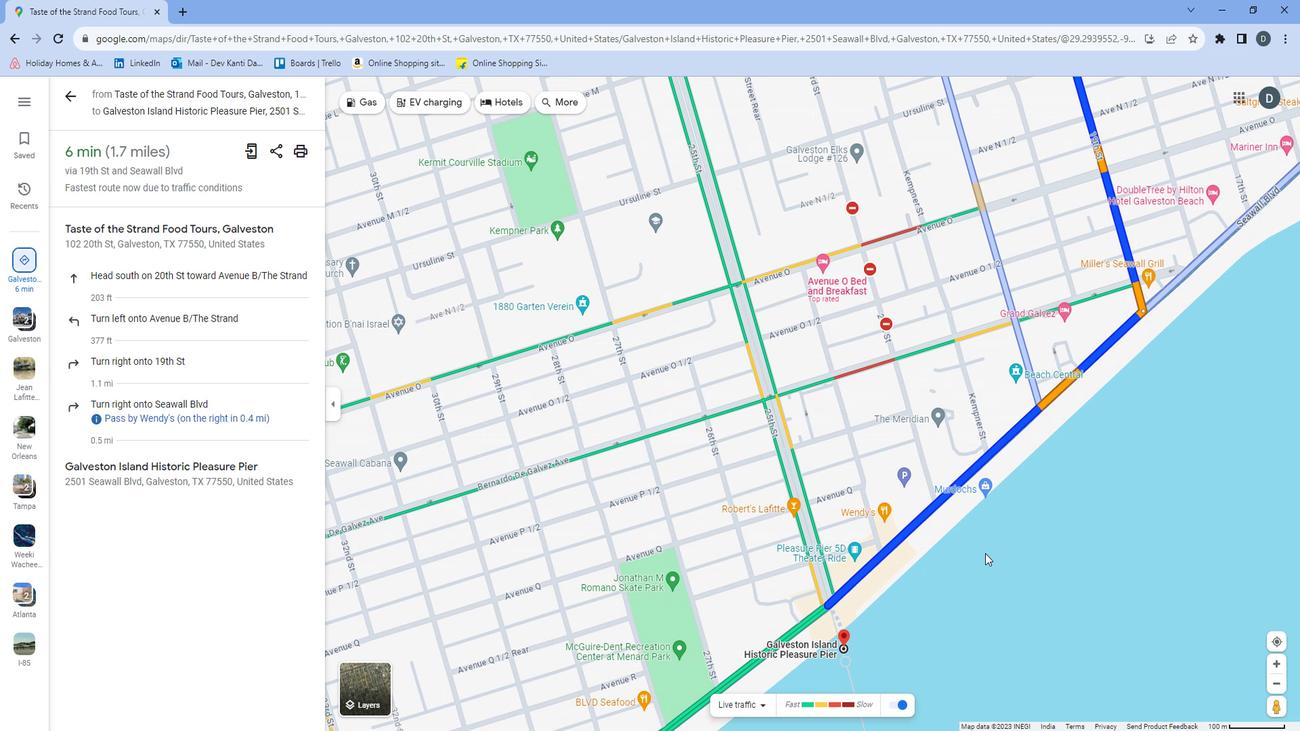 
Action: Mouse pressed left at (984, 529)
Screenshot: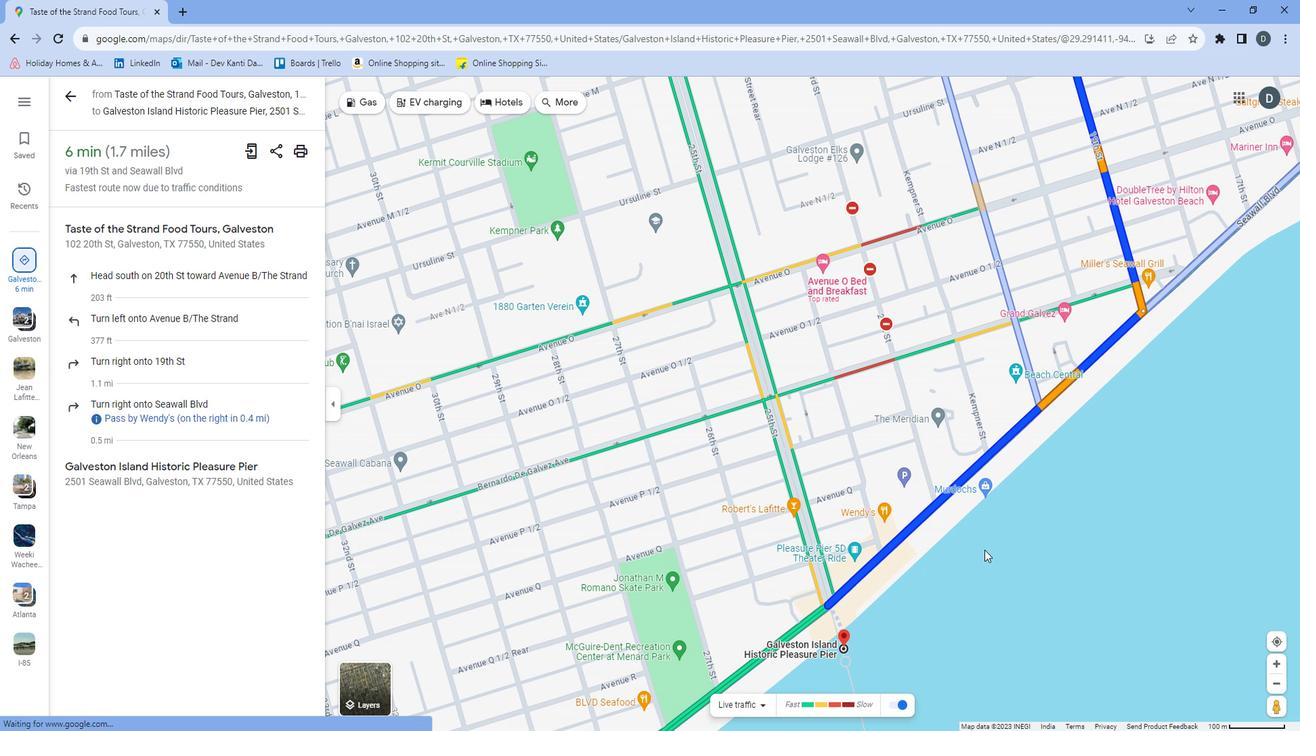 
Action: Mouse moved to (951, 564)
Screenshot: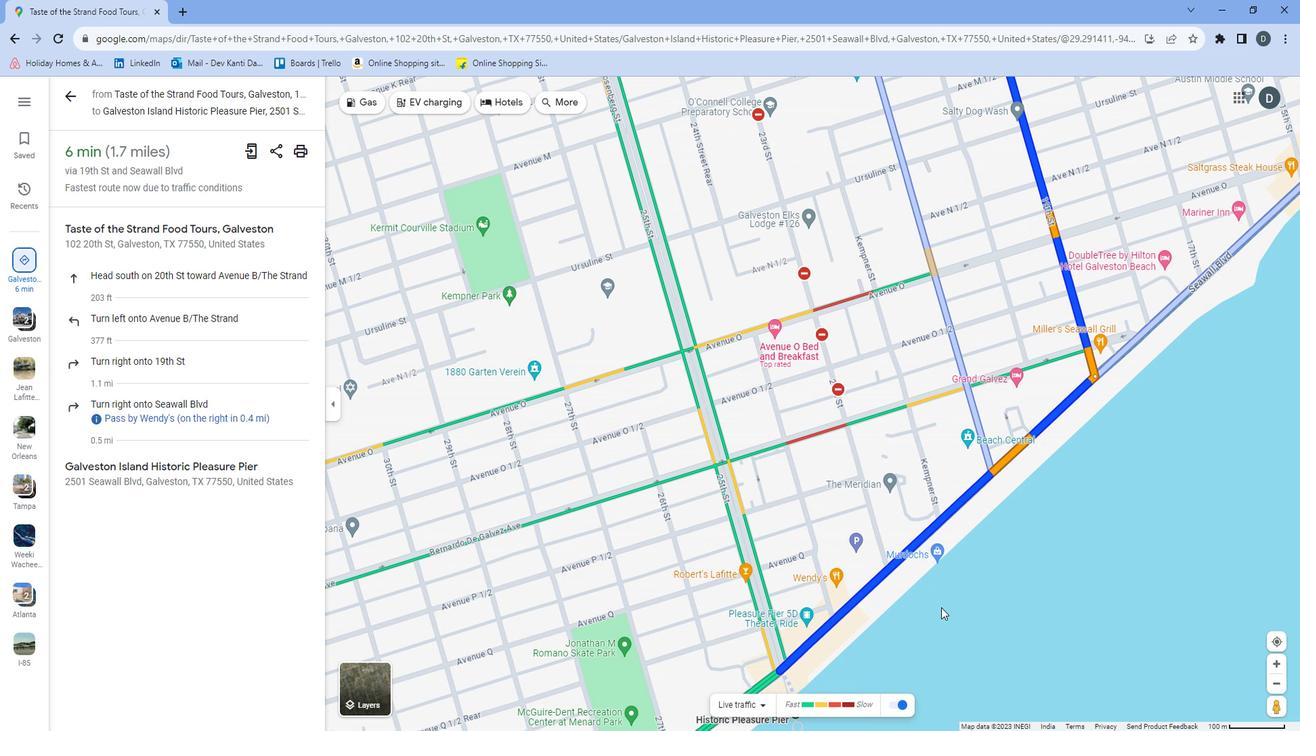 
Action: Mouse scrolled (951, 564) with delta (0, 0)
Screenshot: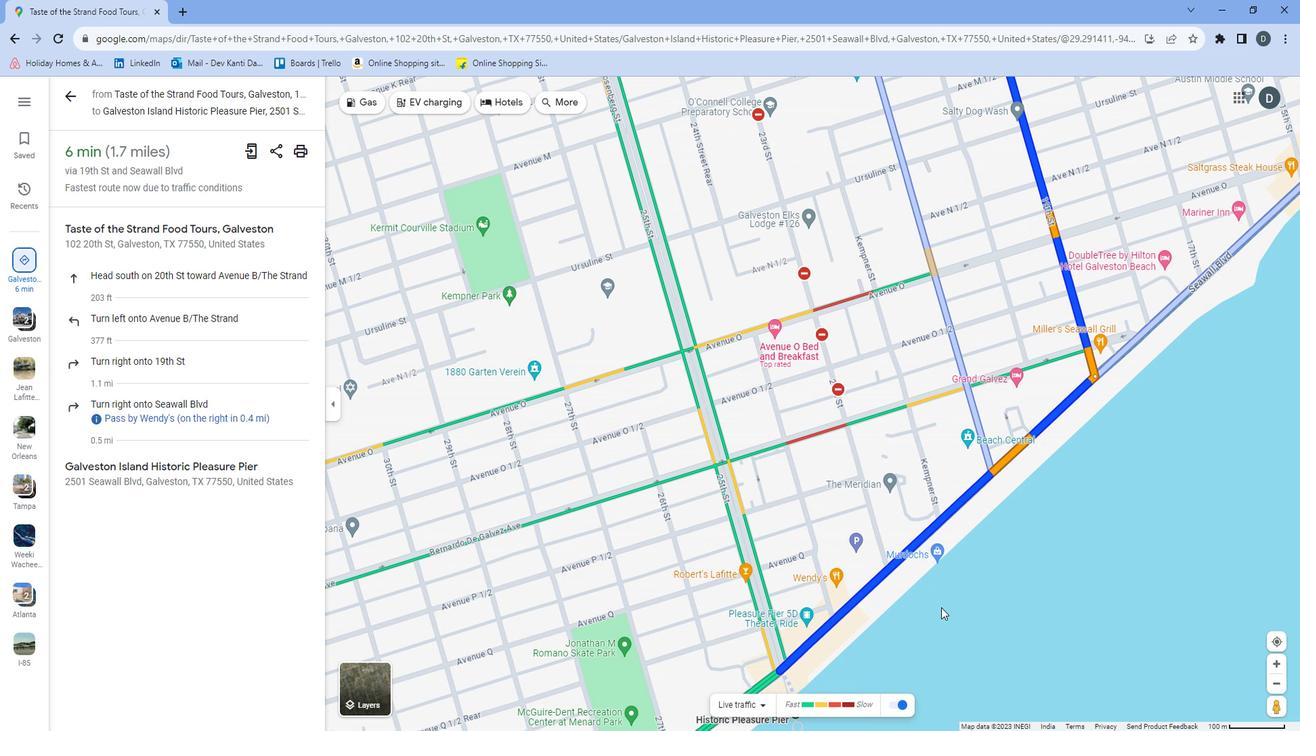 
Action: Mouse moved to (955, 556)
Screenshot: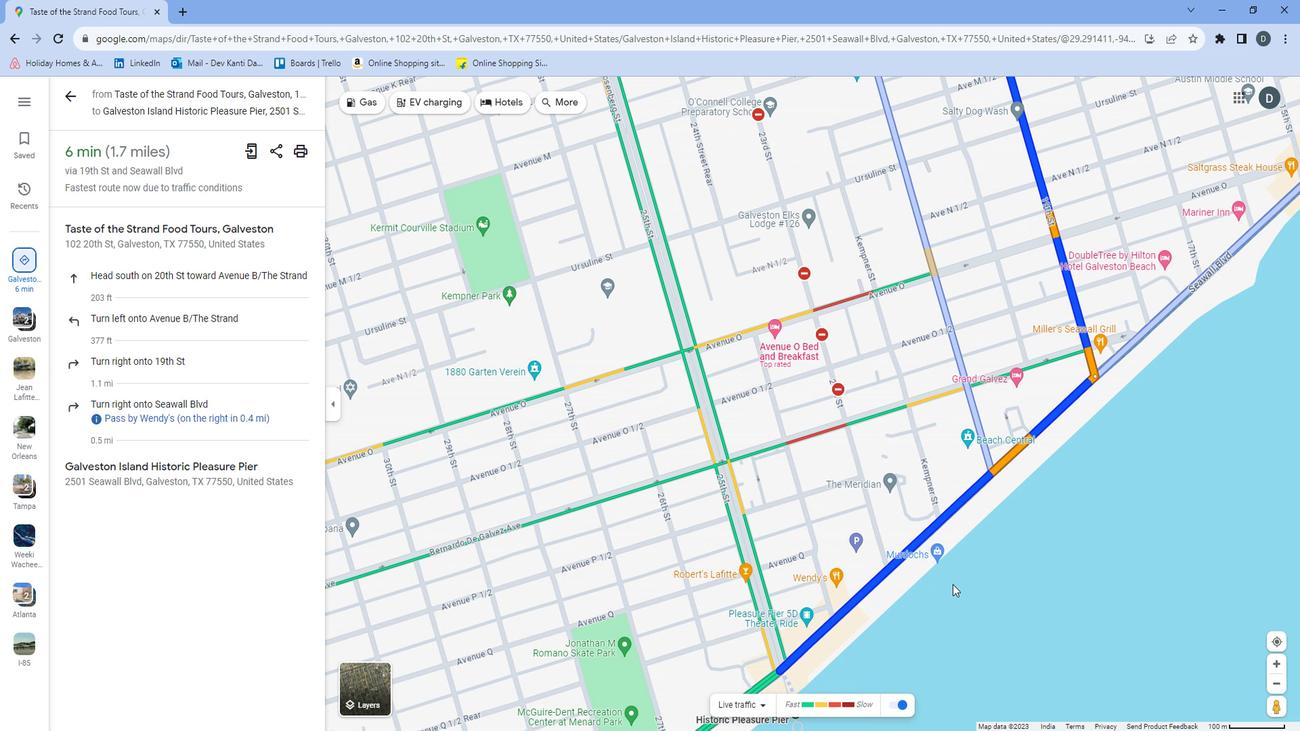 
Action: Mouse scrolled (955, 557) with delta (0, 0)
Screenshot: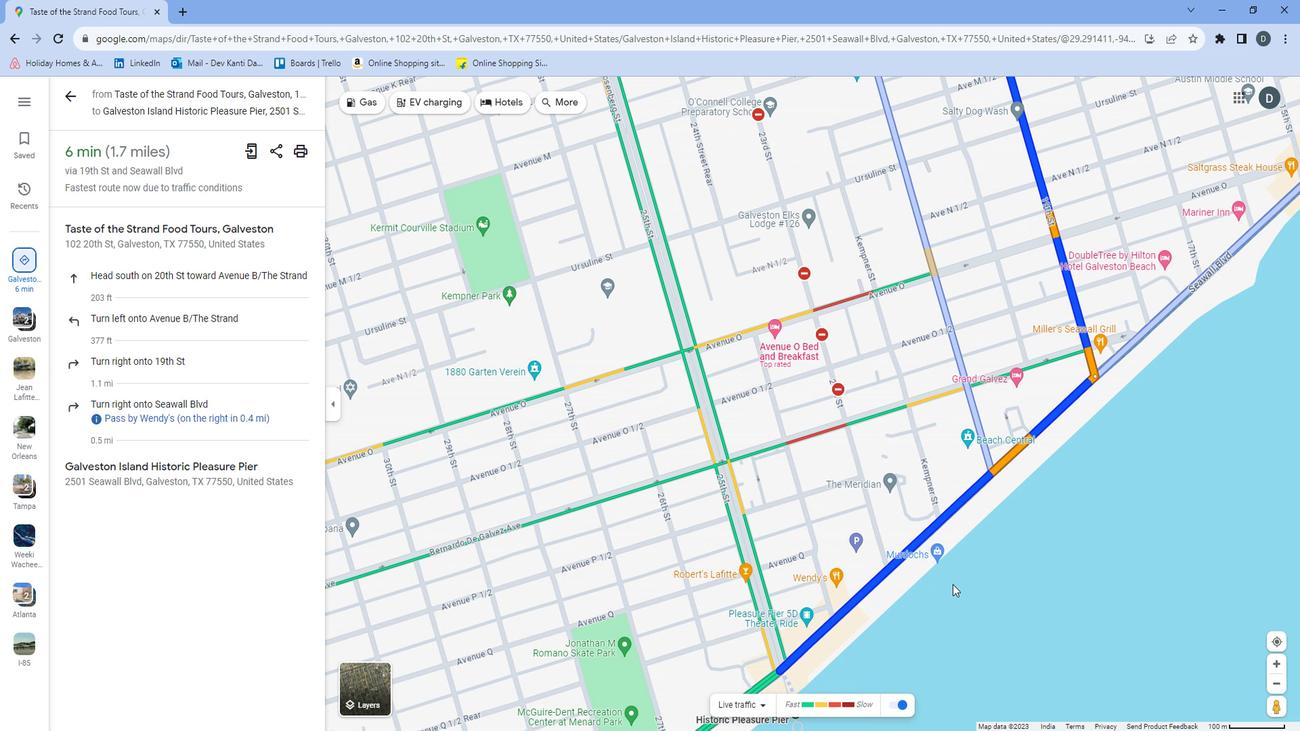 
Action: Mouse moved to (958, 549)
Screenshot: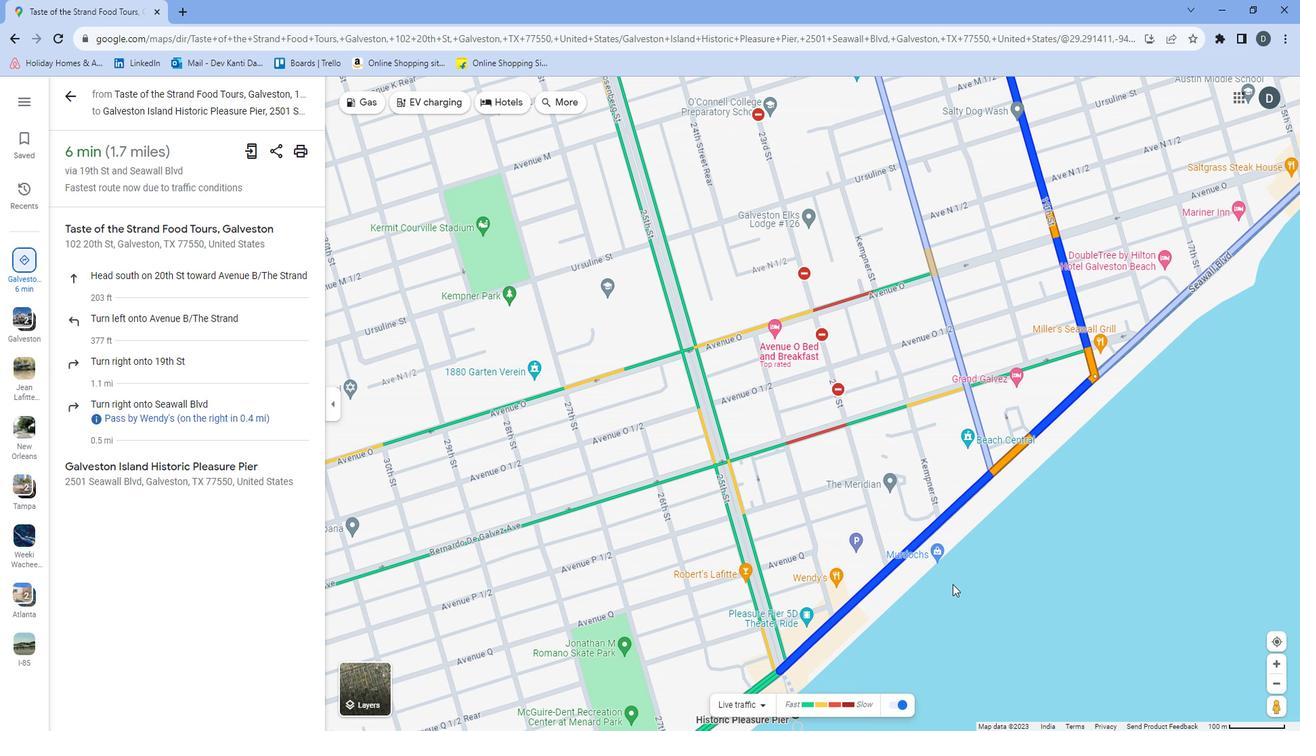 
Action: Mouse scrolled (958, 549) with delta (0, 0)
Screenshot: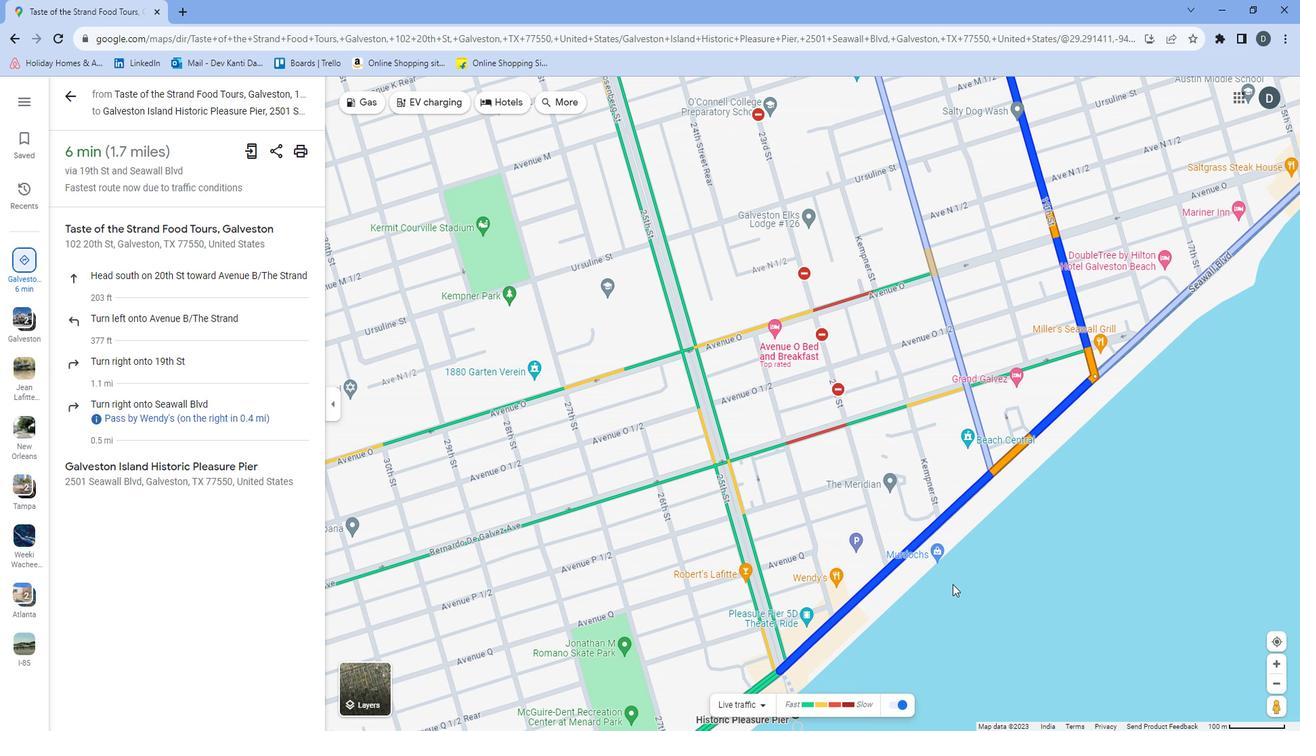 
Action: Mouse moved to (1044, 497)
Screenshot: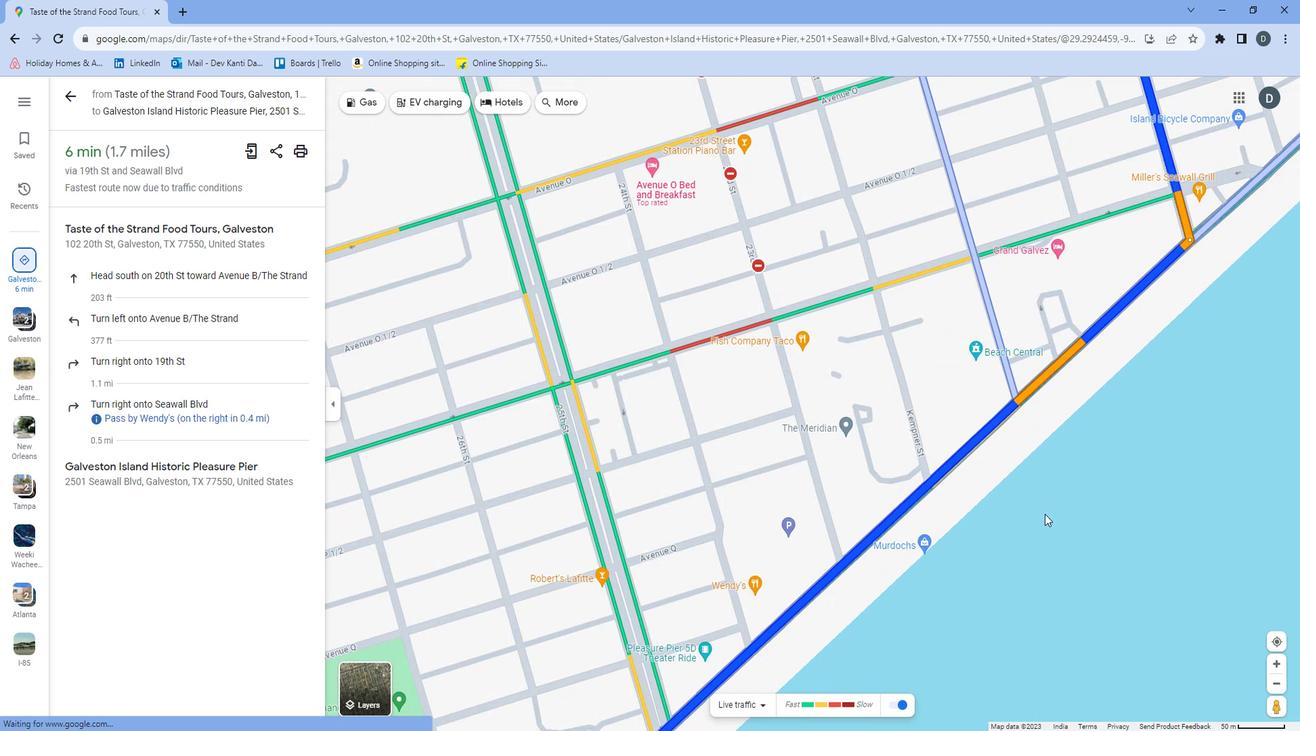 
Action: Mouse pressed left at (1044, 497)
Screenshot: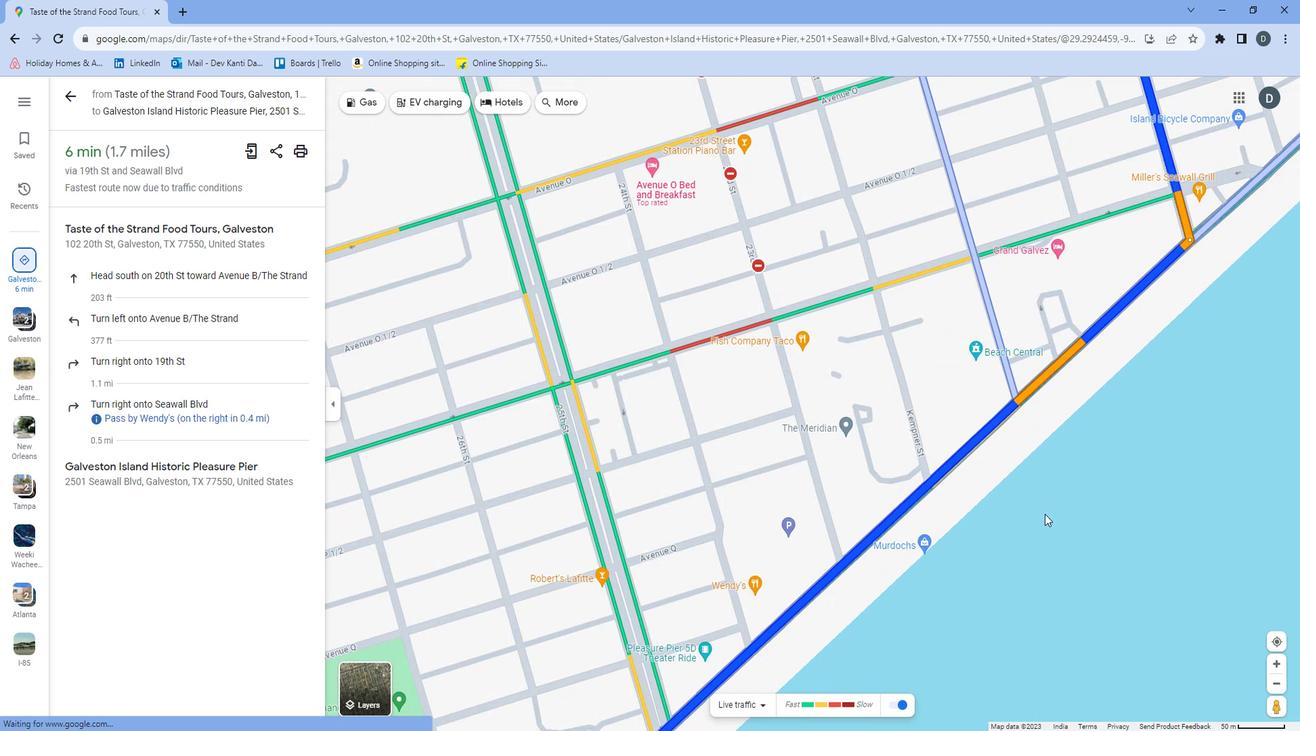 
Action: Mouse moved to (943, 629)
Screenshot: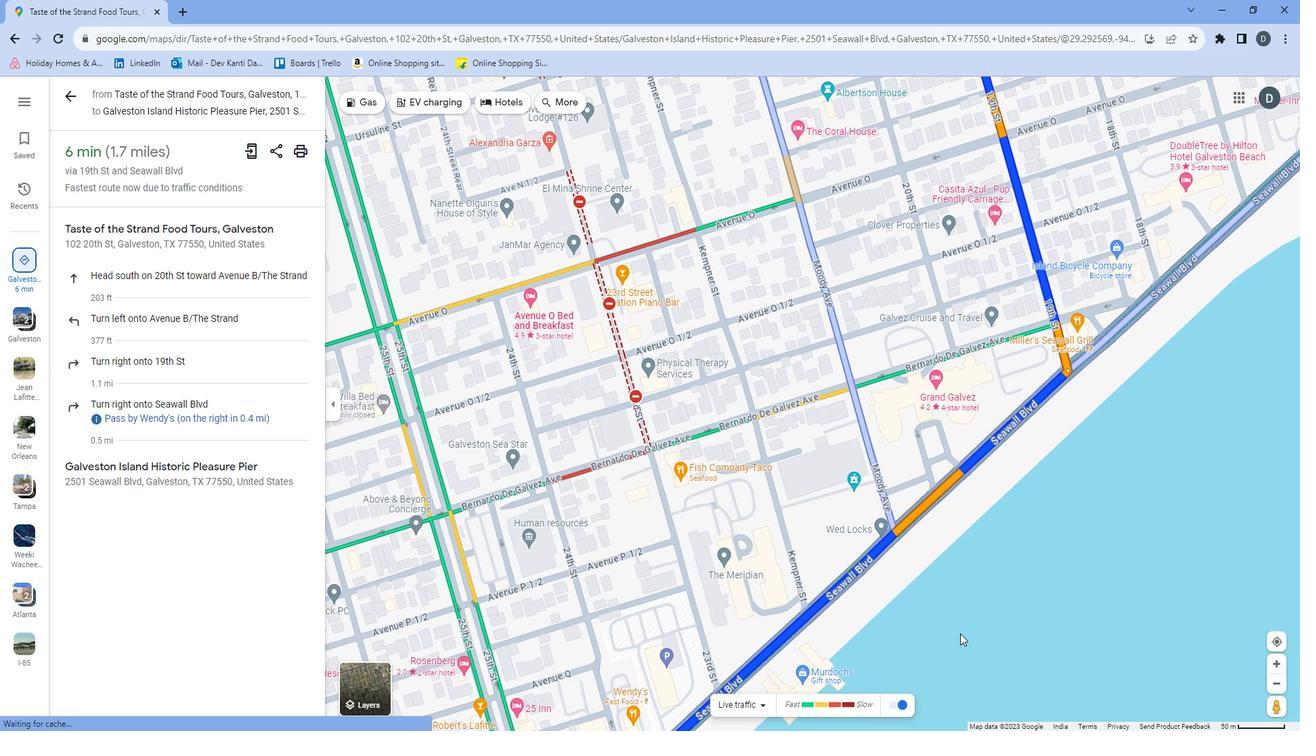 
Action: Mouse pressed left at (943, 629)
Screenshot: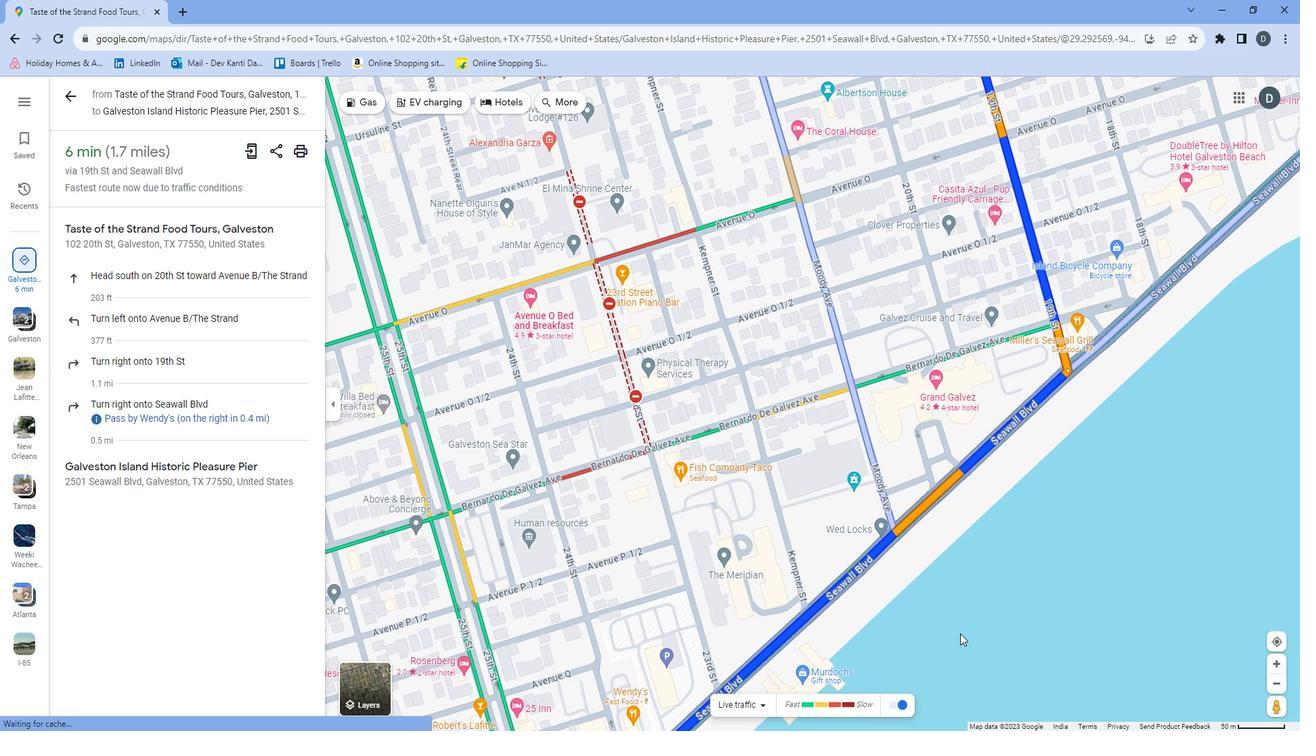 
Action: Mouse moved to (1054, 458)
Screenshot: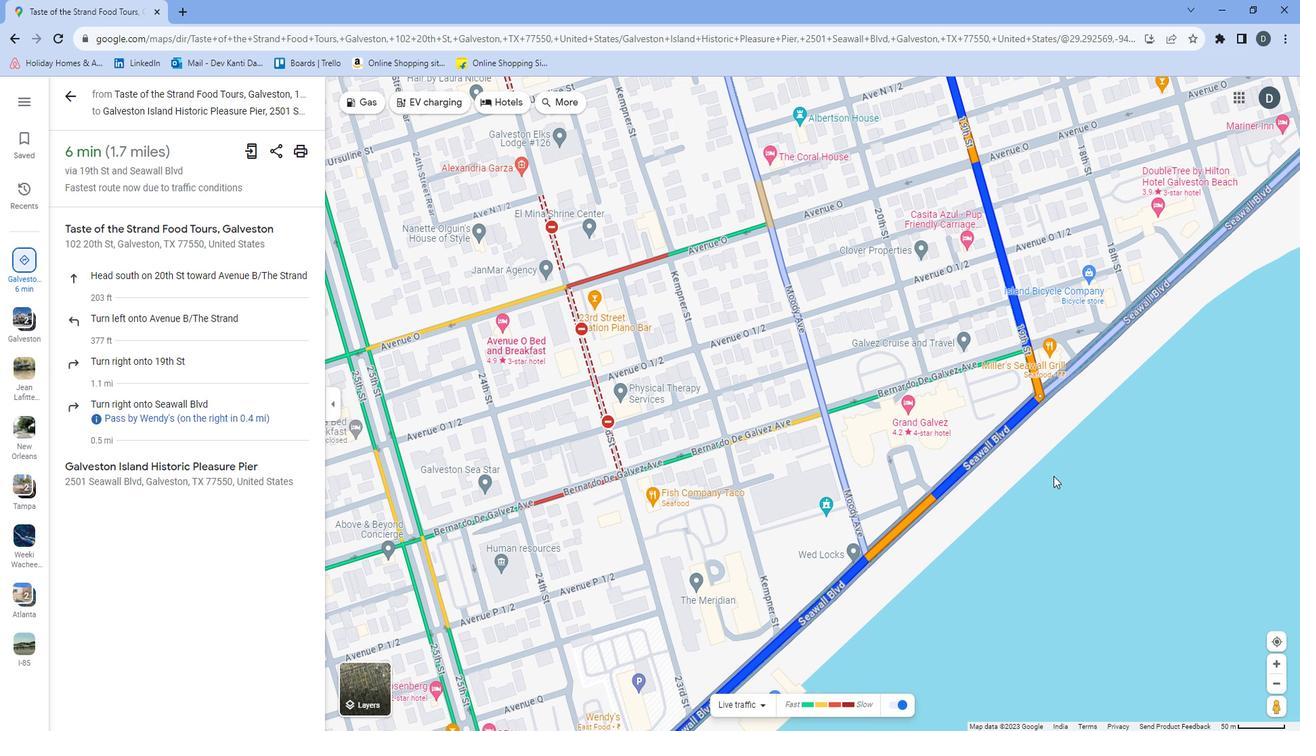 
Action: Mouse pressed left at (1054, 458)
Screenshot: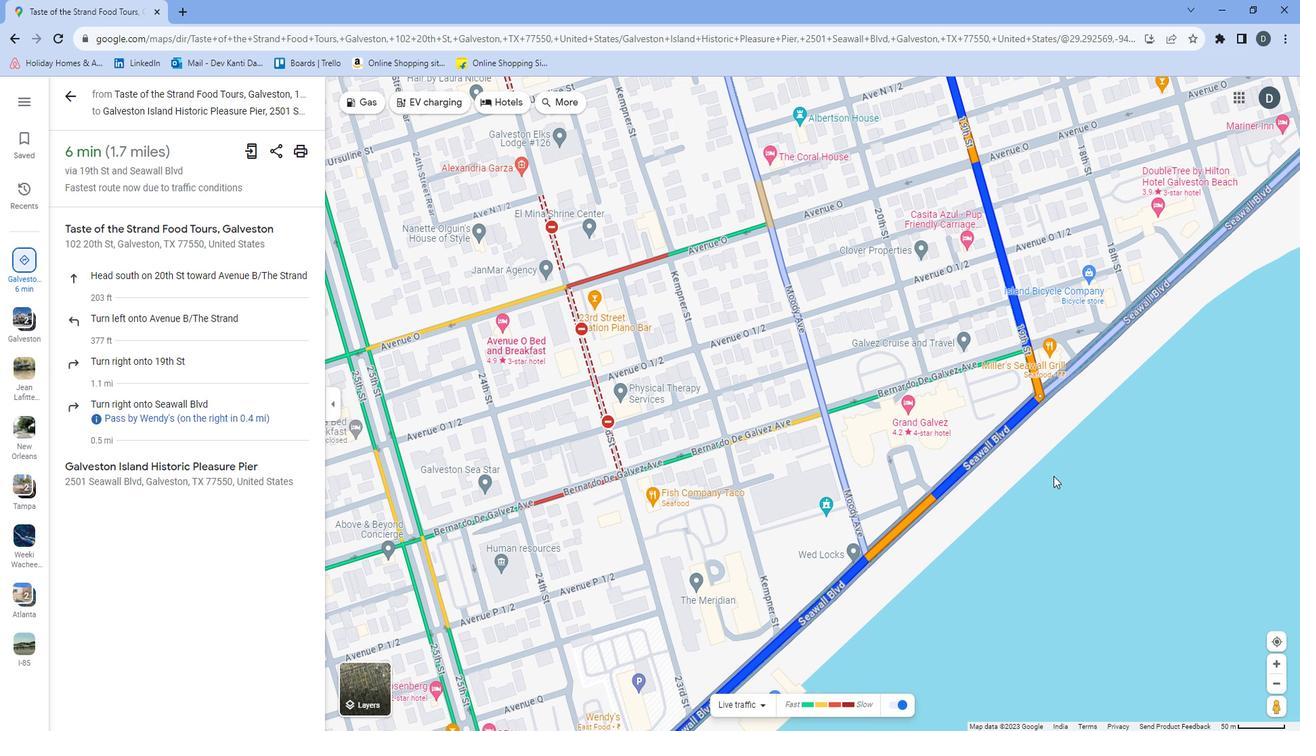 
Action: Mouse moved to (968, 327)
Screenshot: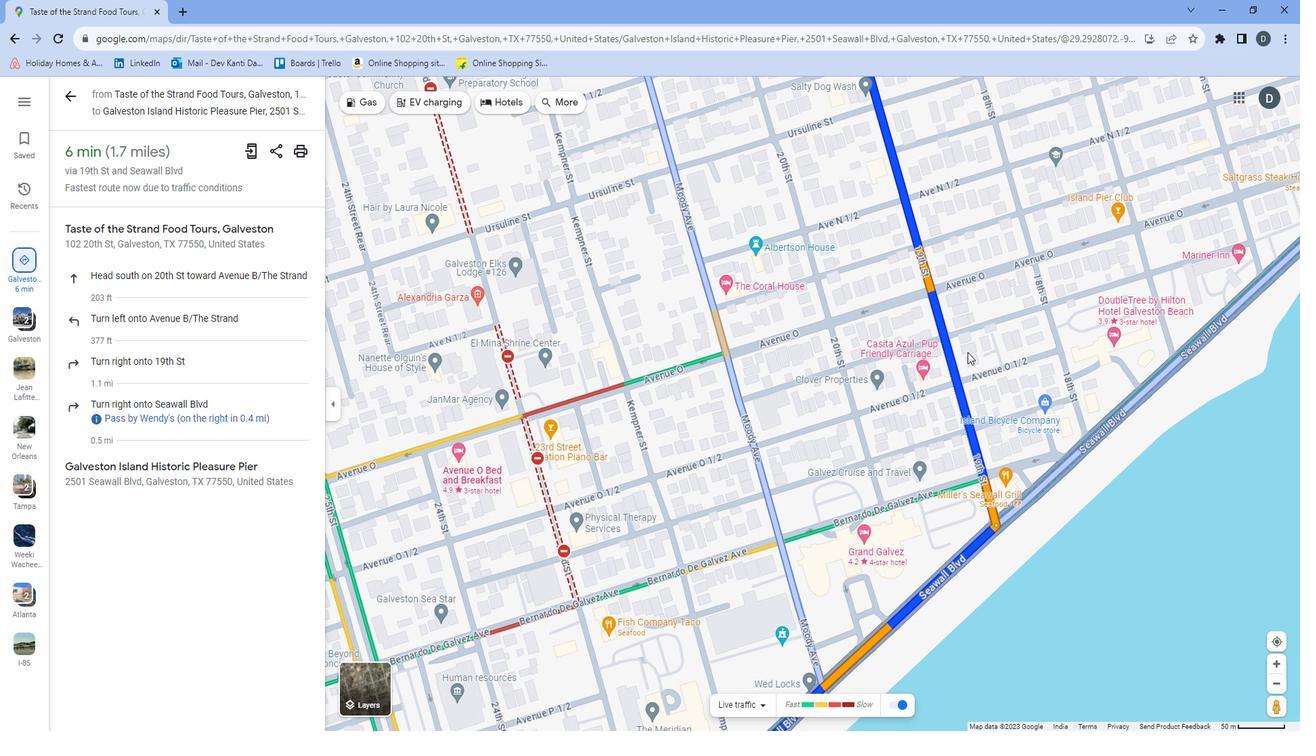 
Action: Mouse pressed left at (968, 327)
Screenshot: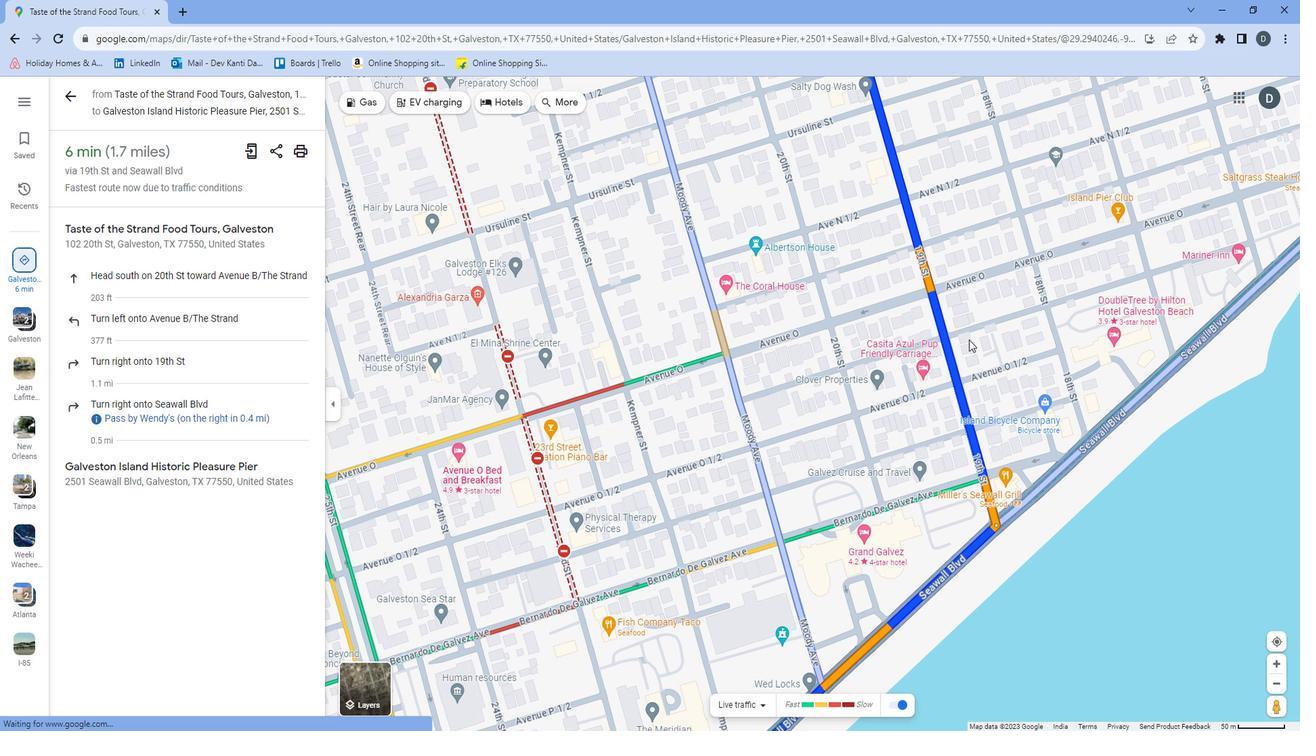 
Action: Mouse moved to (913, 264)
Screenshot: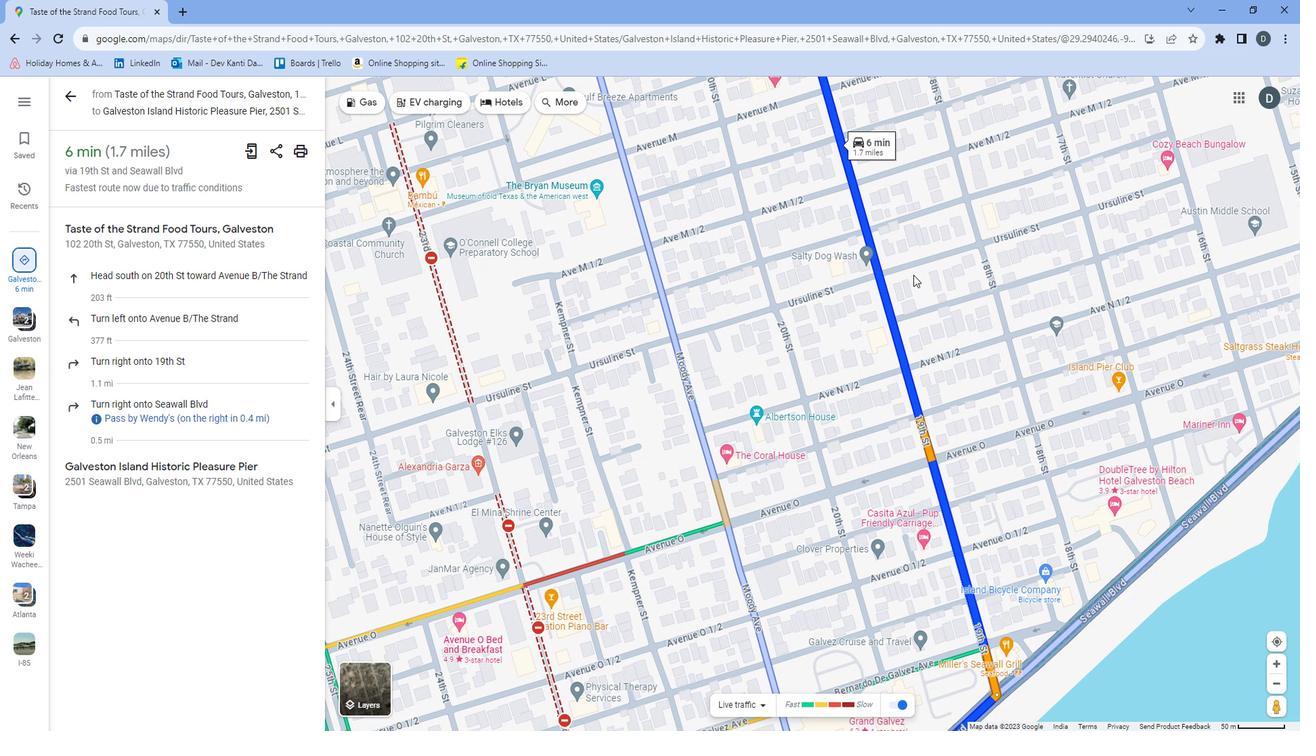 
Action: Mouse pressed left at (913, 264)
Screenshot: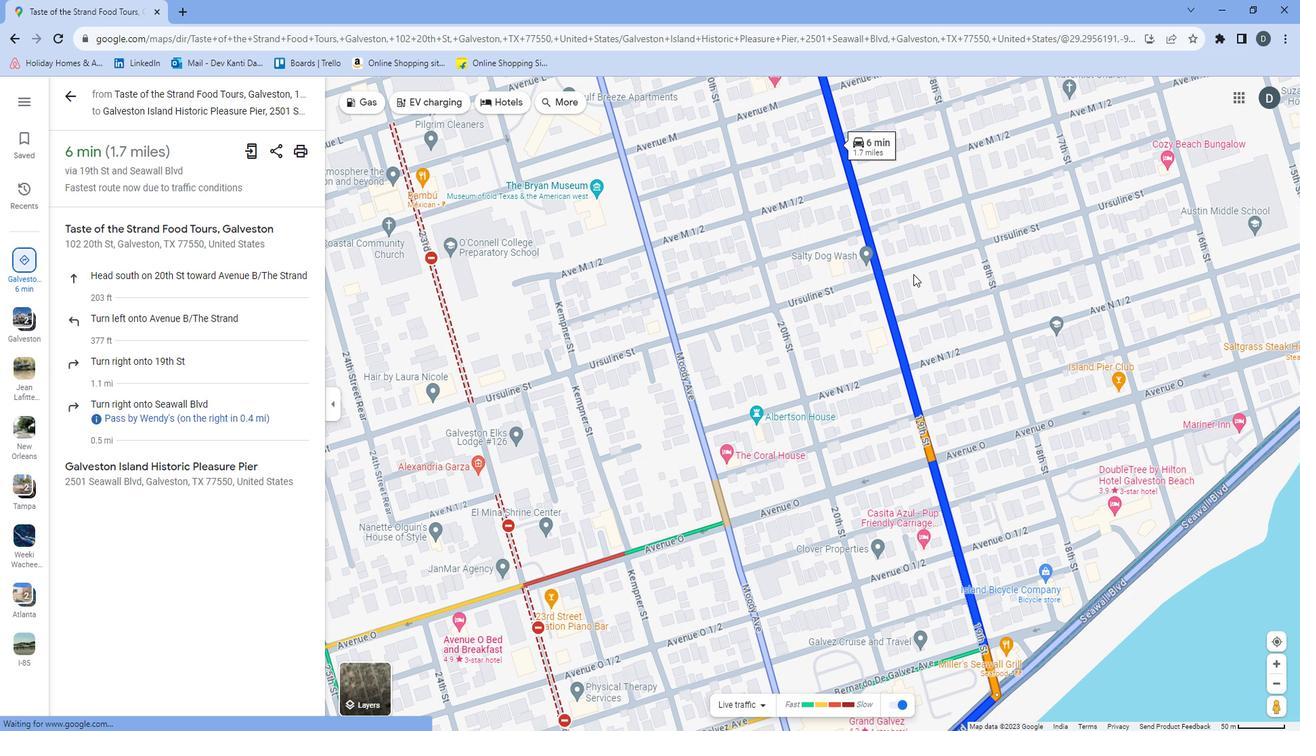 
Action: Mouse moved to (895, 323)
Screenshot: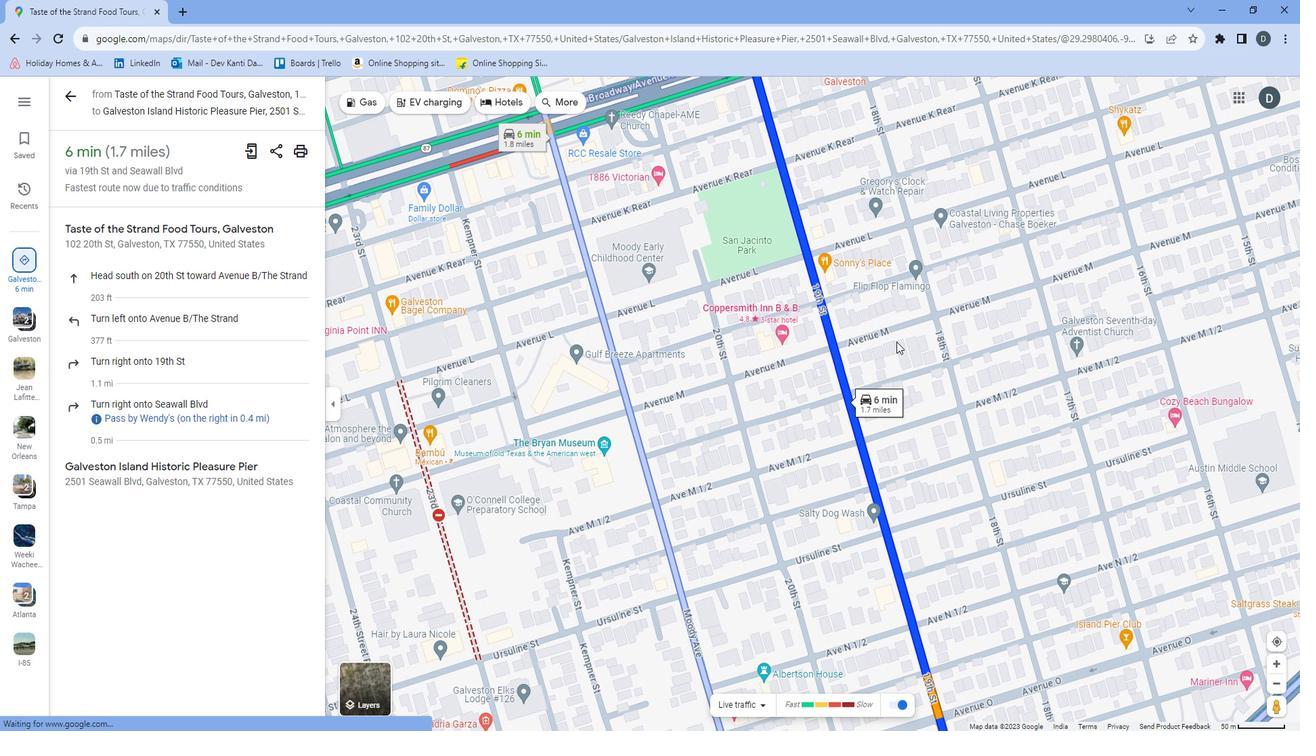 
Action: Mouse pressed left at (895, 323)
Screenshot: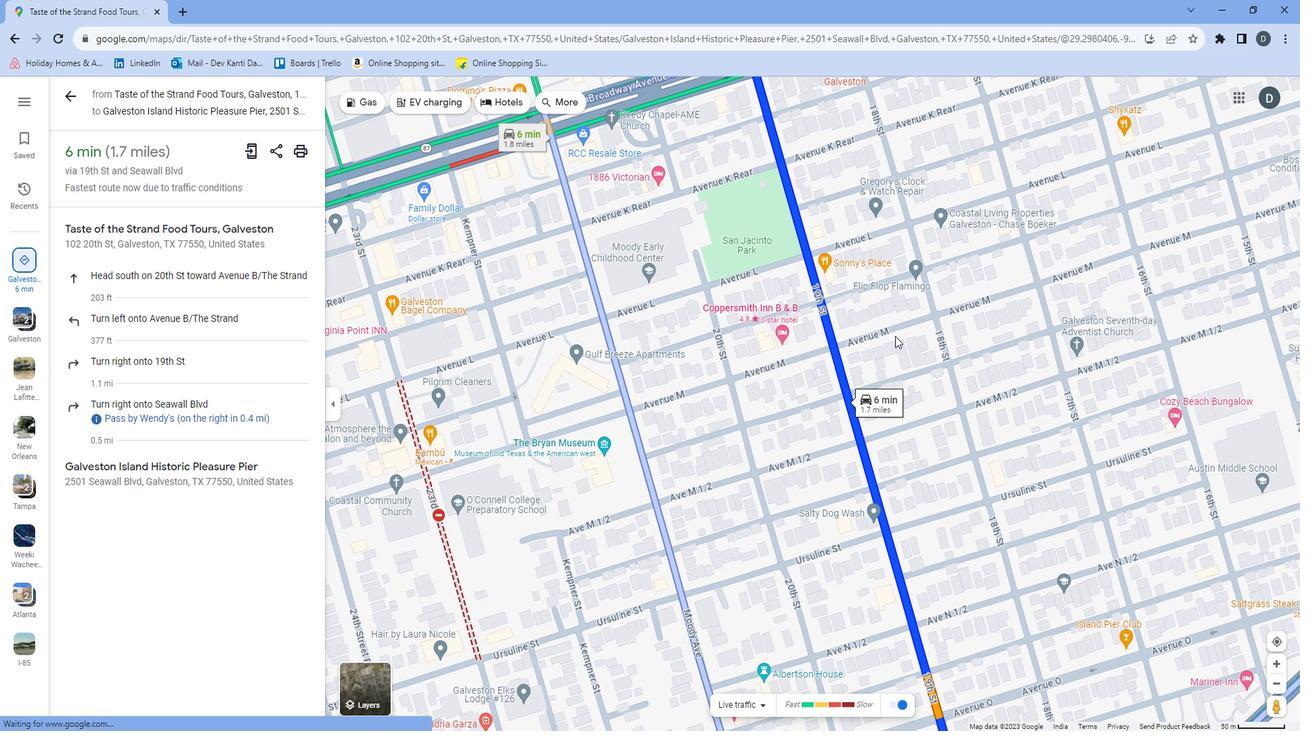 
Action: Mouse moved to (777, 298)
Screenshot: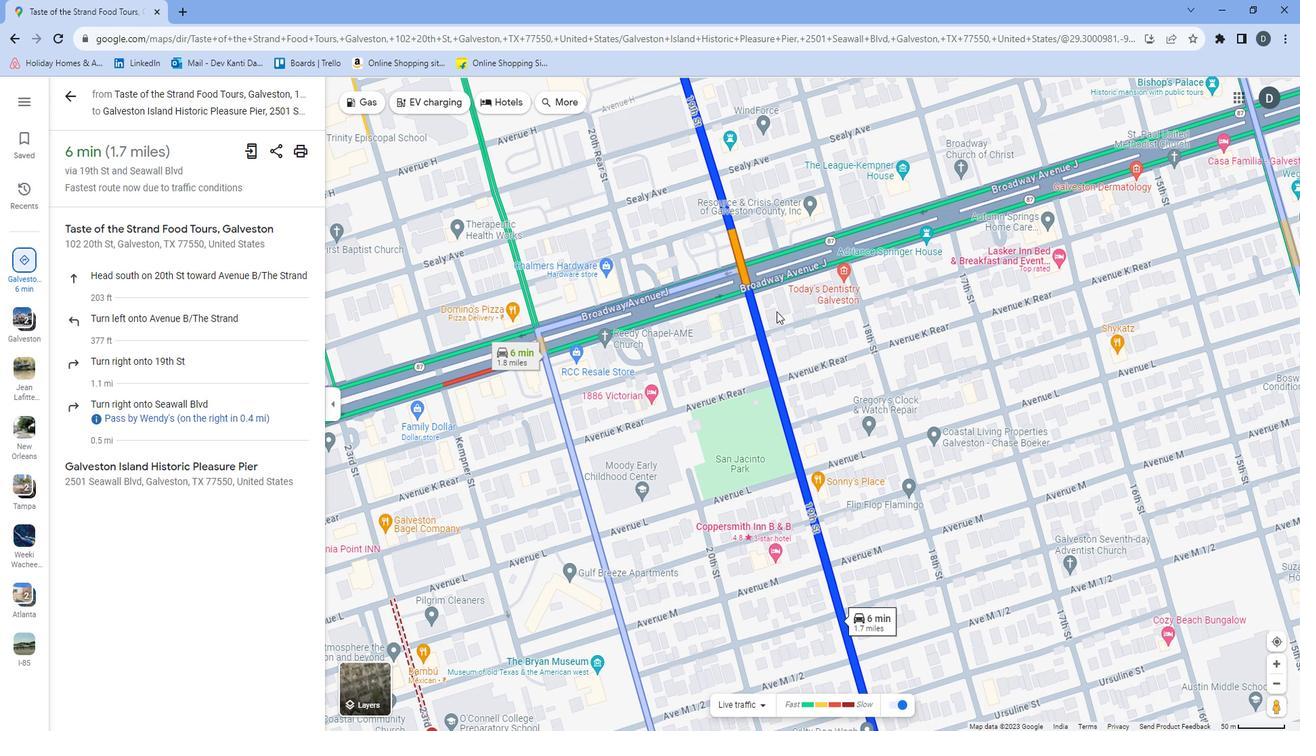 
Action: Mouse pressed left at (777, 298)
Screenshot: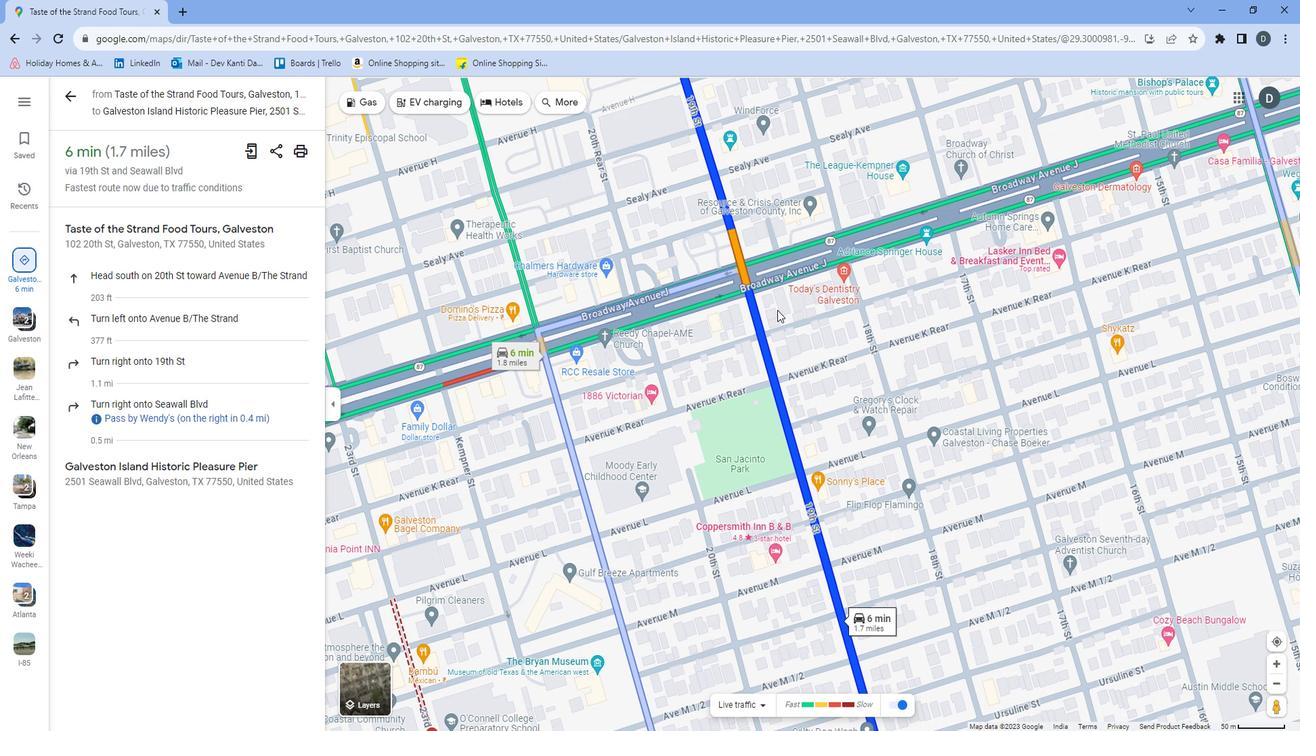 
Action: Mouse moved to (813, 228)
Screenshot: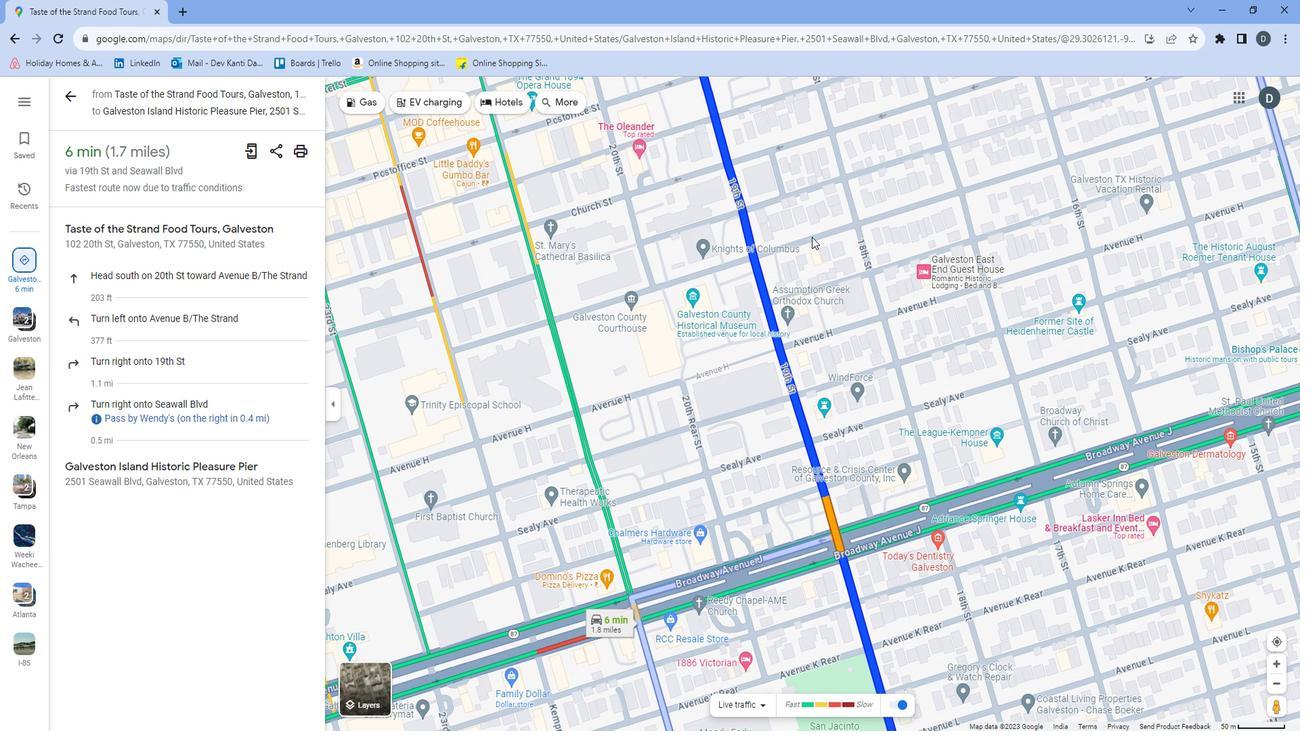 
Action: Mouse pressed left at (813, 228)
Screenshot: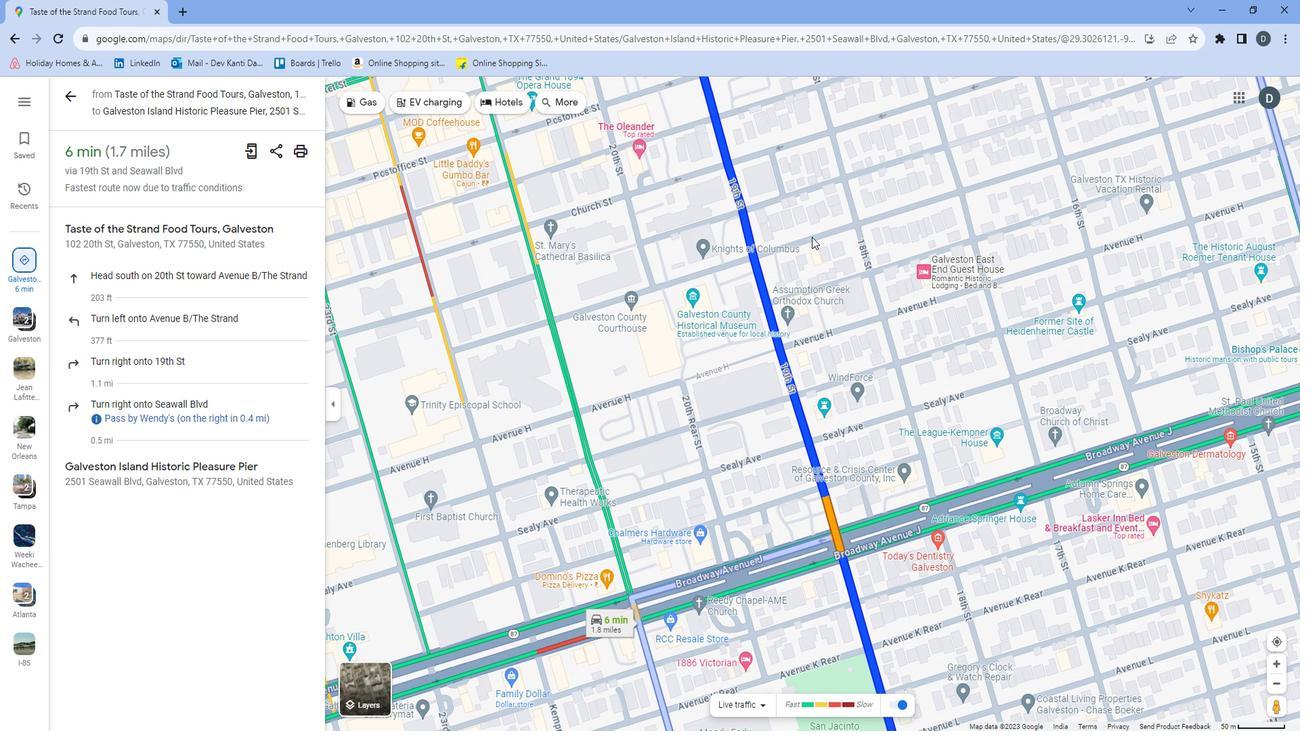 
Action: Mouse moved to (898, 194)
Screenshot: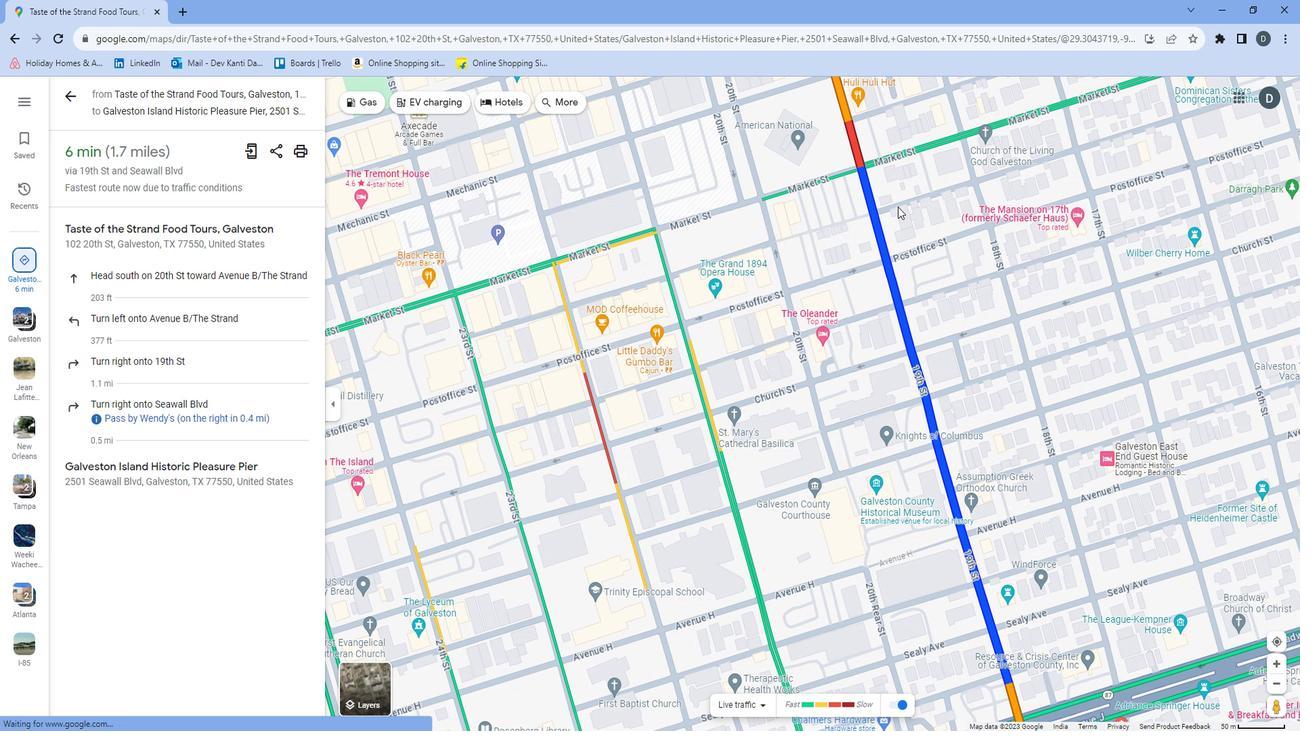 
Action: Mouse pressed left at (898, 194)
Screenshot: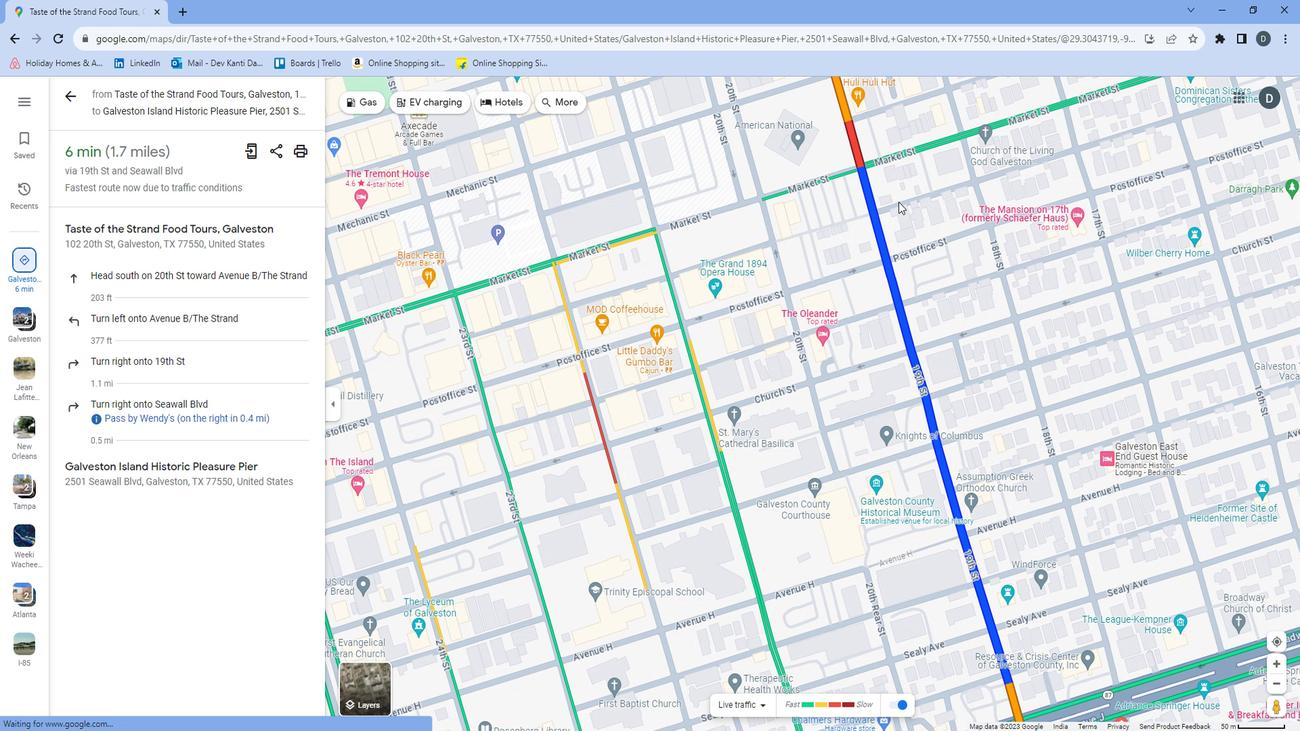 
Action: Mouse moved to (918, 260)
Screenshot: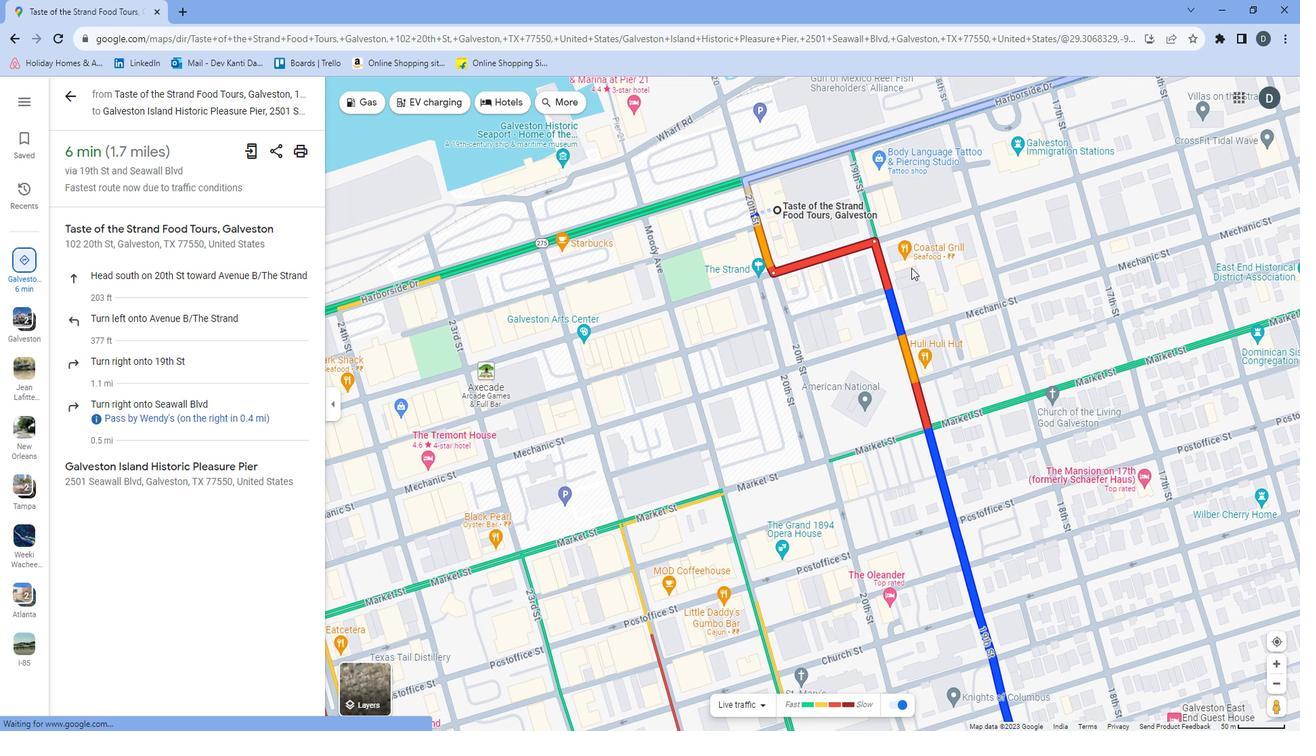 
Action: Mouse pressed left at (918, 260)
Screenshot: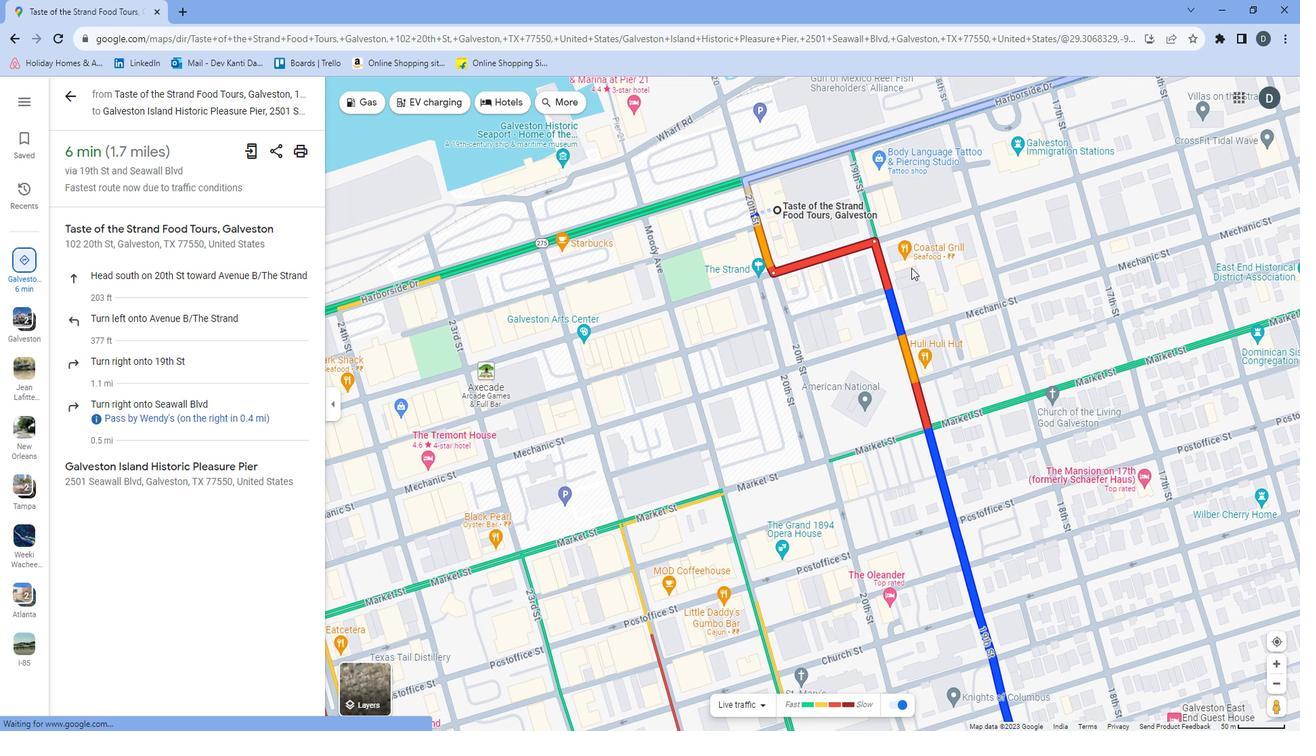 
Action: Mouse moved to (991, 325)
Screenshot: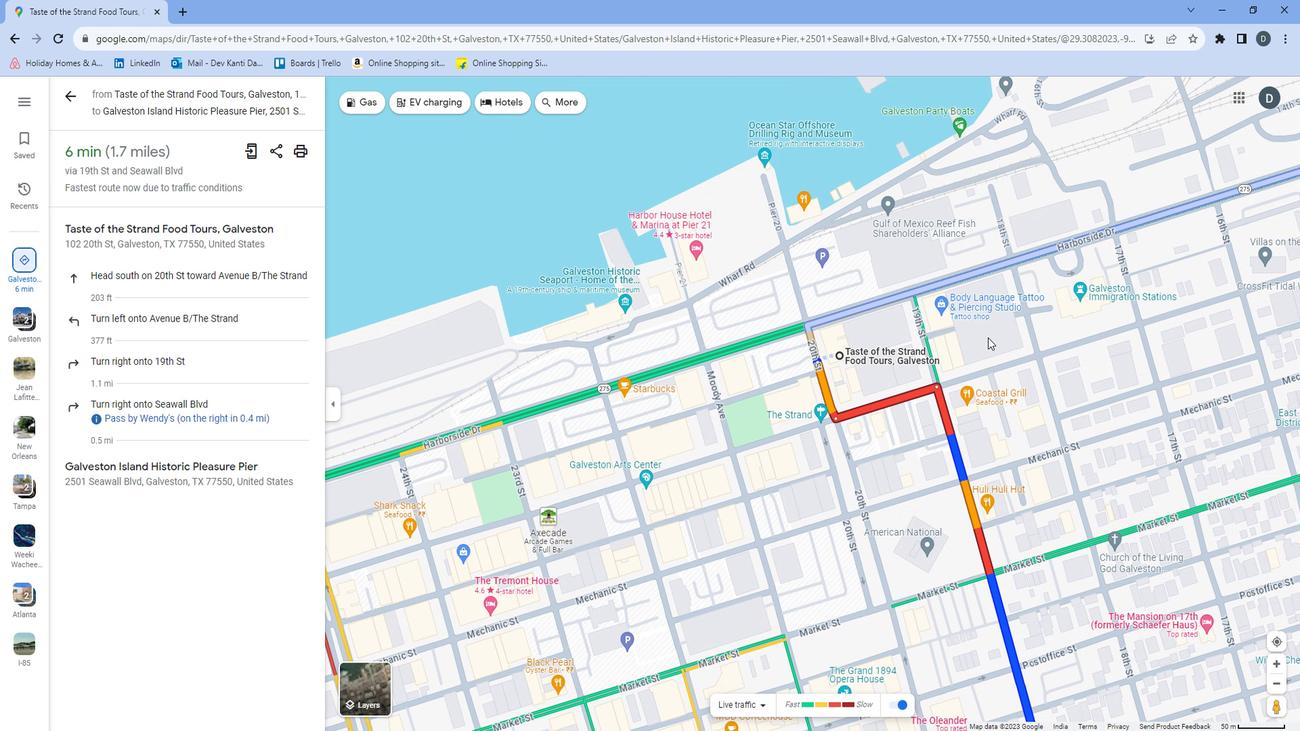 
Action: Mouse pressed left at (991, 325)
Screenshot: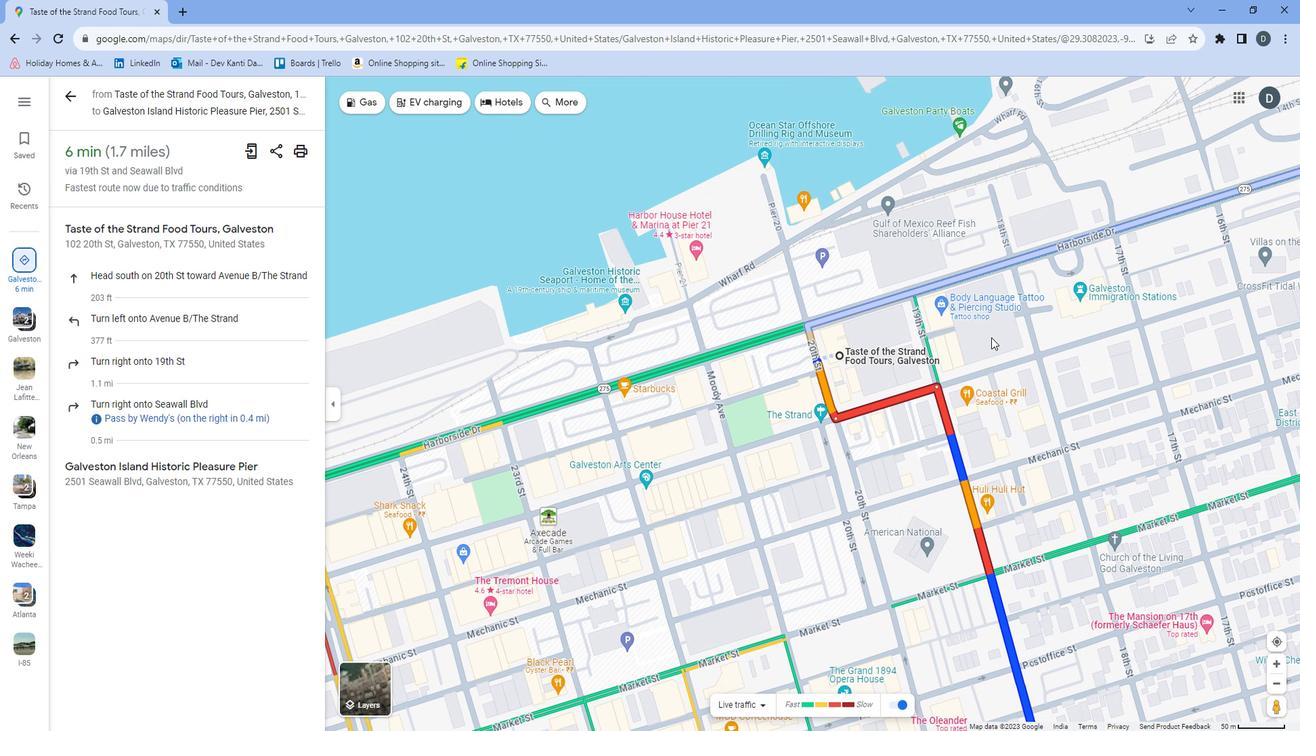 
Action: Mouse moved to (994, 352)
Screenshot: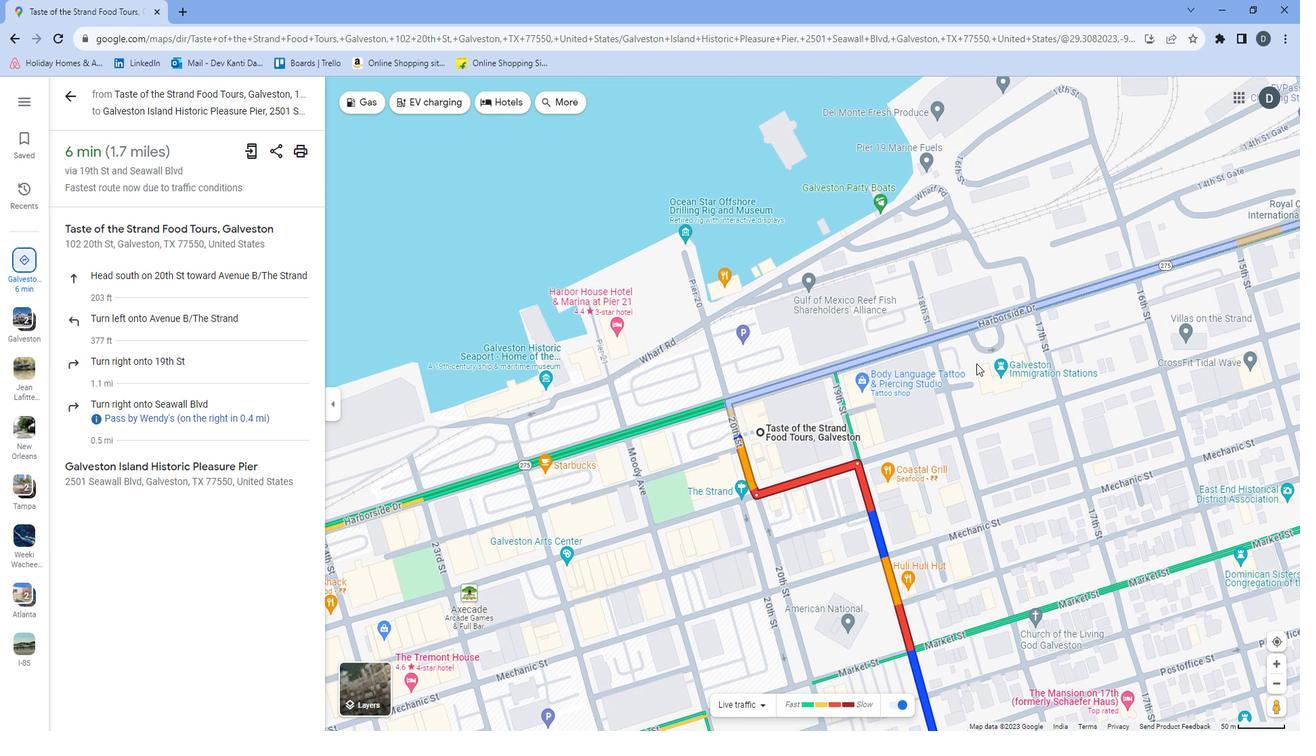 
Action: Mouse scrolled (994, 352) with delta (0, 0)
Screenshot: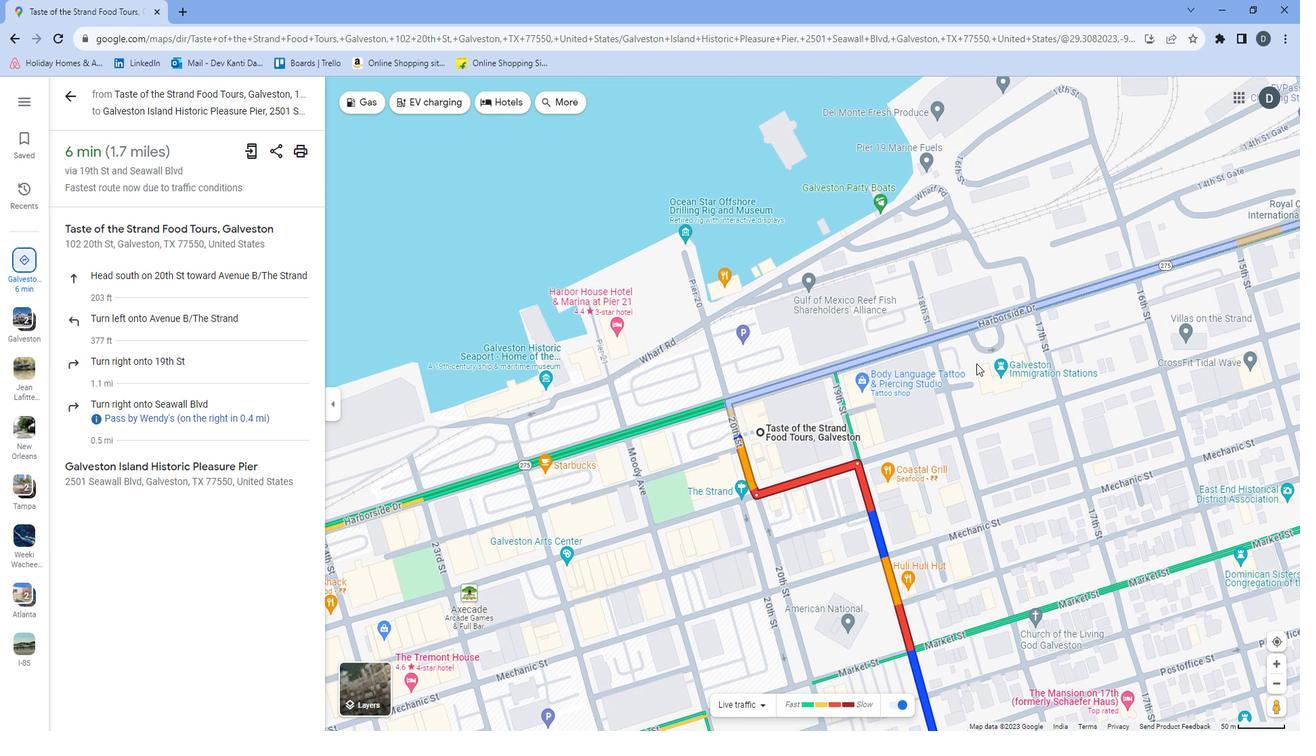 
Action: Mouse moved to (1015, 360)
Screenshot: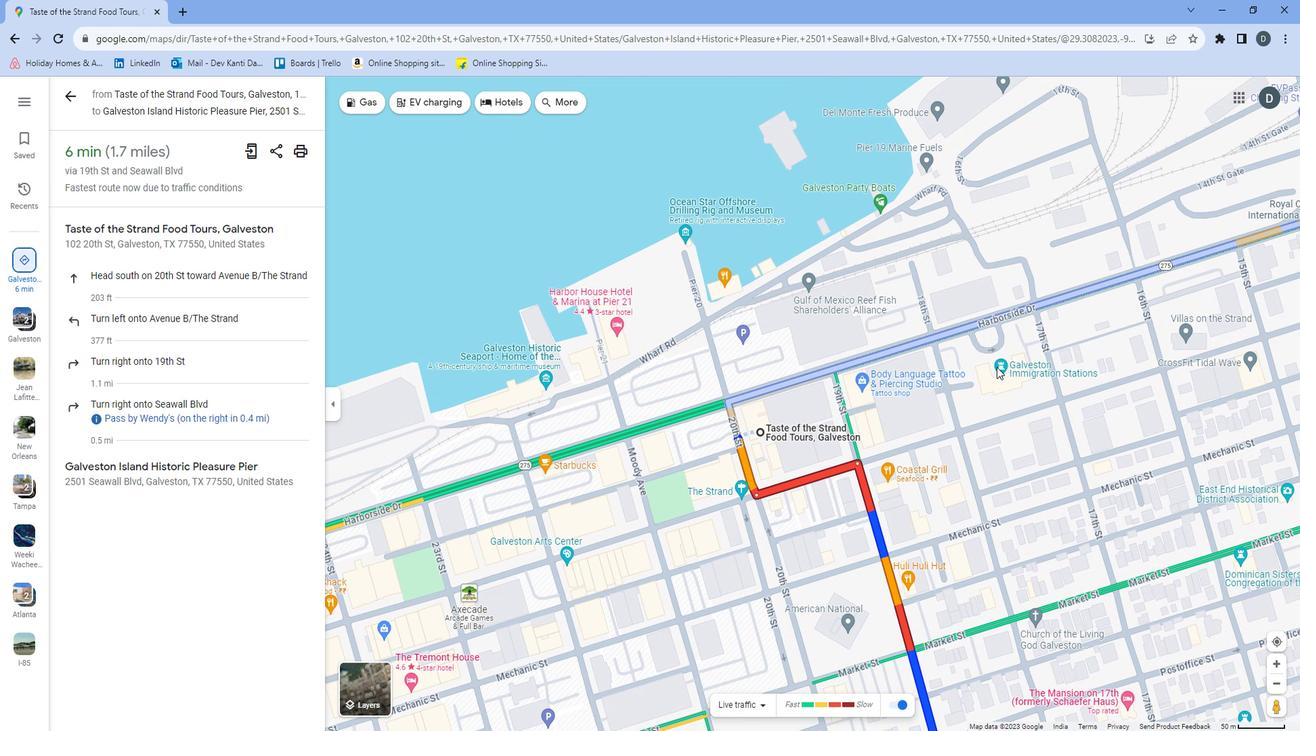 
Action: Mouse scrolled (1015, 359) with delta (0, 0)
Screenshot: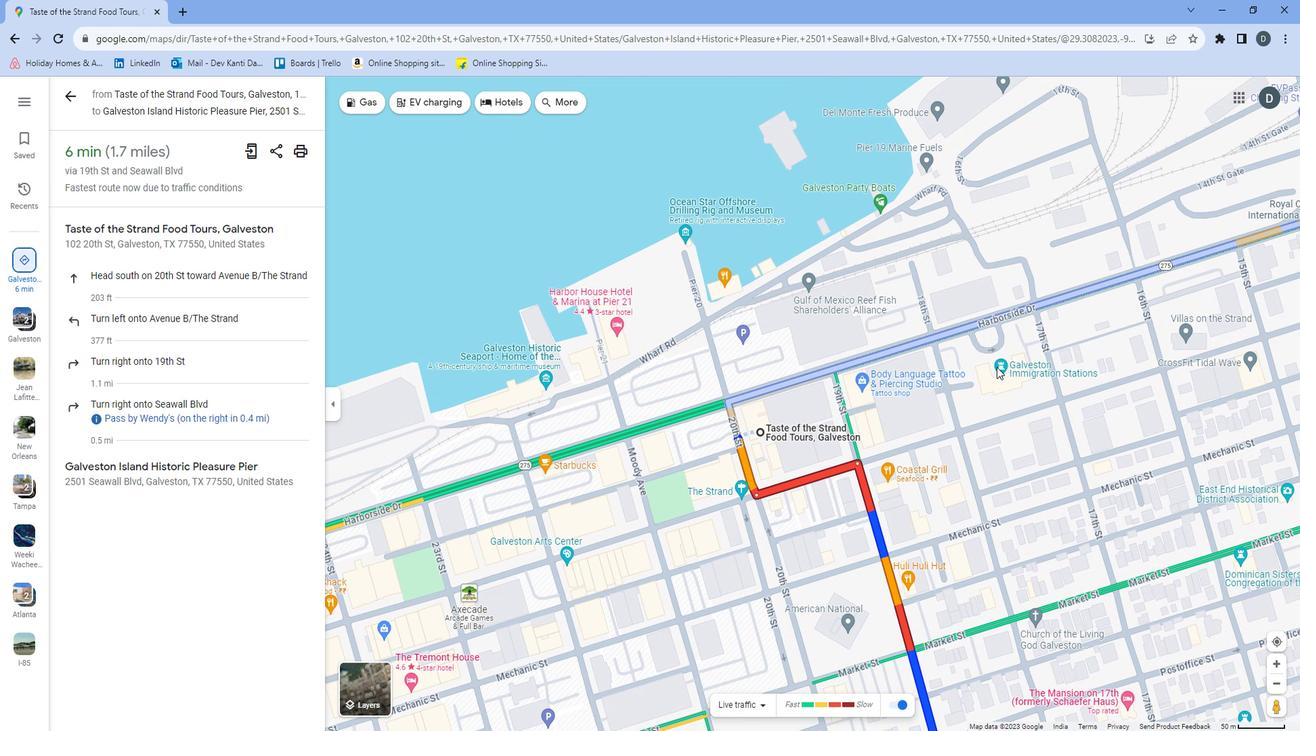 
Action: Mouse moved to (1116, 390)
Screenshot: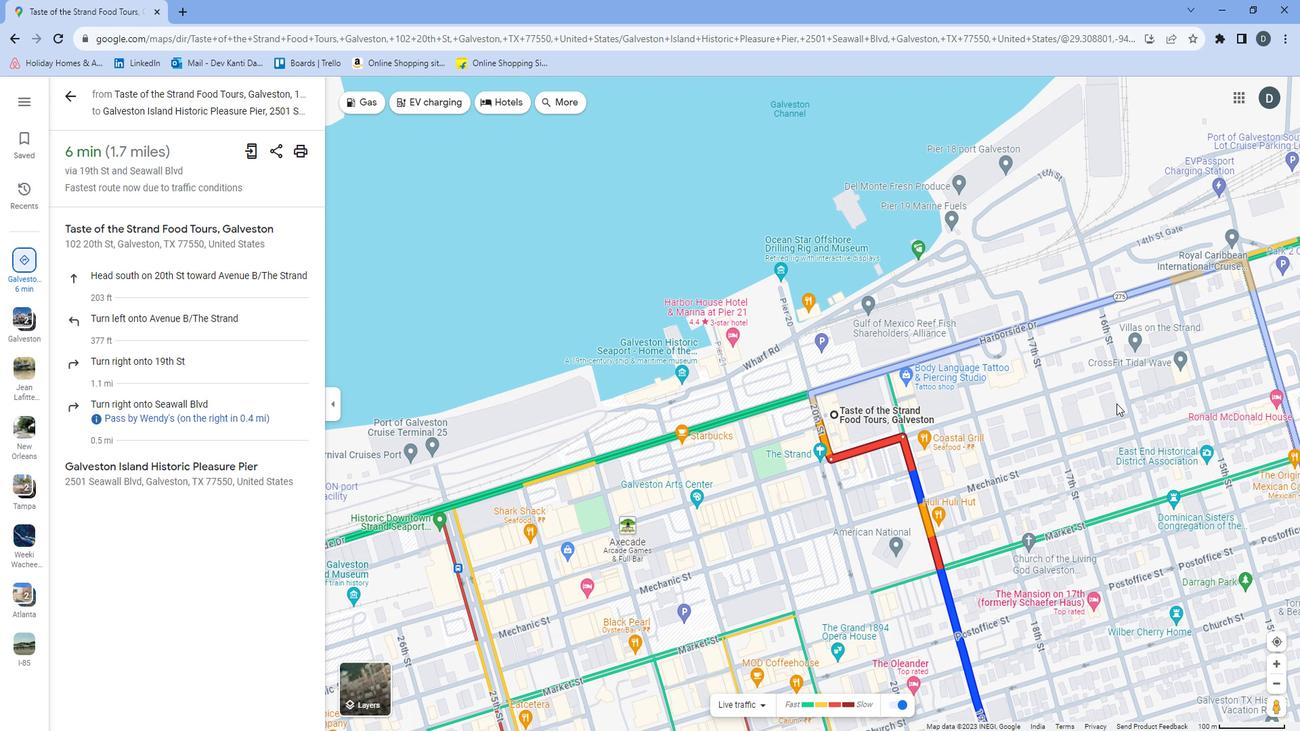 
Action: Mouse pressed left at (1116, 390)
Screenshot: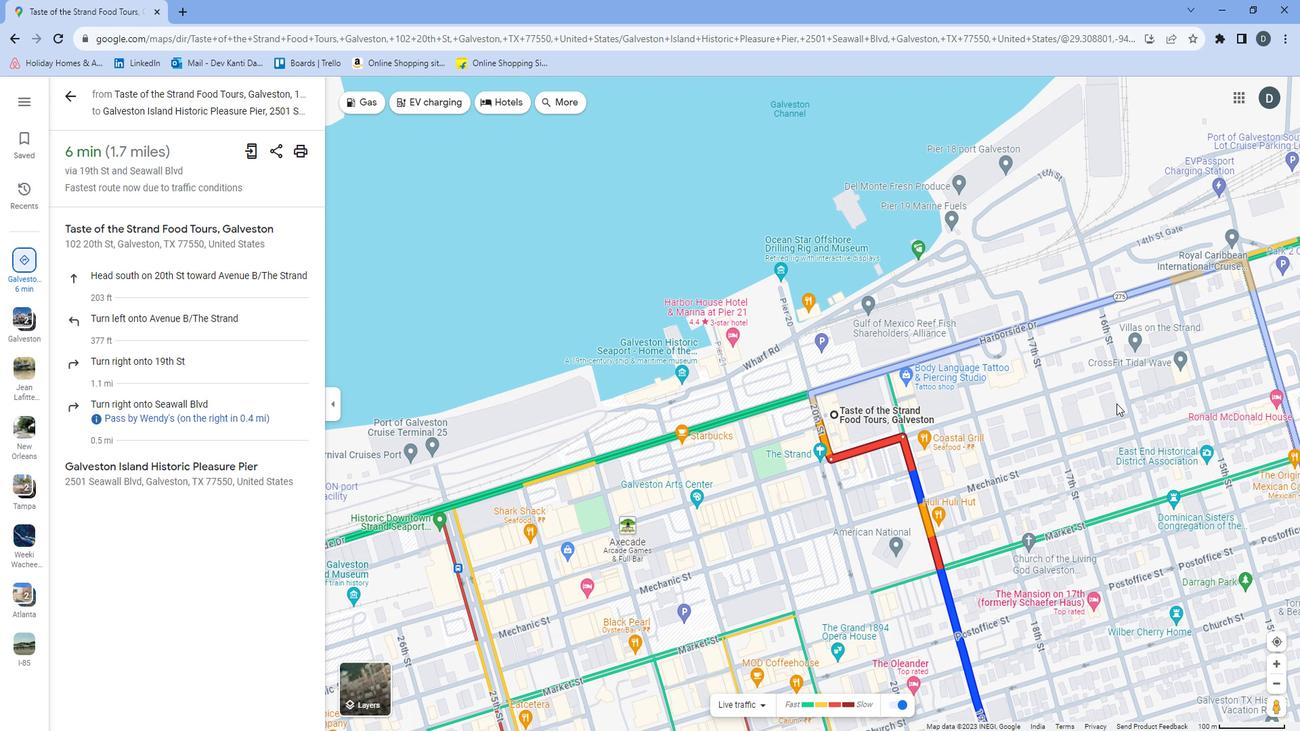 
Action: Mouse moved to (859, 404)
Screenshot: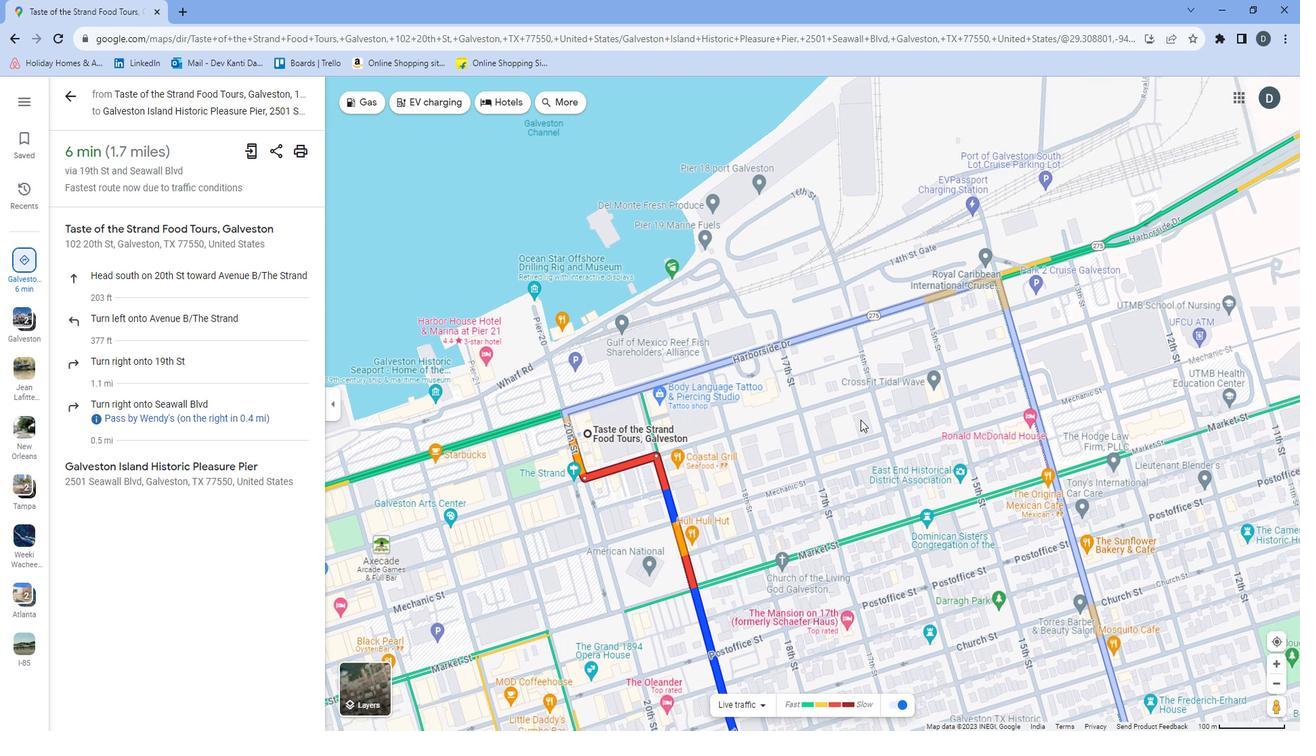 
Action: Mouse scrolled (859, 403) with delta (0, 0)
Screenshot: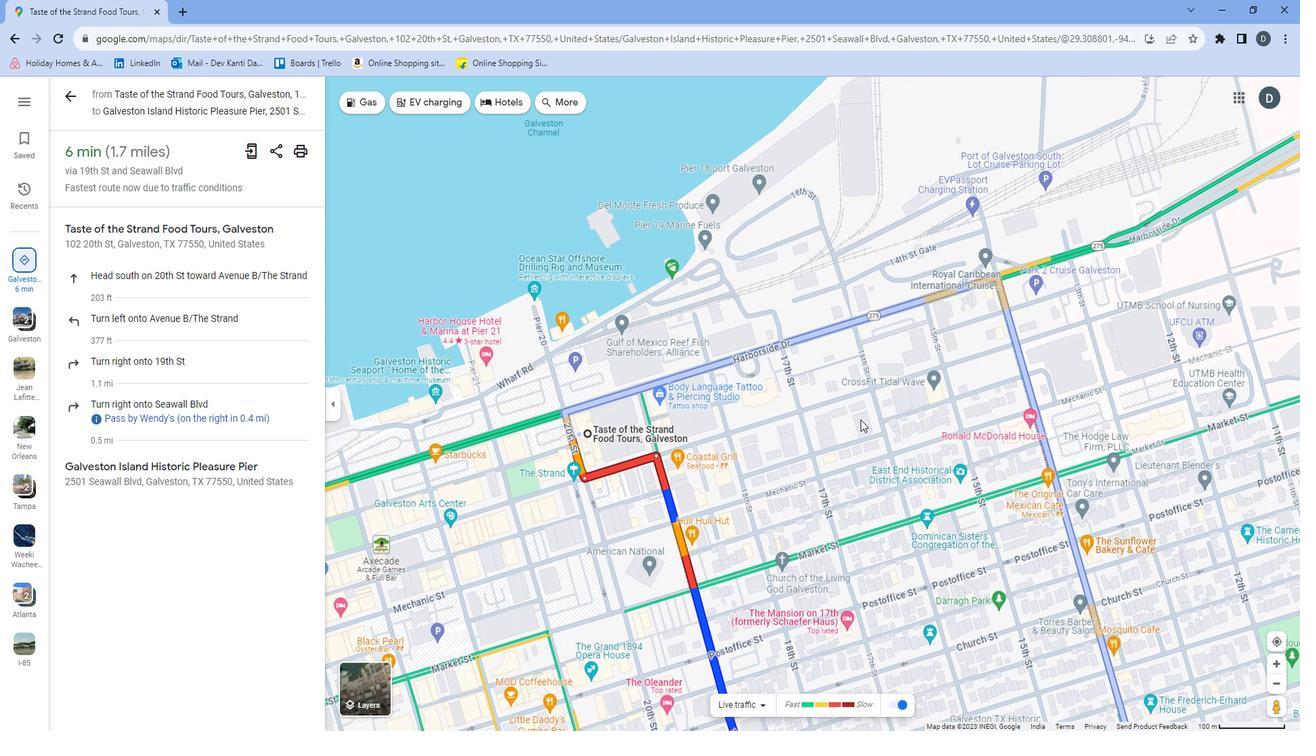 
Action: Mouse scrolled (859, 403) with delta (0, 0)
Screenshot: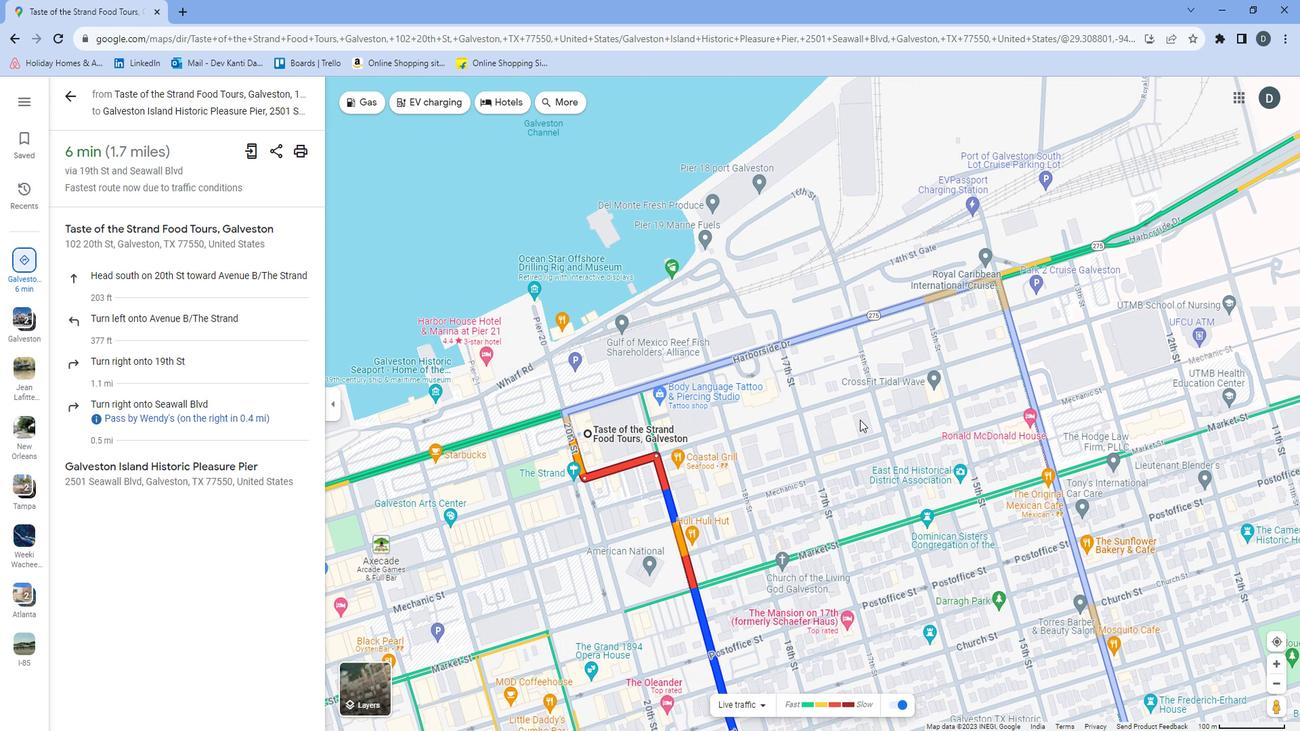 
Action: Mouse moved to (859, 403)
Screenshot: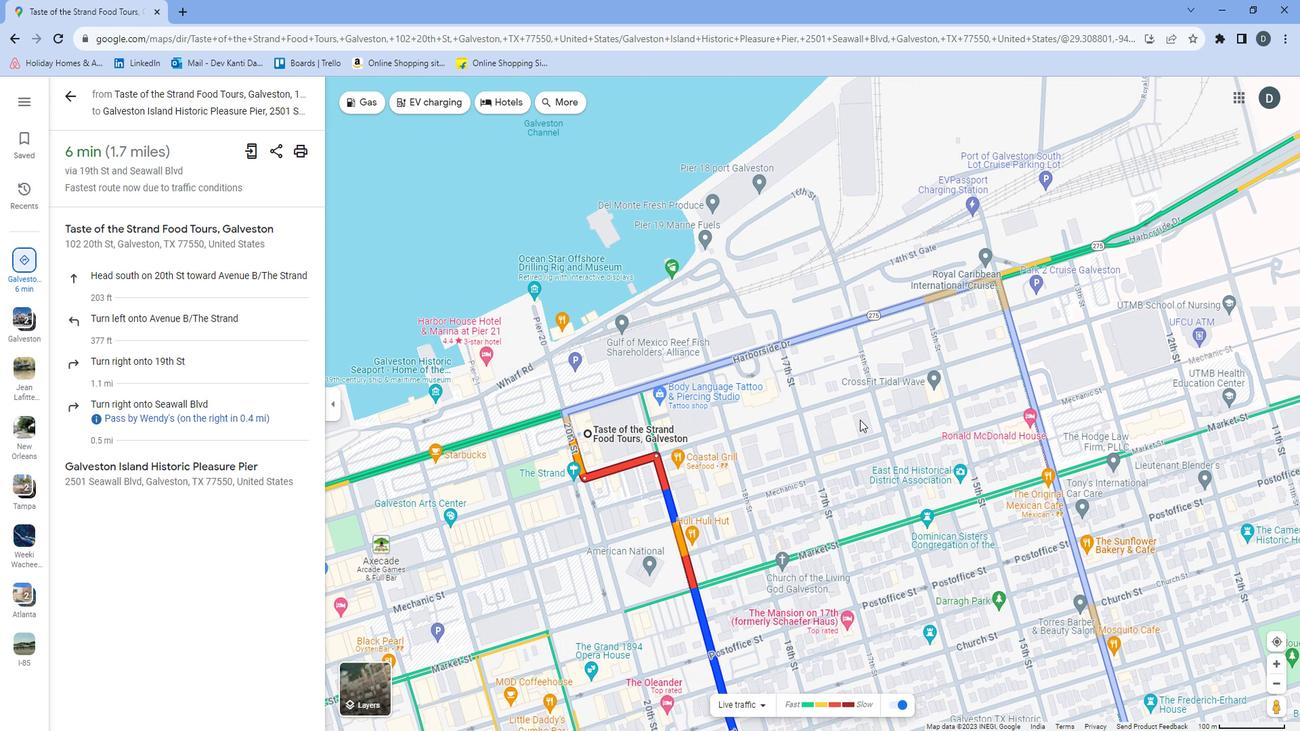 
Action: Mouse scrolled (859, 402) with delta (0, 0)
Screenshot: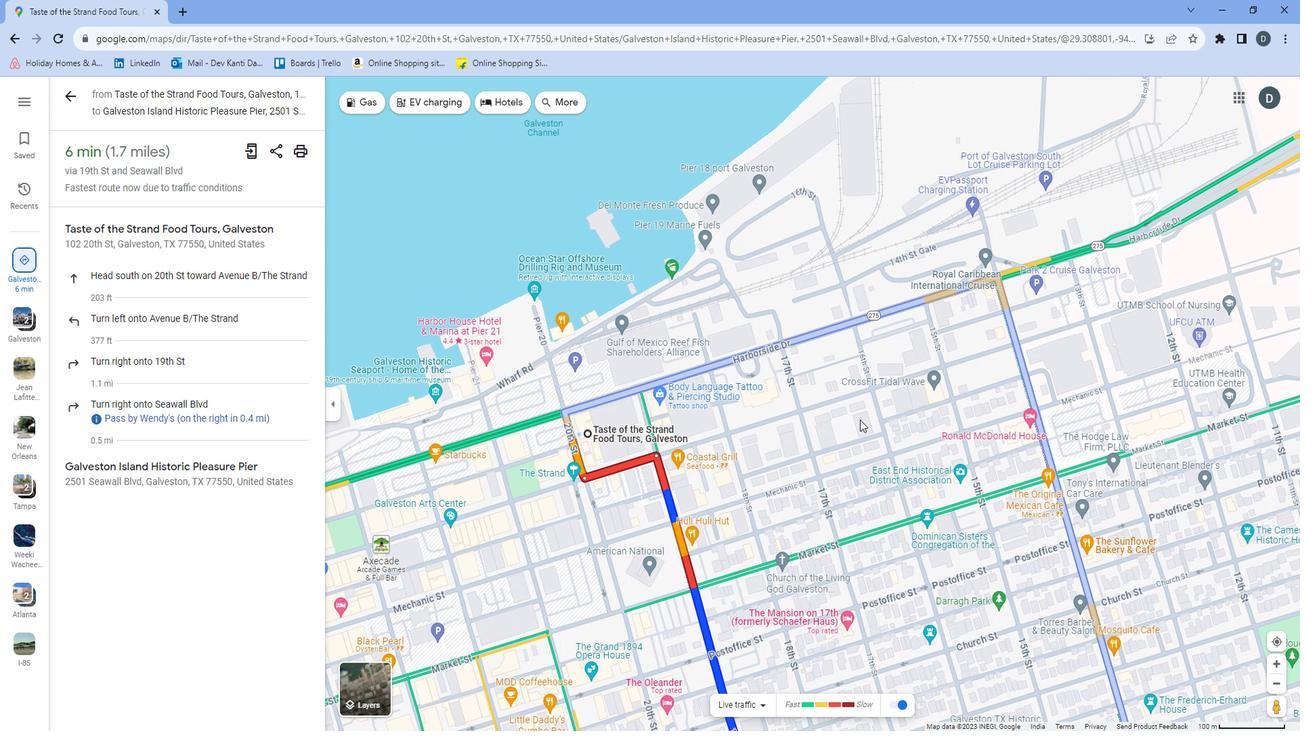 
Action: Mouse scrolled (859, 402) with delta (0, 0)
Screenshot: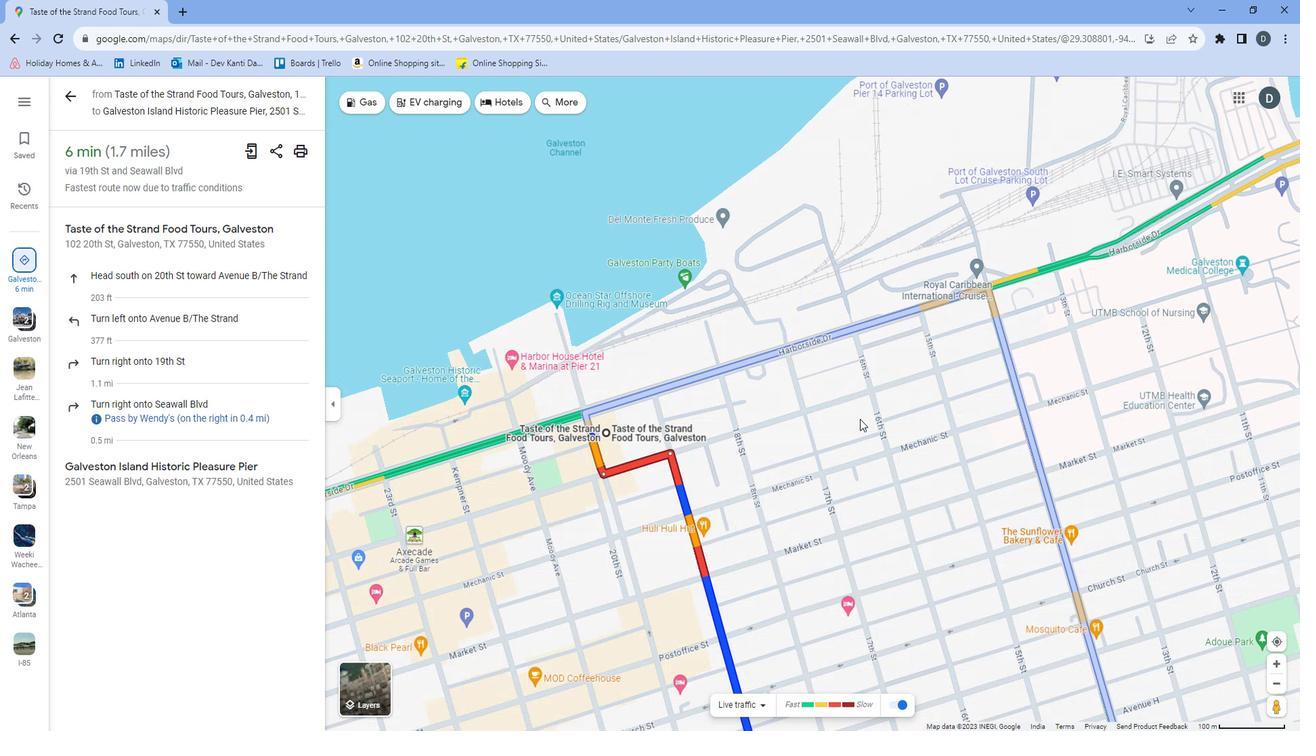 
Action: Mouse moved to (849, 432)
Screenshot: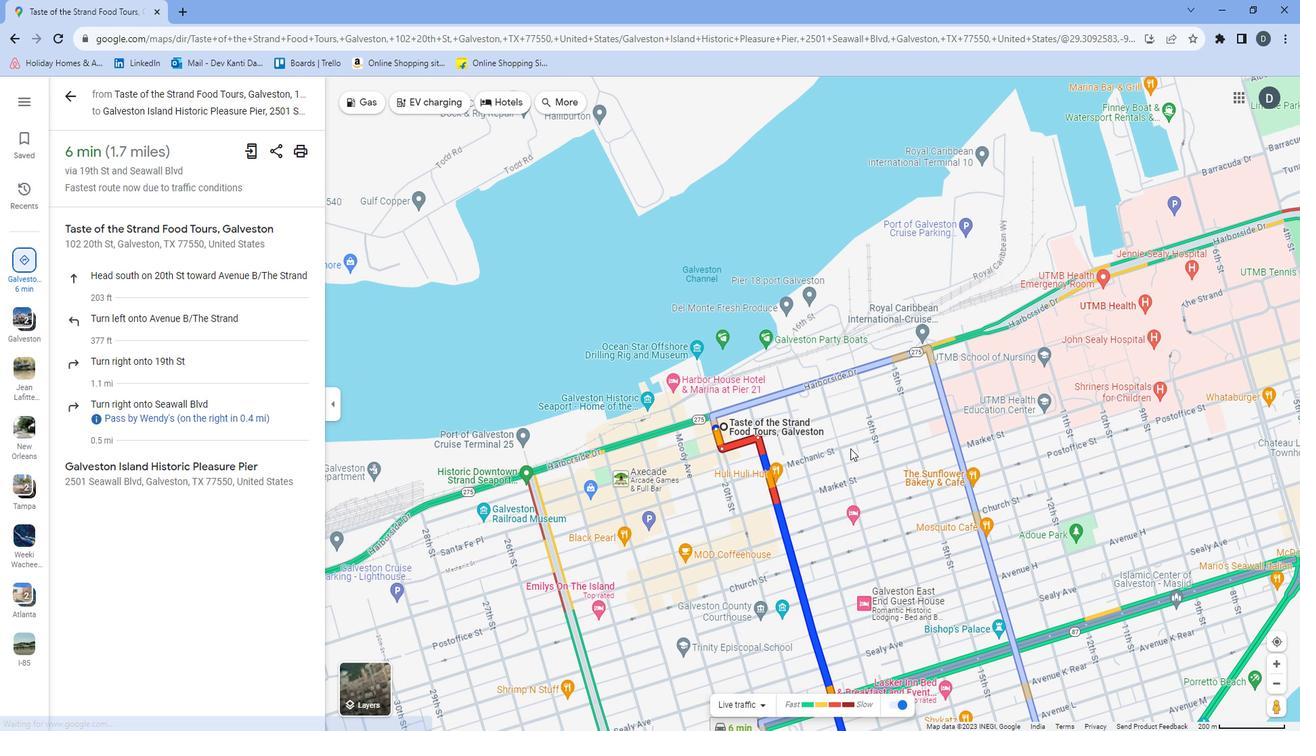 
Action: Mouse pressed left at (849, 432)
Screenshot: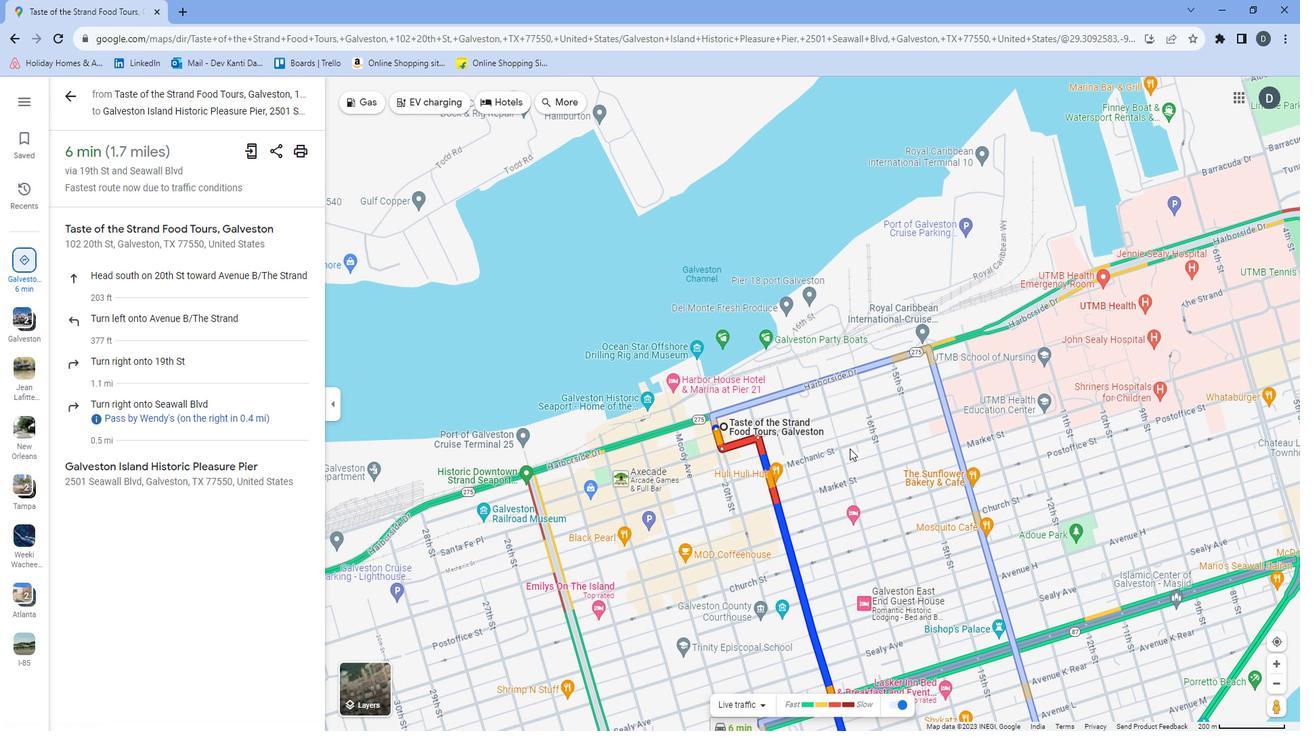 
Action: Mouse moved to (895, 277)
Screenshot: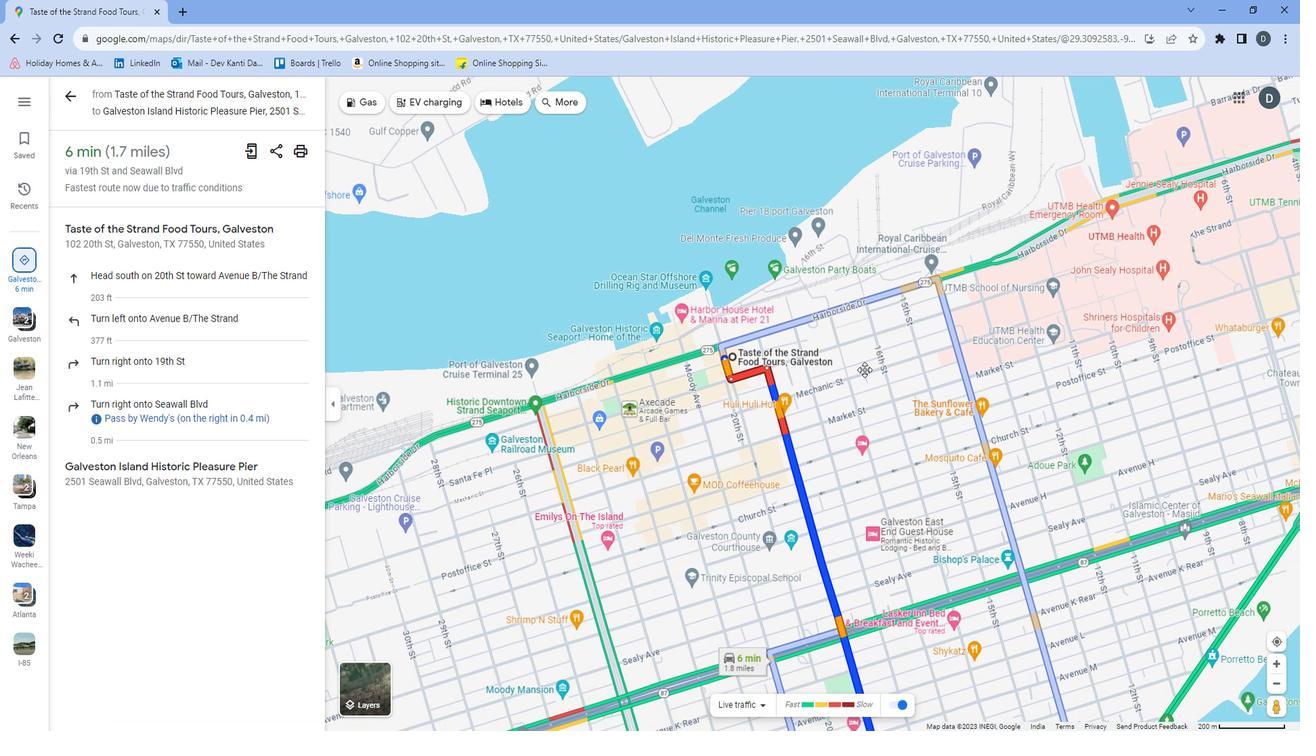 
